 Task: Play online Dominion games in easy mode.
Action: Mouse moved to (300, 287)
Screenshot: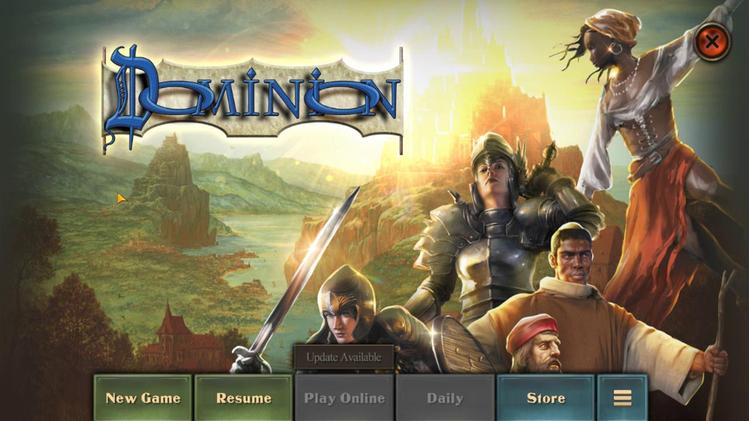 
Action: Mouse pressed left at (300, 287)
Screenshot: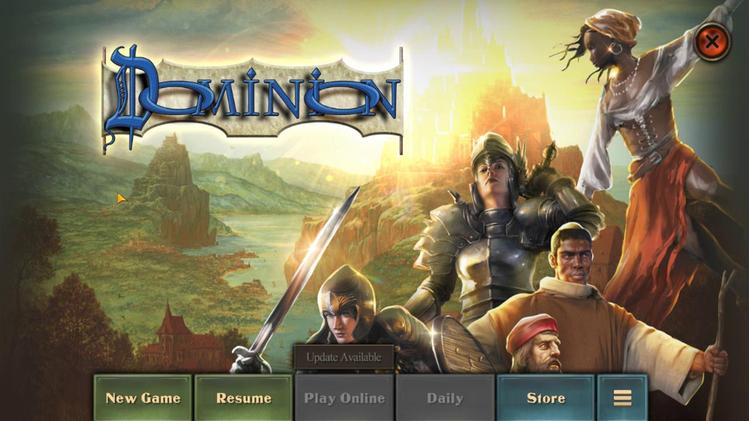
Action: Mouse moved to (305, 216)
Screenshot: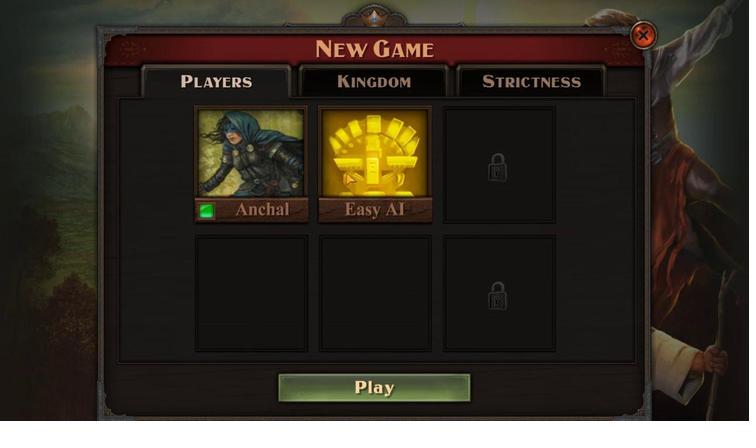 
Action: Mouse pressed left at (305, 216)
Screenshot: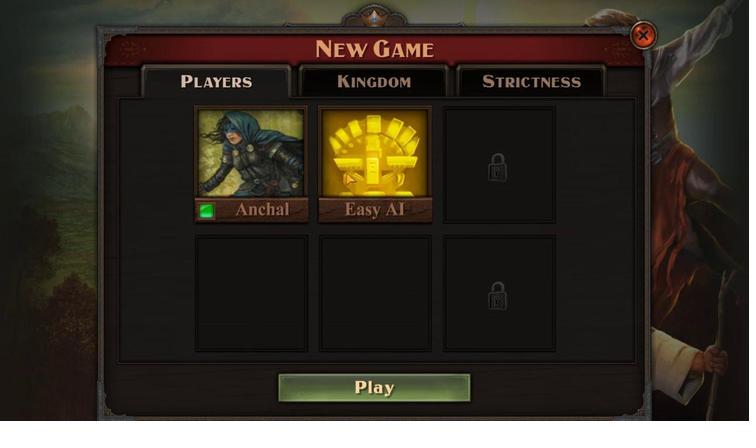 
Action: Mouse moved to (302, 238)
Screenshot: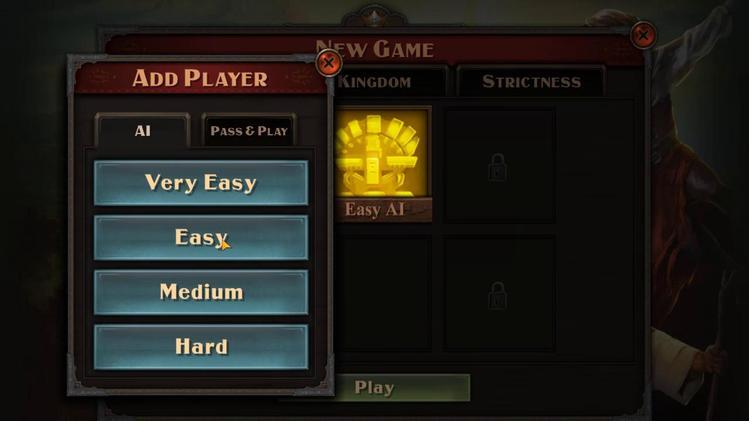 
Action: Mouse pressed left at (302, 238)
Screenshot: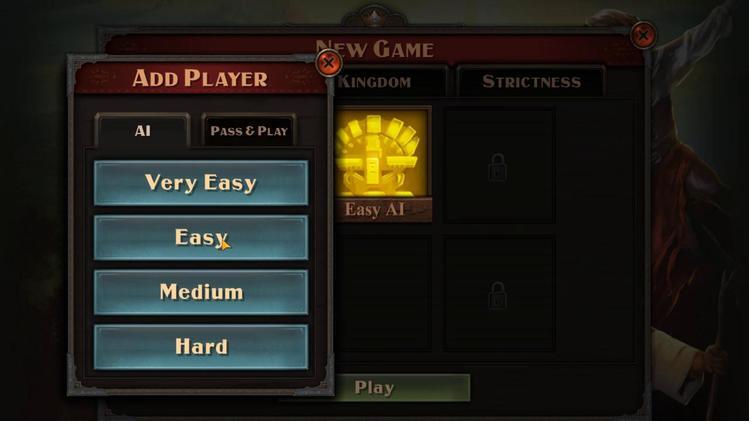 
Action: Mouse moved to (305, 286)
Screenshot: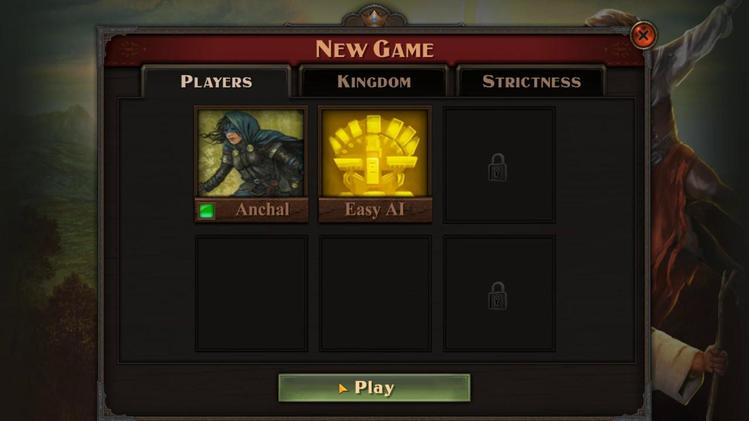 
Action: Mouse pressed left at (305, 286)
Screenshot: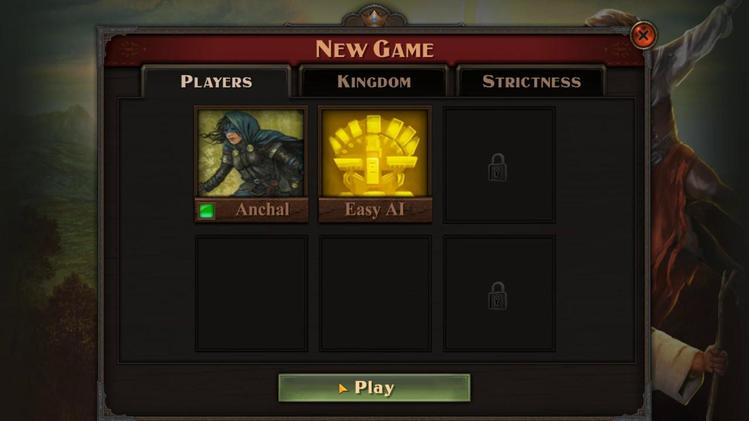 
Action: Mouse moved to (306, 290)
Screenshot: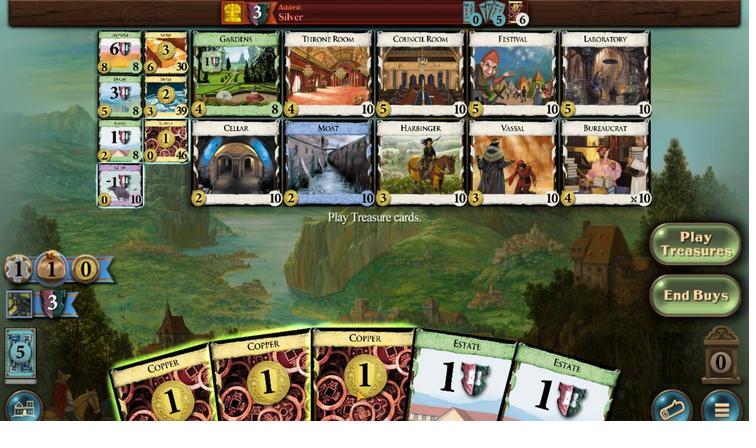 
Action: Mouse pressed left at (306, 290)
Screenshot: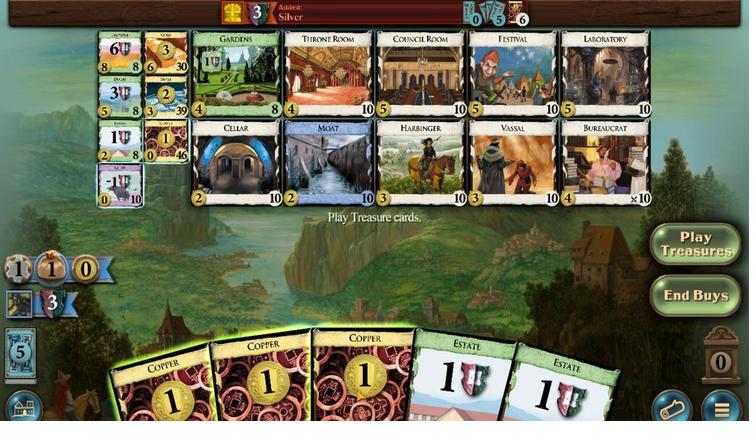 
Action: Mouse moved to (305, 287)
Screenshot: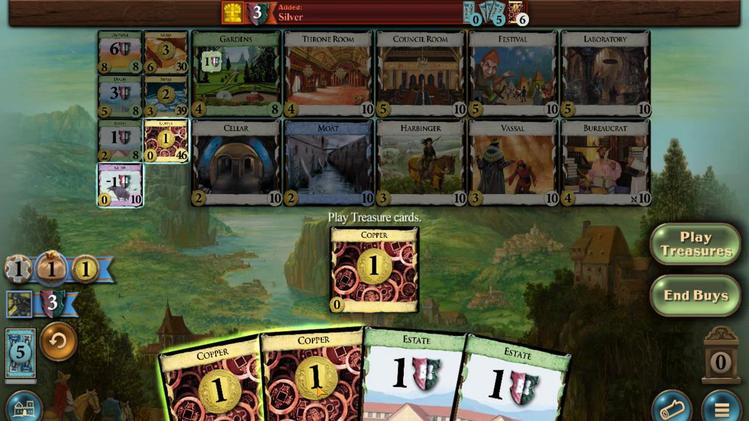 
Action: Mouse pressed left at (305, 287)
Screenshot: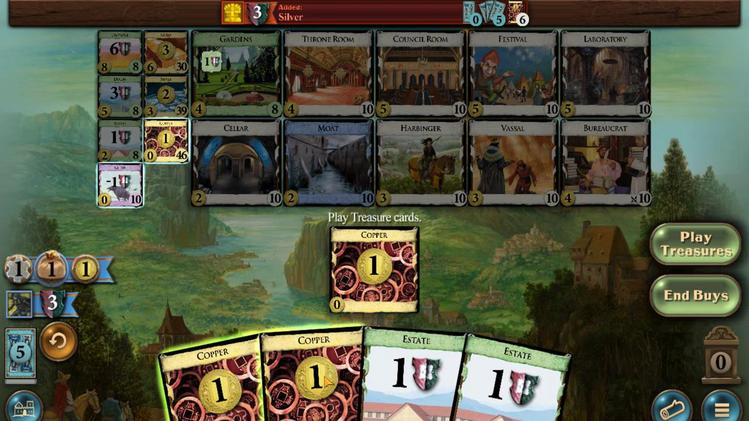 
Action: Mouse moved to (302, 288)
Screenshot: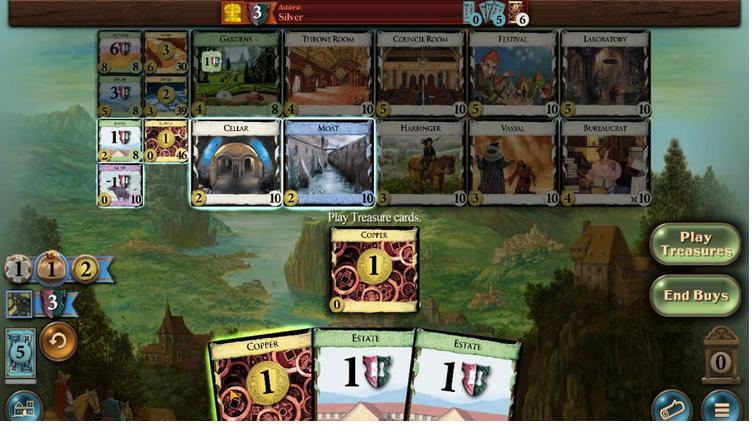 
Action: Mouse pressed left at (302, 288)
Screenshot: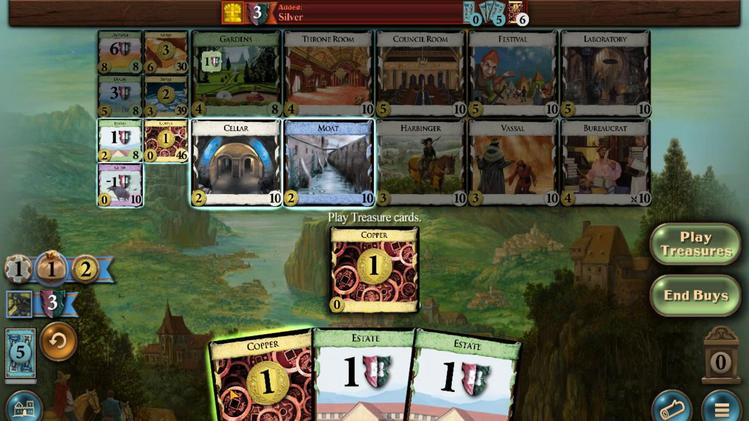 
Action: Mouse moved to (301, 190)
Screenshot: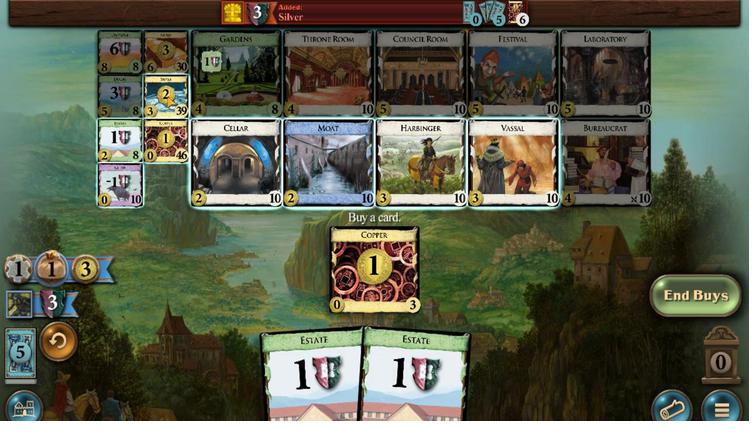 
Action: Mouse pressed left at (301, 190)
Screenshot: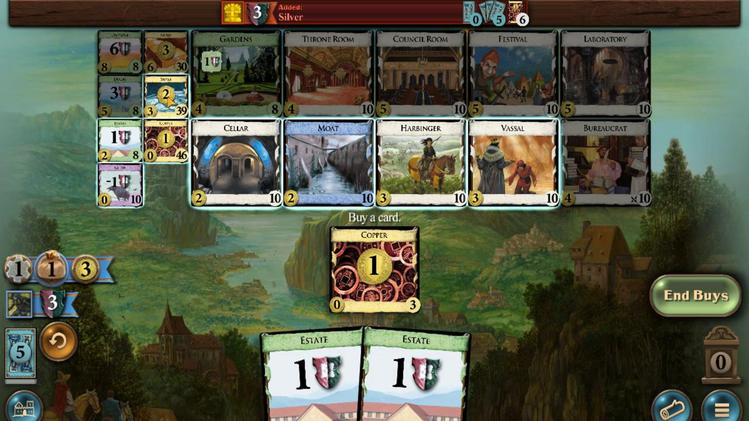 
Action: Mouse moved to (307, 283)
Screenshot: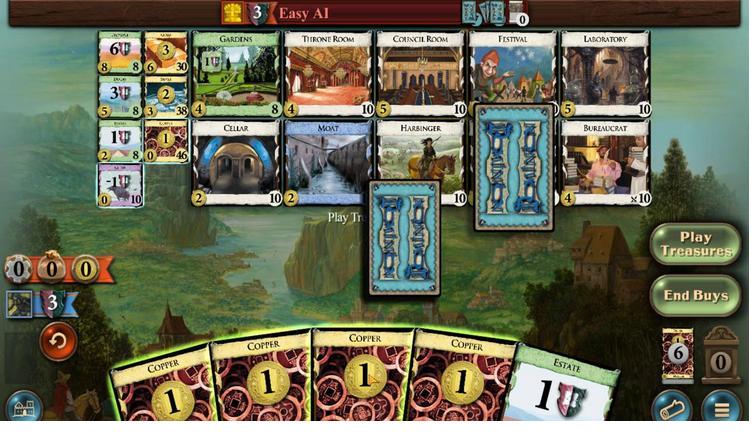 
Action: Mouse pressed left at (307, 283)
Screenshot: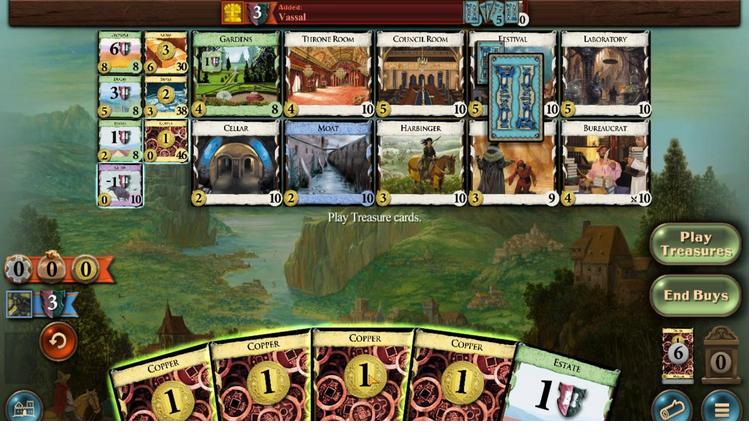 
Action: Mouse moved to (307, 289)
Screenshot: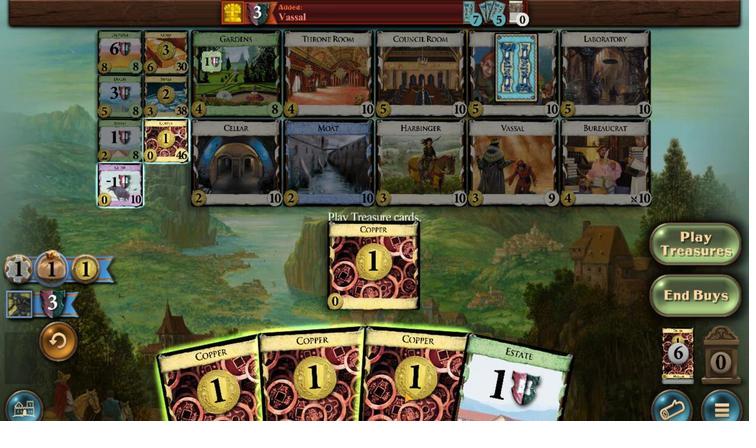 
Action: Mouse pressed left at (307, 289)
Screenshot: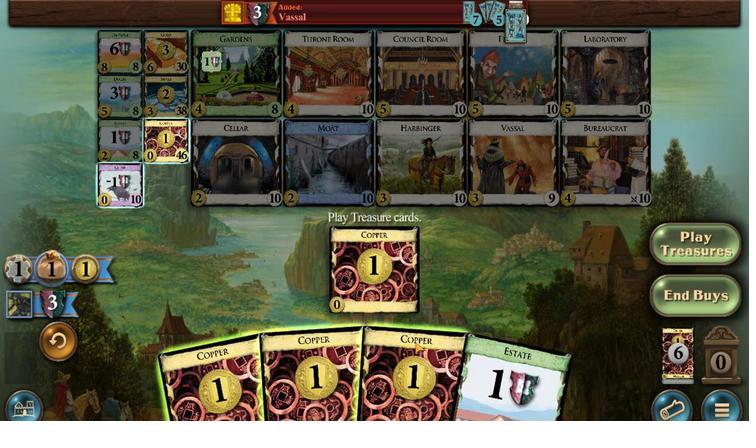 
Action: Mouse moved to (305, 289)
Screenshot: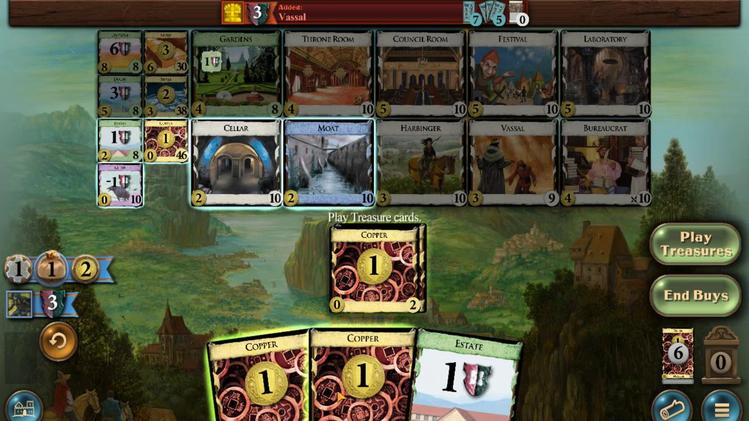 
Action: Mouse pressed left at (305, 289)
Screenshot: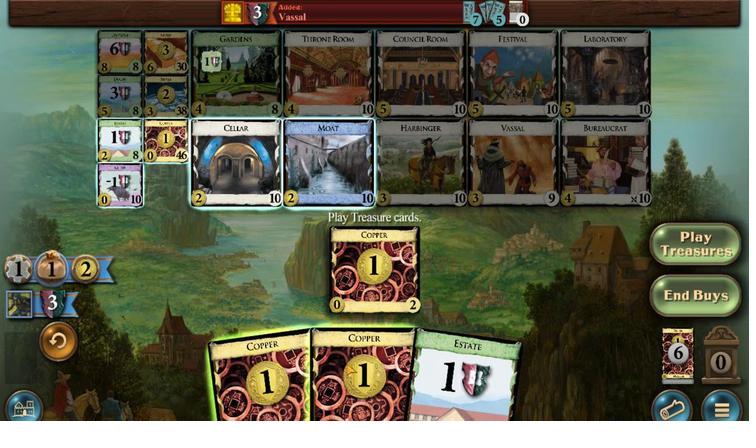 
Action: Mouse moved to (308, 207)
Screenshot: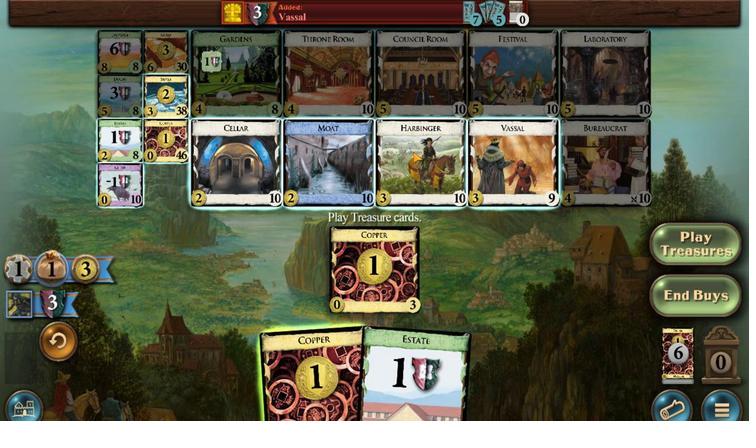 
Action: Mouse pressed left at (308, 207)
Screenshot: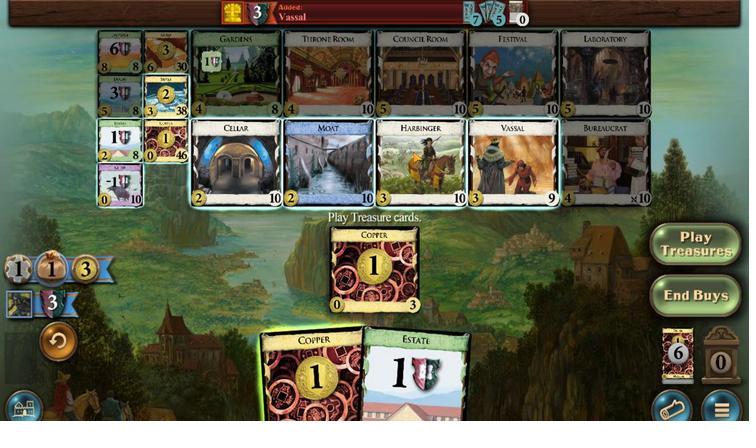 
Action: Mouse moved to (301, 290)
Screenshot: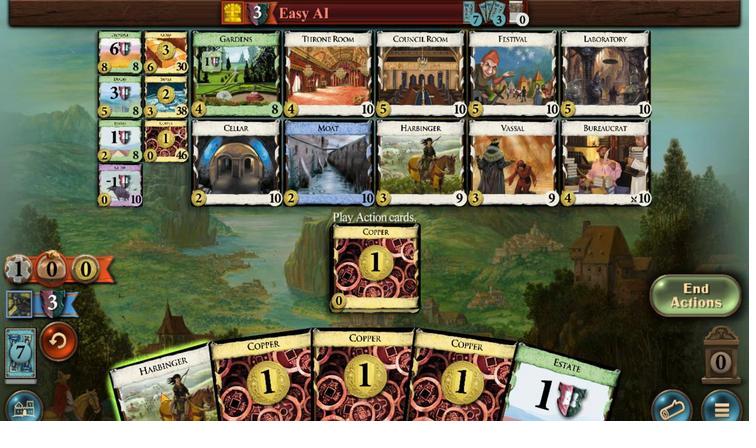 
Action: Mouse pressed left at (301, 290)
Screenshot: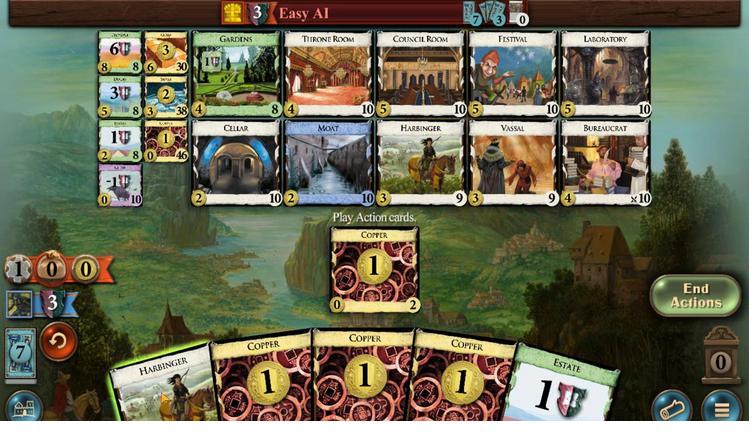 
Action: Mouse moved to (308, 294)
Screenshot: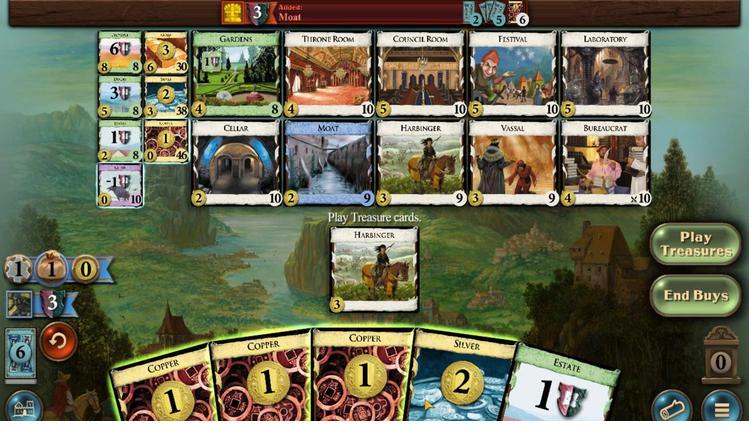 
Action: Mouse pressed left at (308, 294)
Screenshot: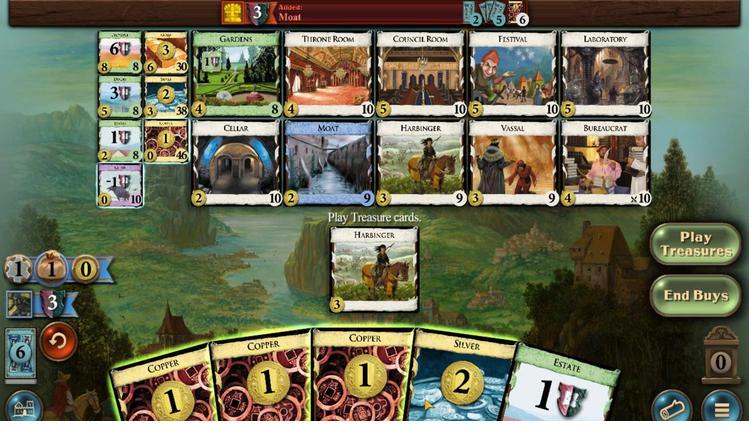 
Action: Mouse moved to (307, 292)
Screenshot: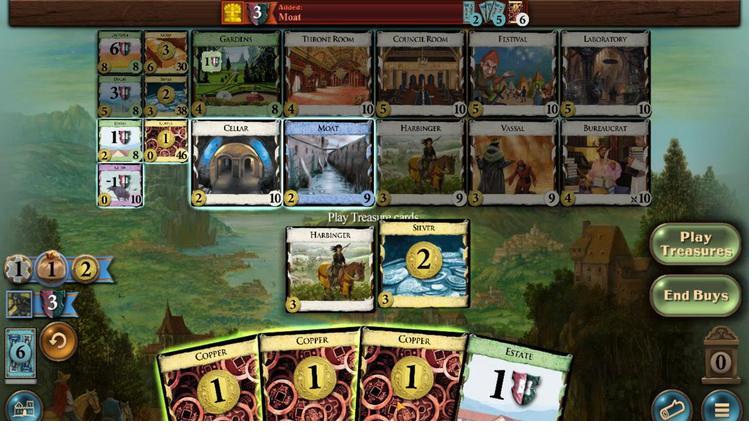 
Action: Mouse pressed left at (307, 292)
Screenshot: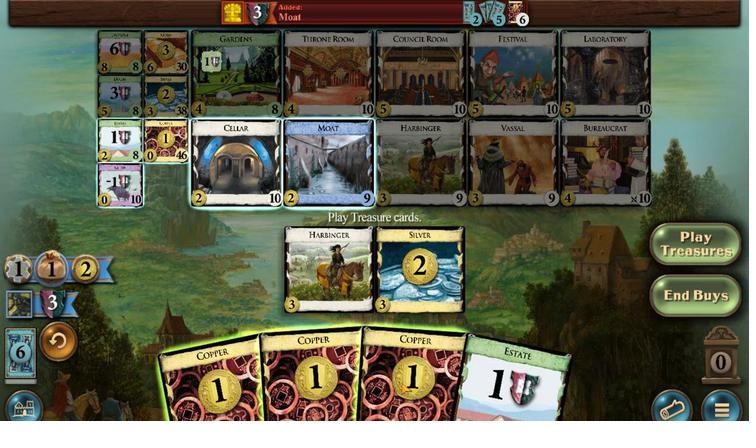 
Action: Mouse moved to (306, 289)
Screenshot: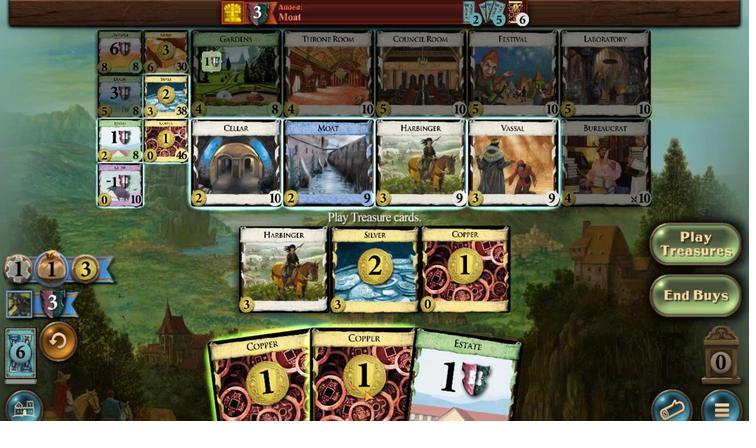 
Action: Mouse pressed left at (306, 289)
Screenshot: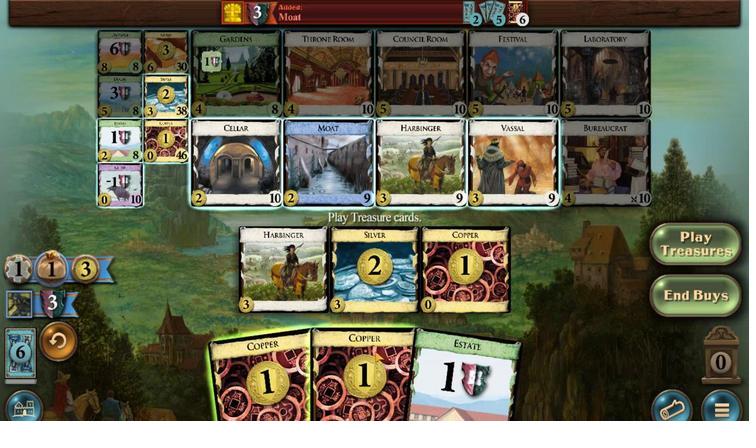 
Action: Mouse moved to (304, 290)
Screenshot: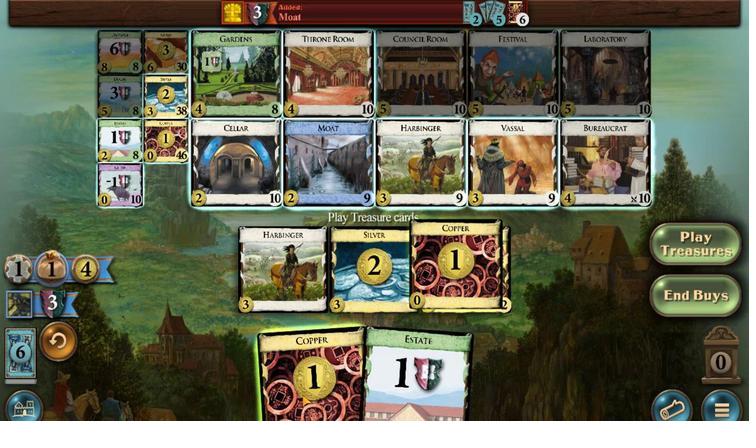 
Action: Mouse pressed left at (304, 290)
Screenshot: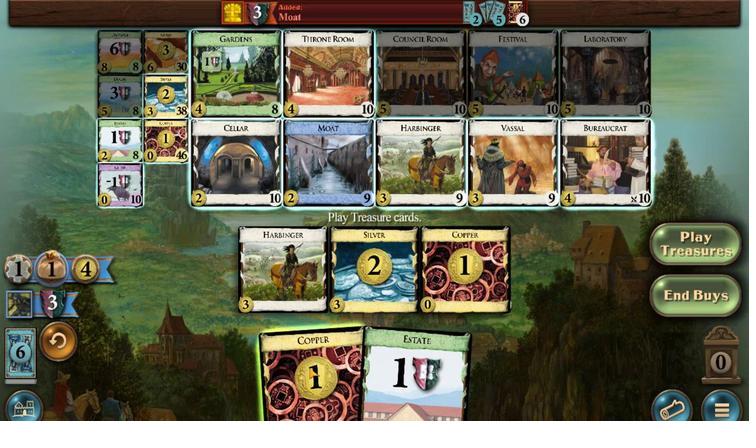 
Action: Mouse moved to (308, 179)
Screenshot: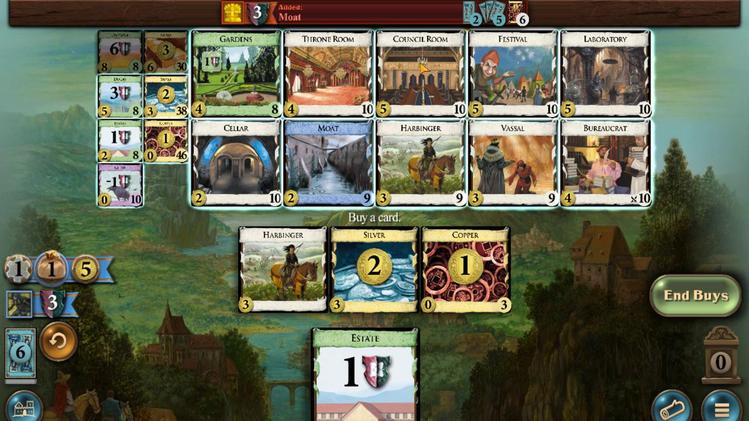 
Action: Mouse pressed left at (308, 179)
Screenshot: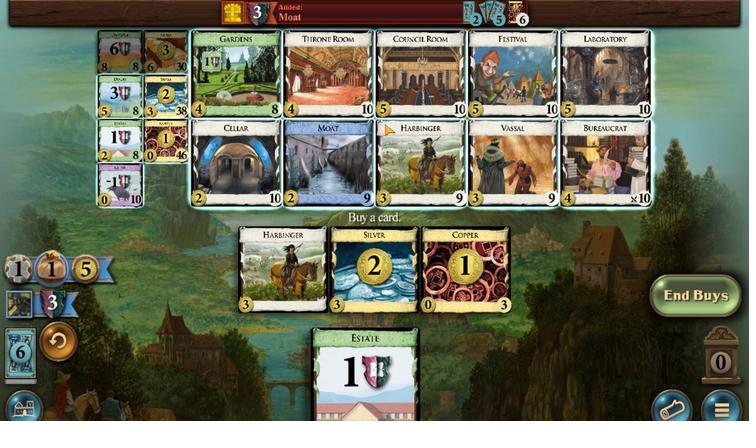 
Action: Mouse moved to (308, 286)
Screenshot: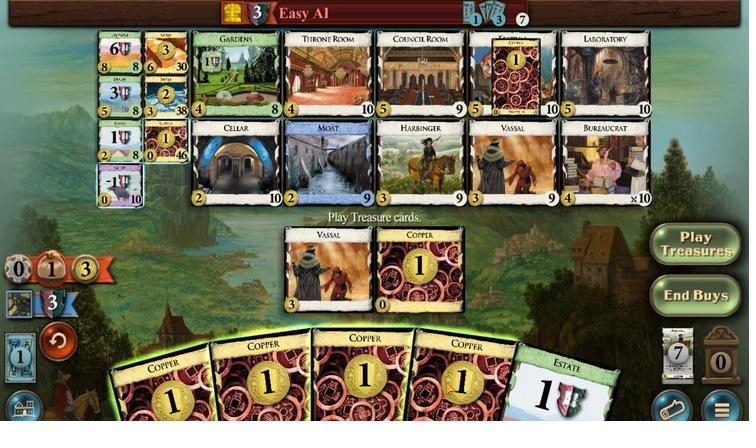 
Action: Mouse pressed left at (308, 286)
Screenshot: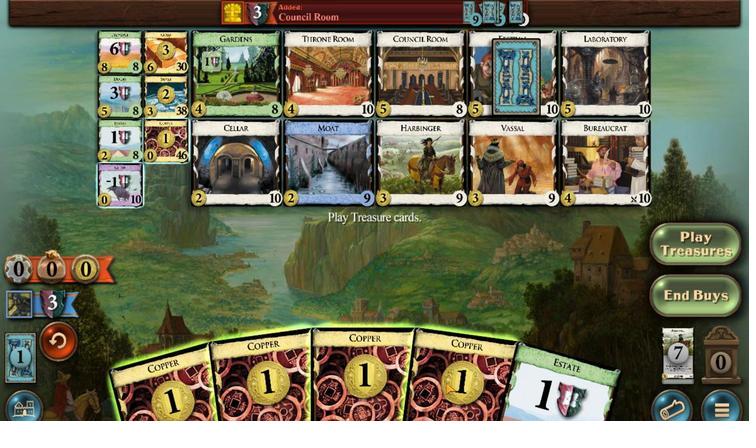 
Action: Mouse moved to (307, 298)
Screenshot: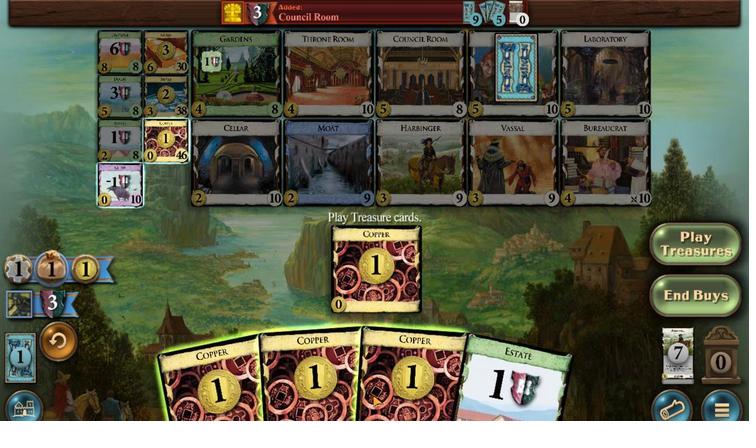 
Action: Mouse pressed left at (307, 298)
Screenshot: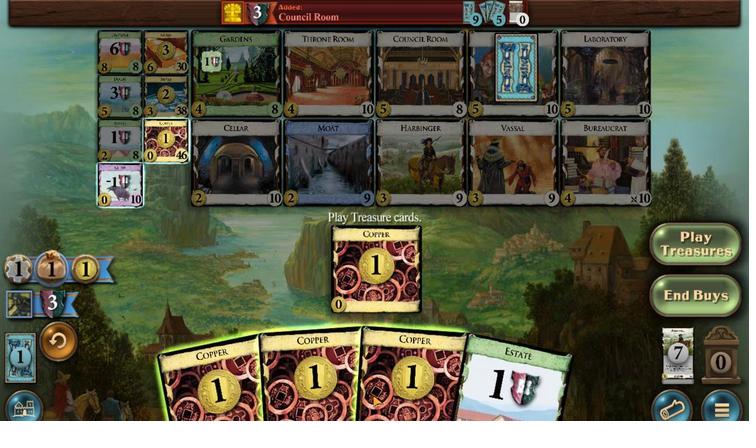 
Action: Mouse moved to (305, 289)
Screenshot: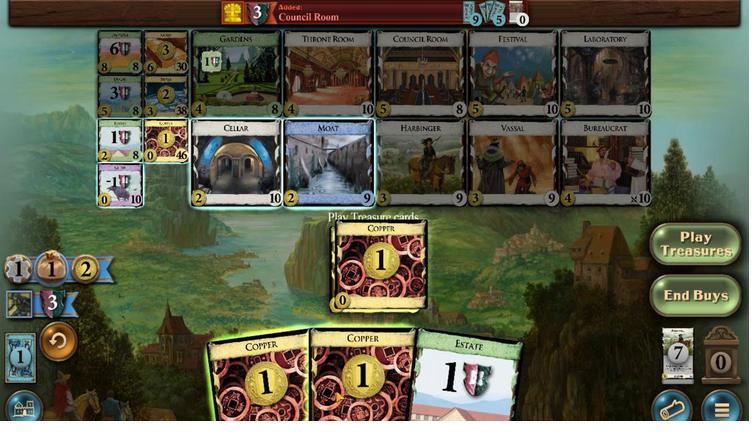 
Action: Mouse pressed left at (305, 289)
Screenshot: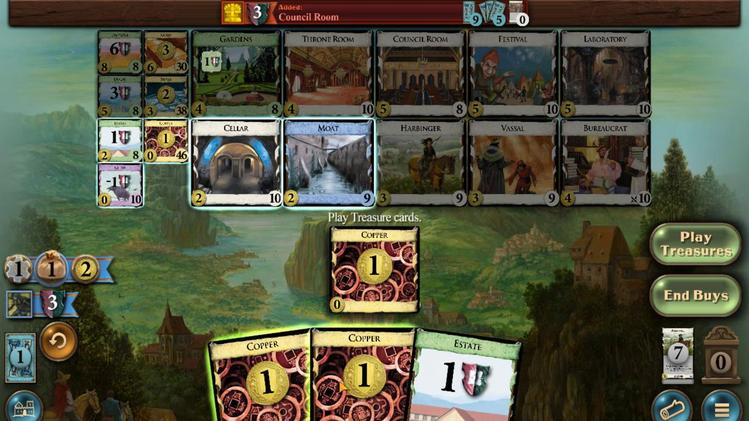 
Action: Mouse moved to (301, 191)
Screenshot: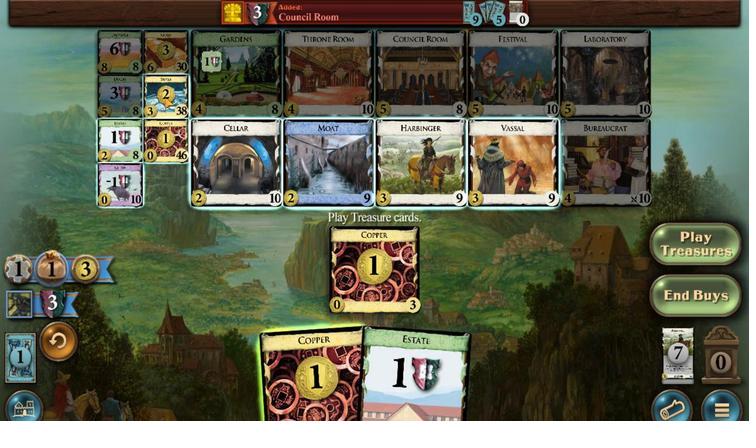 
Action: Mouse pressed left at (301, 191)
Screenshot: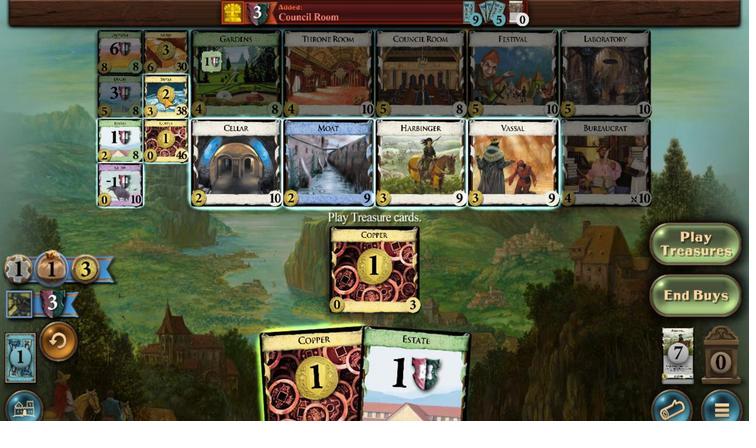 
Action: Mouse moved to (308, 289)
Screenshot: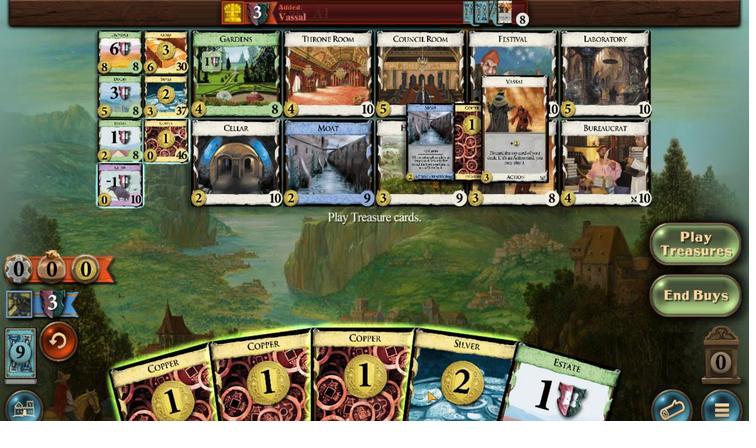
Action: Mouse pressed left at (308, 289)
Screenshot: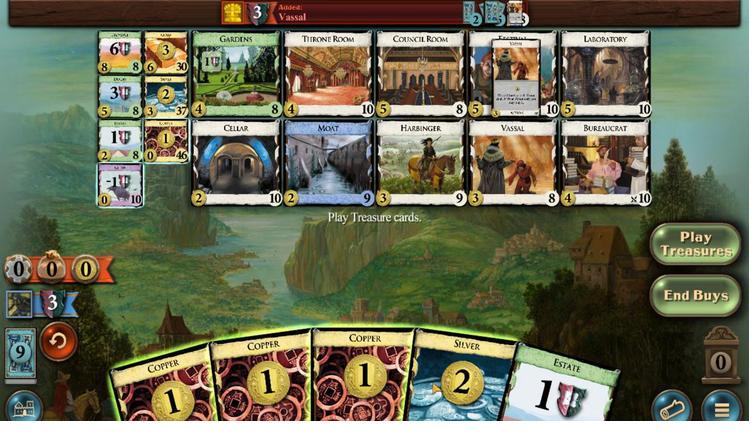 
Action: Mouse moved to (307, 295)
Screenshot: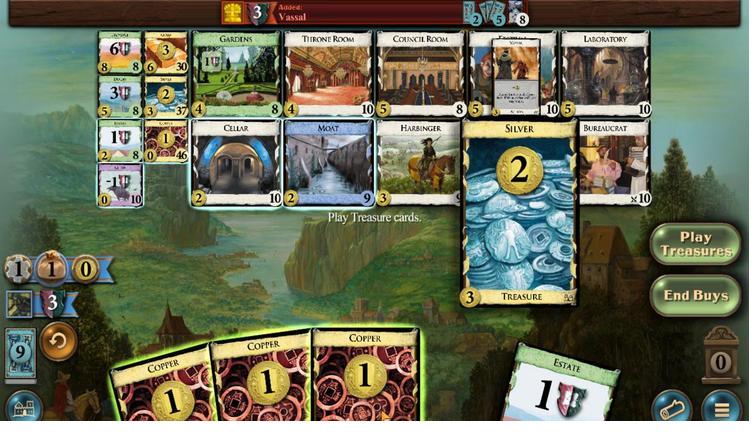 
Action: Mouse pressed left at (307, 295)
Screenshot: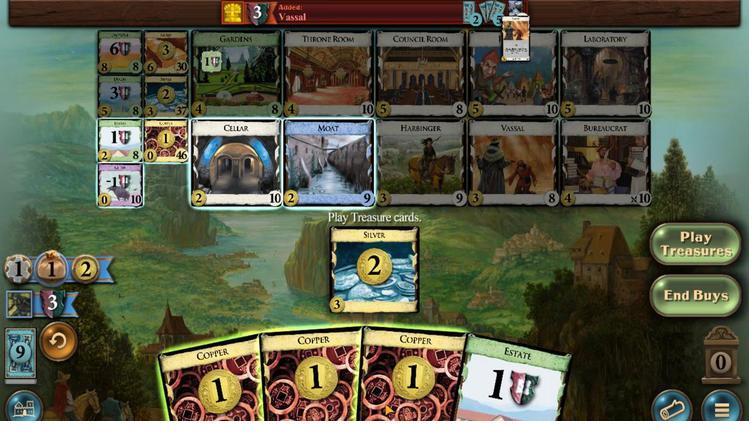 
Action: Mouse moved to (307, 209)
Screenshot: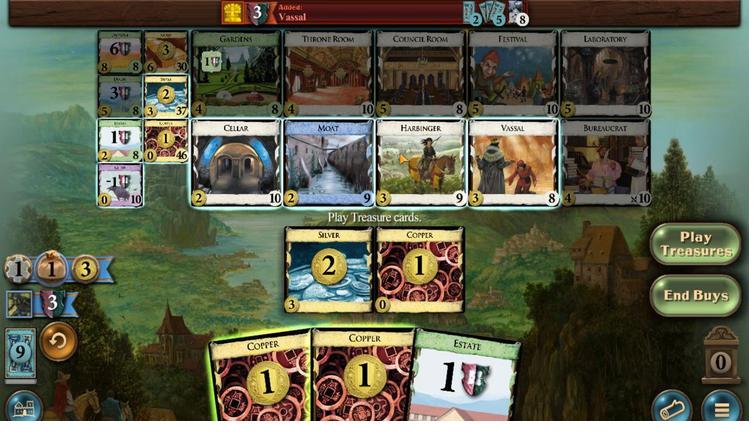 
Action: Mouse pressed left at (307, 209)
Screenshot: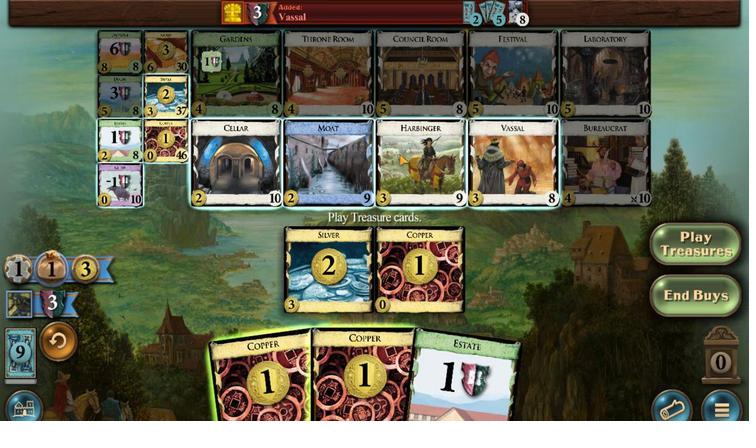 
Action: Mouse moved to (302, 291)
Screenshot: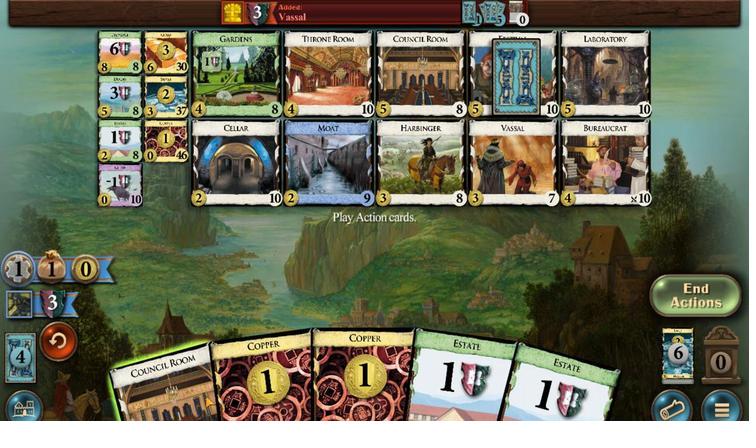 
Action: Mouse pressed left at (302, 291)
Screenshot: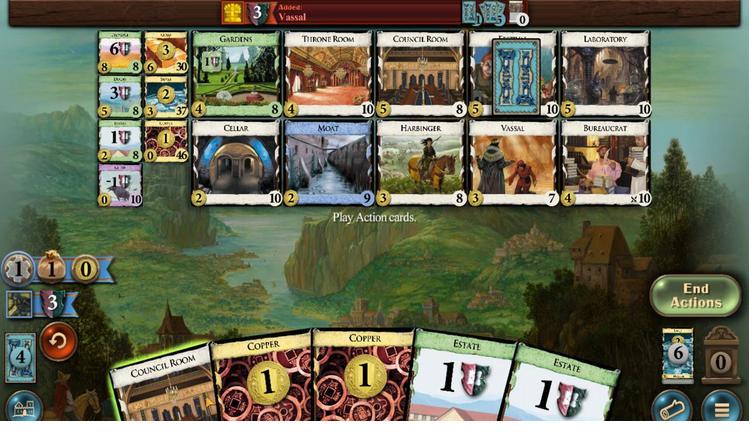 
Action: Mouse moved to (305, 287)
Screenshot: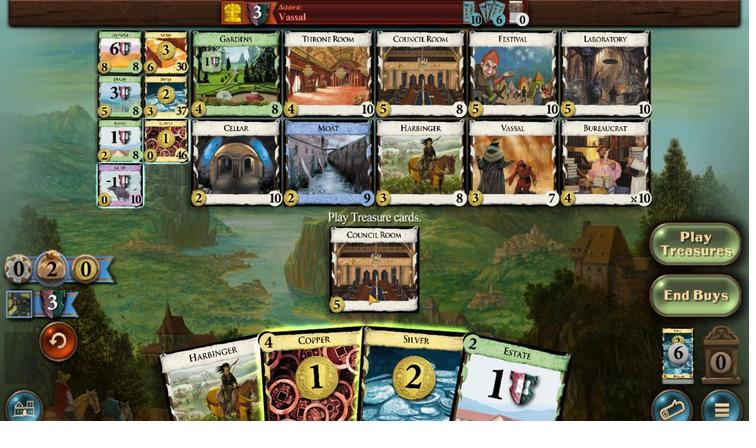 
Action: Mouse pressed left at (305, 287)
Screenshot: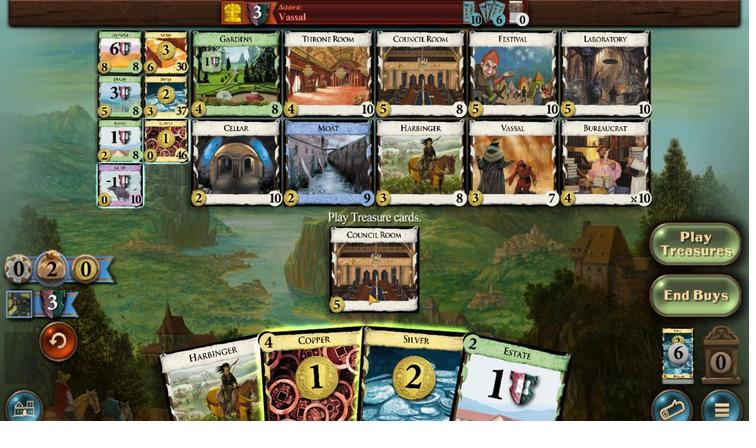 
Action: Mouse moved to (307, 289)
Screenshot: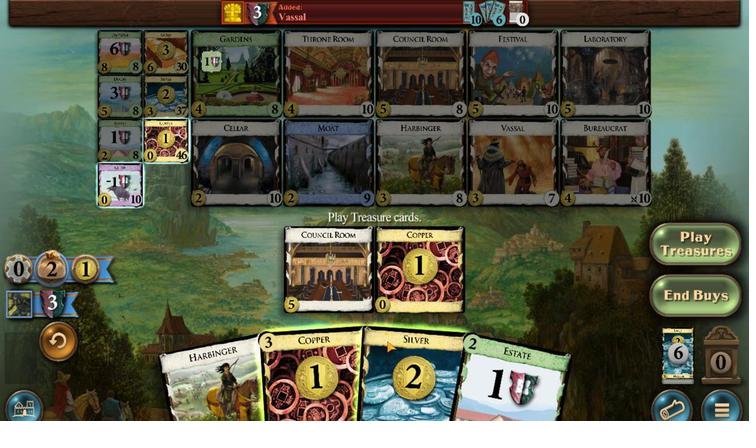 
Action: Mouse pressed left at (307, 289)
Screenshot: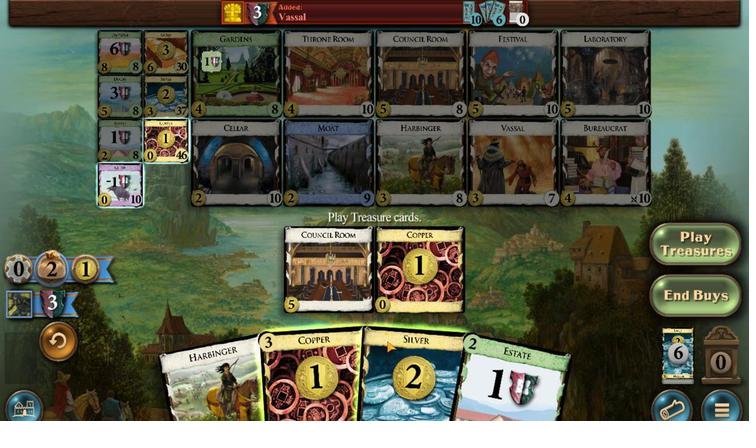 
Action: Mouse moved to (306, 288)
Screenshot: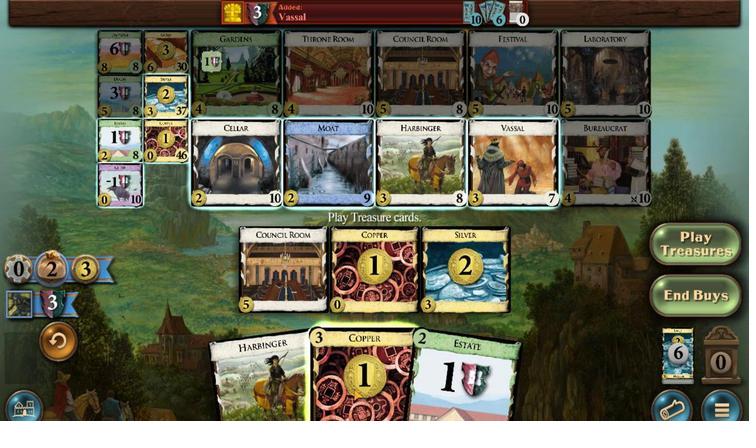 
Action: Mouse pressed left at (306, 288)
Screenshot: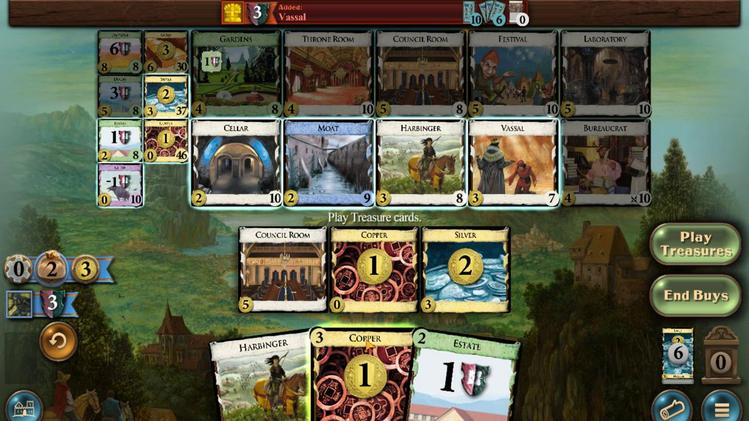 
Action: Mouse moved to (306, 288)
Screenshot: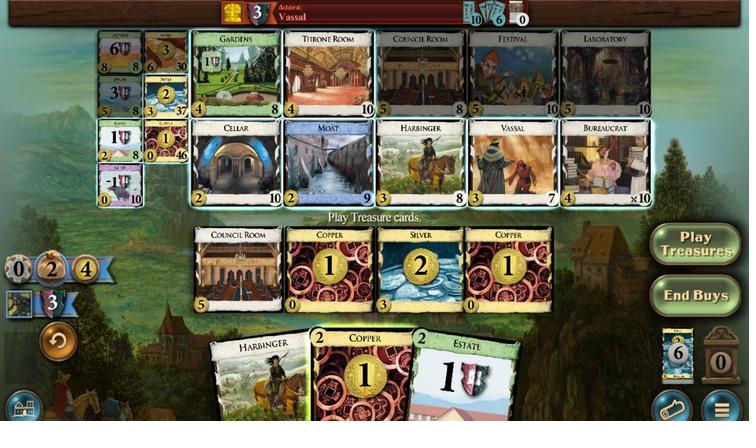 
Action: Mouse pressed left at (306, 288)
Screenshot: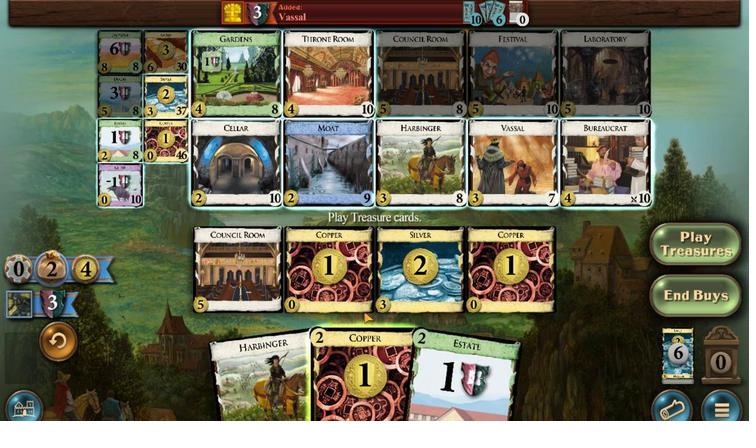 
Action: Mouse moved to (305, 287)
Screenshot: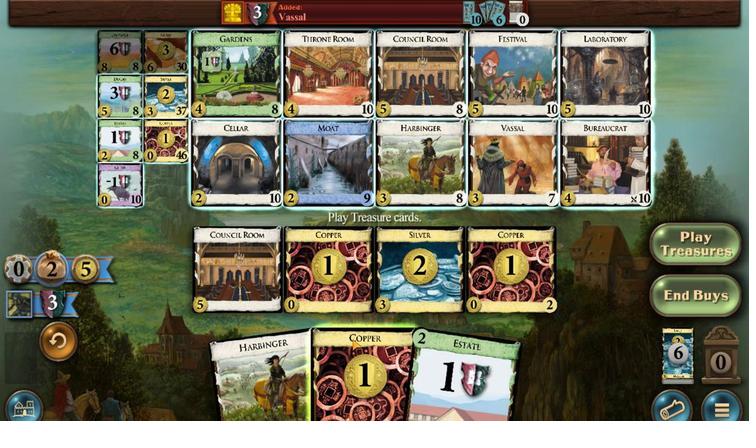 
Action: Mouse pressed left at (305, 287)
Screenshot: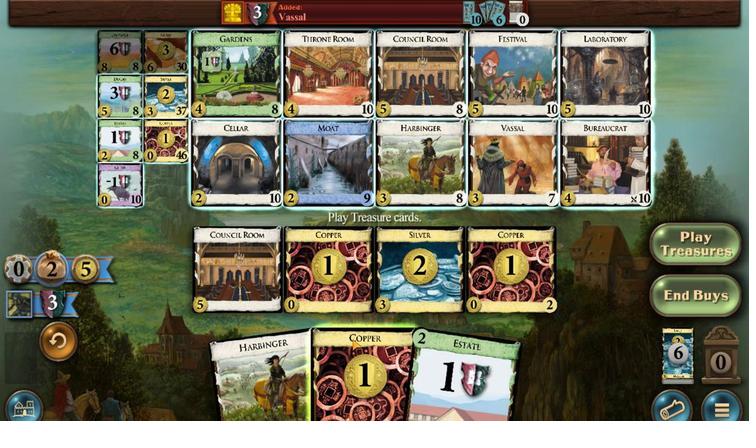
Action: Mouse moved to (301, 174)
Screenshot: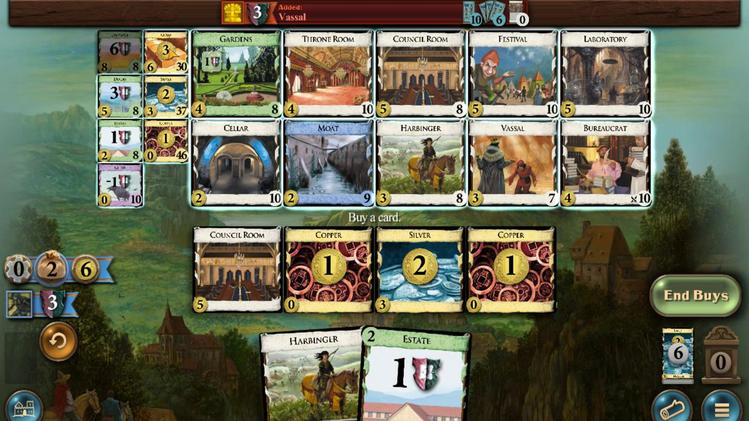 
Action: Mouse pressed left at (301, 174)
Screenshot: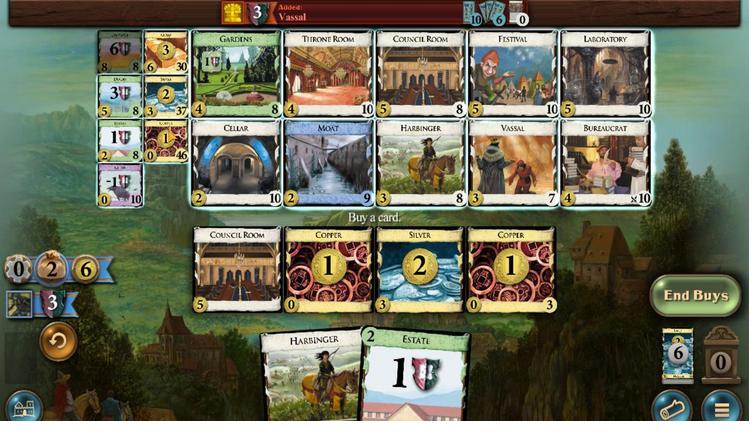
Action: Mouse moved to (301, 206)
Screenshot: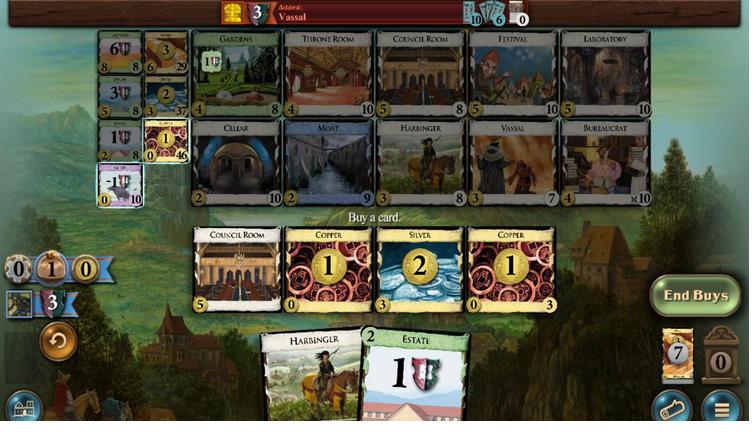 
Action: Mouse pressed left at (301, 206)
Screenshot: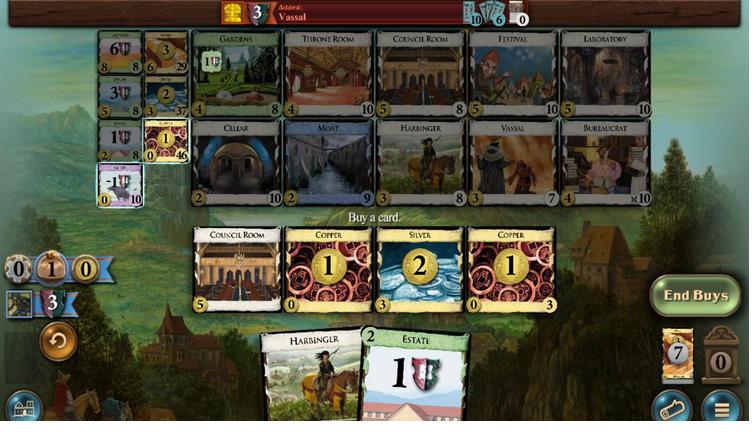 
Action: Mouse moved to (299, 293)
Screenshot: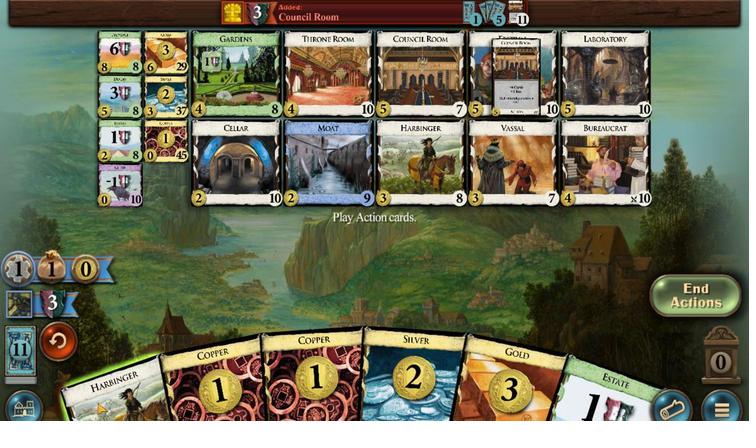 
Action: Mouse pressed left at (299, 293)
Screenshot: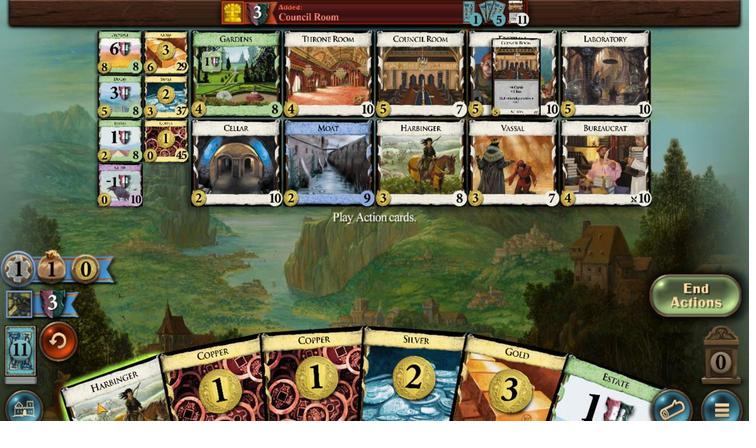 
Action: Mouse moved to (309, 295)
Screenshot: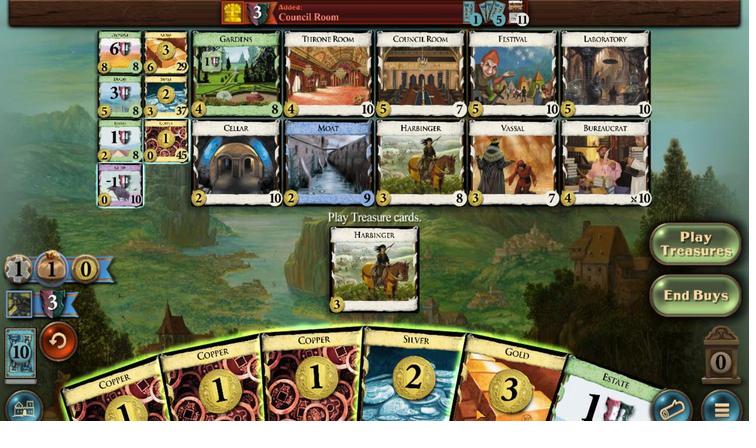 
Action: Mouse pressed left at (309, 295)
Screenshot: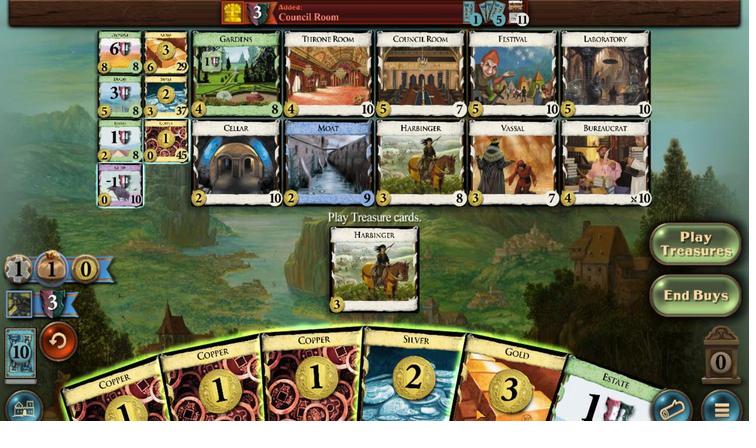 
Action: Mouse moved to (308, 291)
Screenshot: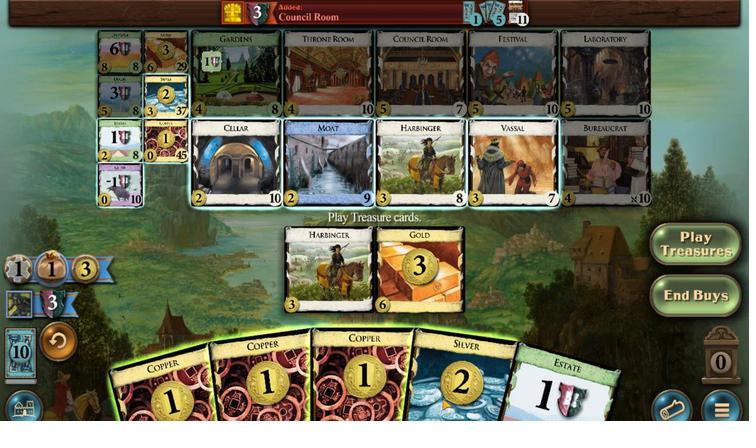 
Action: Mouse pressed left at (308, 291)
Screenshot: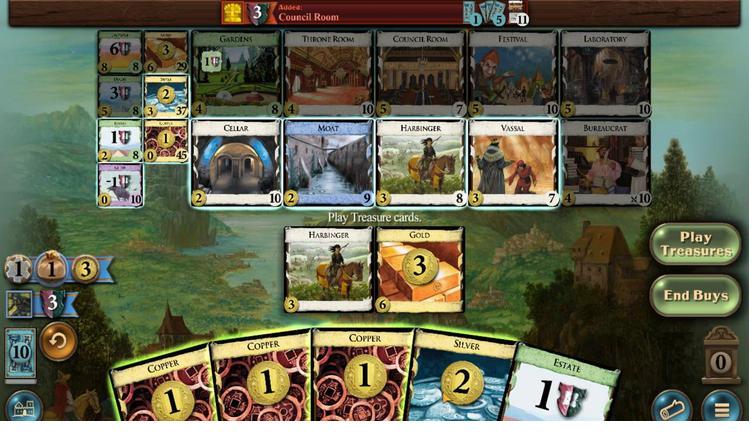 
Action: Mouse moved to (310, 178)
Screenshot: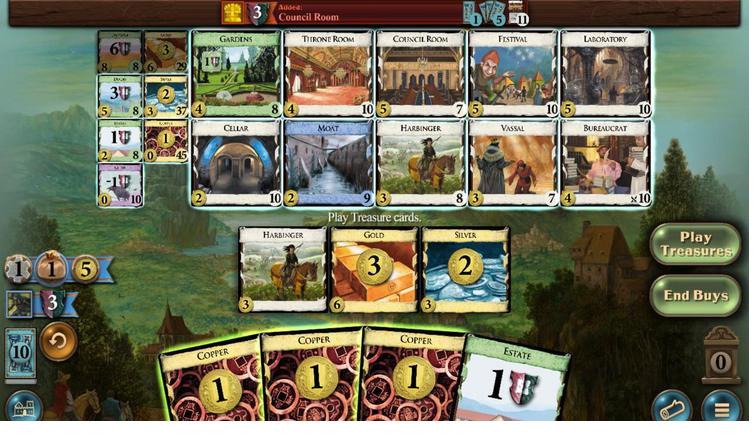 
Action: Mouse pressed left at (310, 178)
Screenshot: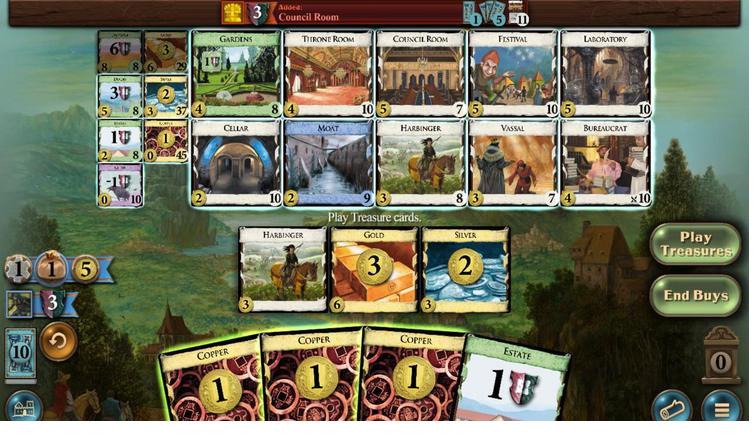 
Action: Mouse moved to (301, 285)
Screenshot: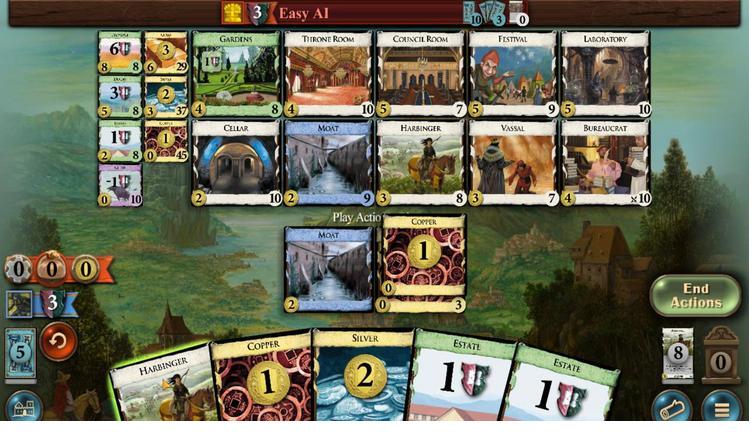 
Action: Mouse pressed left at (301, 285)
Screenshot: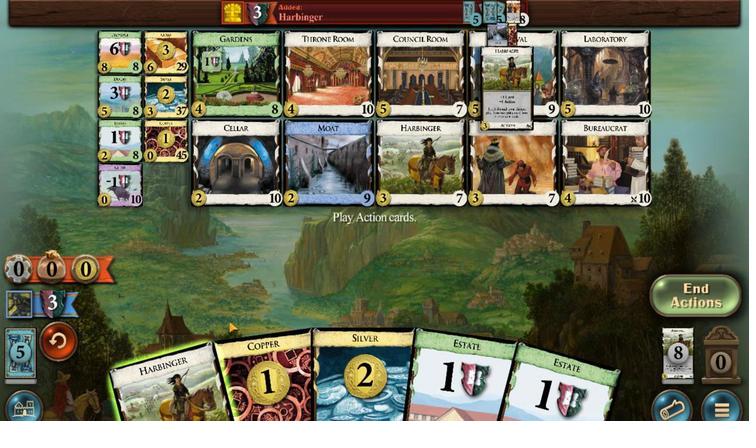 
Action: Mouse moved to (313, 188)
Screenshot: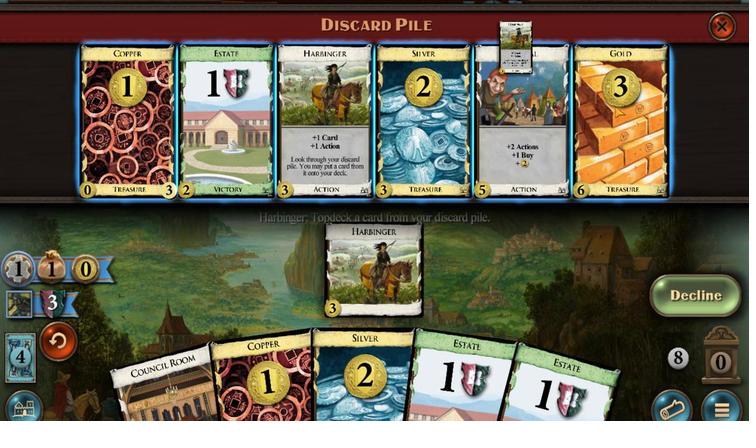 
Action: Mouse pressed left at (313, 188)
Screenshot: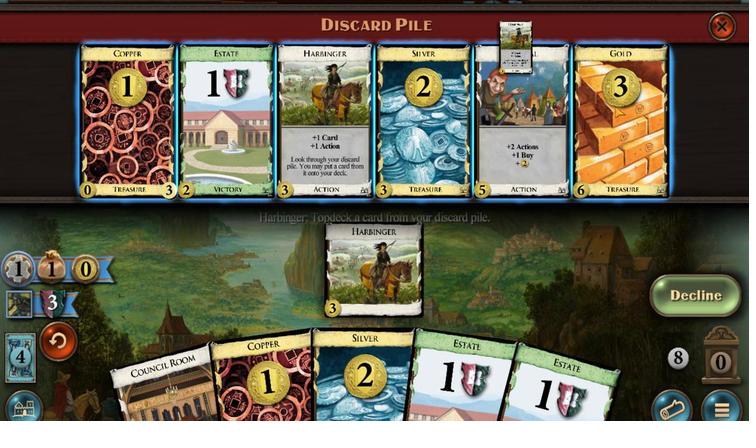 
Action: Mouse moved to (301, 295)
Screenshot: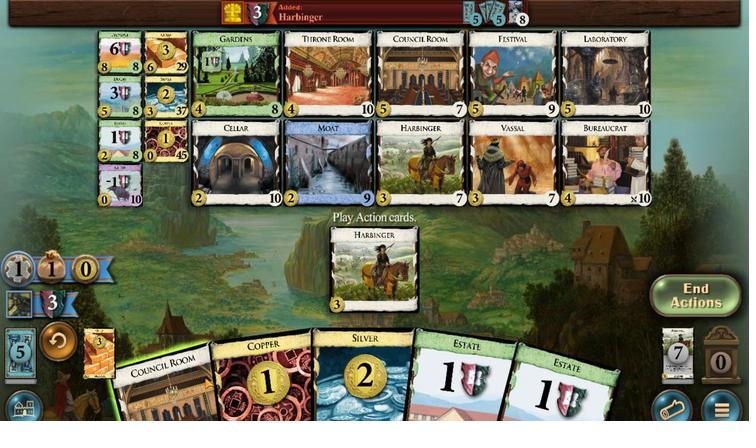 
Action: Mouse pressed left at (301, 295)
Screenshot: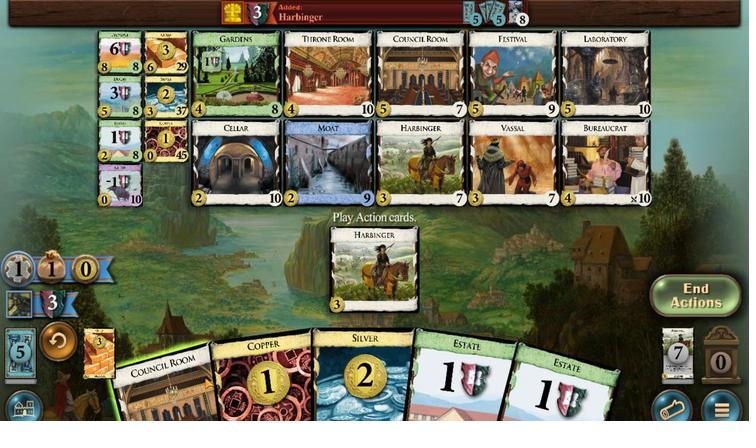 
Action: Mouse moved to (307, 291)
Screenshot: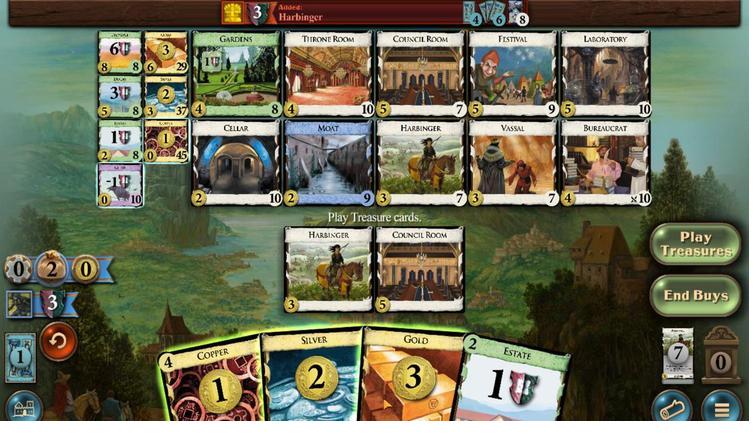 
Action: Mouse pressed left at (307, 291)
Screenshot: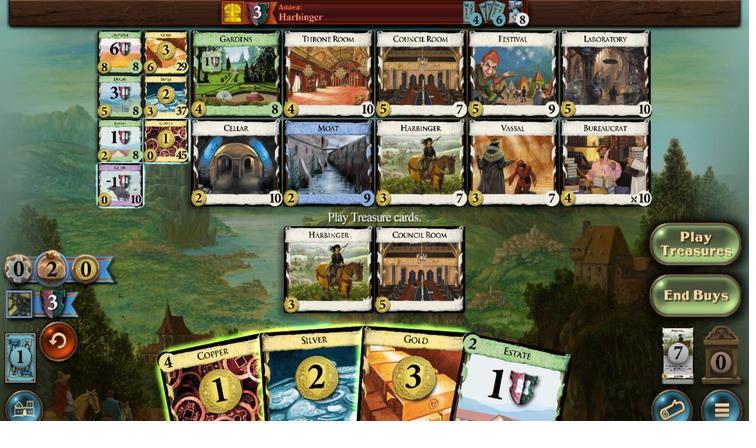 
Action: Mouse moved to (307, 285)
Screenshot: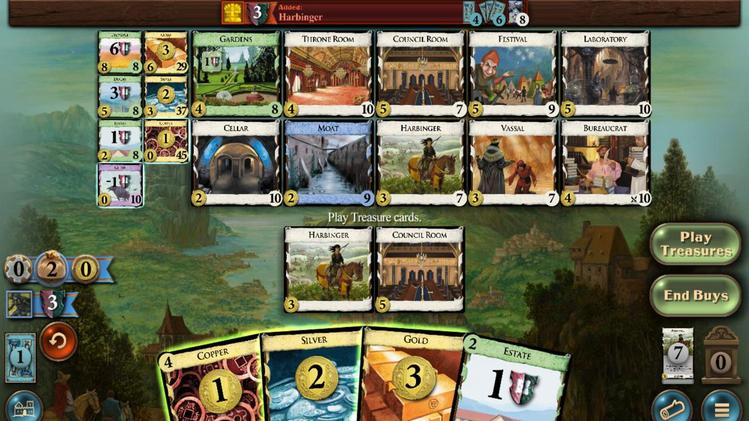 
Action: Mouse pressed left at (307, 285)
Screenshot: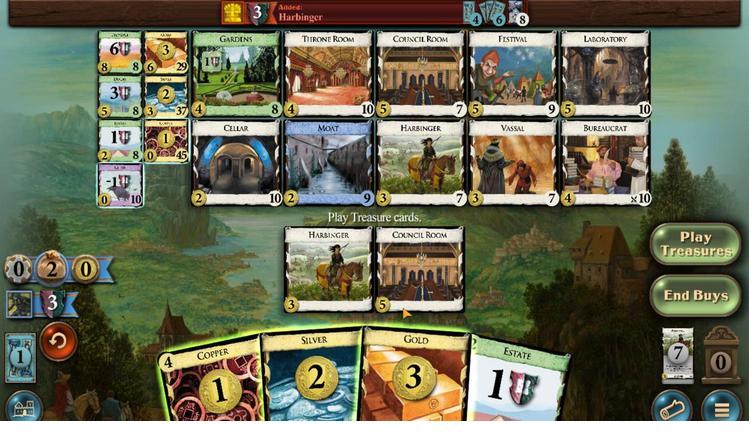 
Action: Mouse moved to (310, 210)
Screenshot: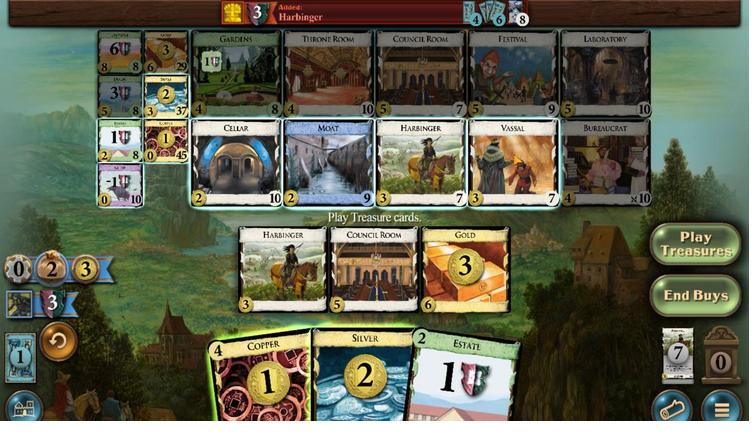 
Action: Mouse pressed left at (310, 210)
Screenshot: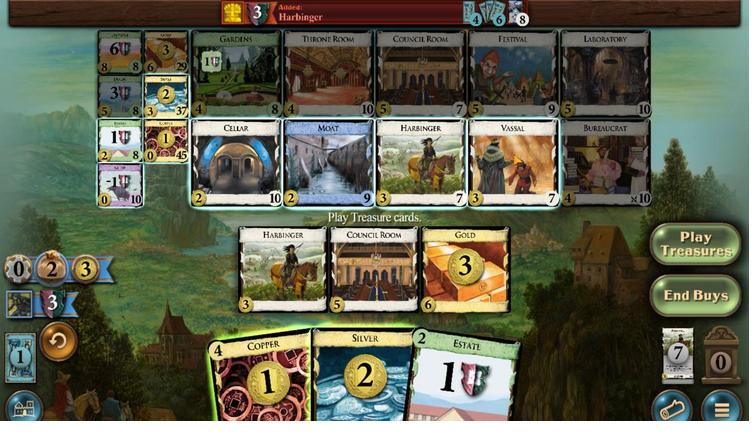 
Action: Mouse moved to (301, 203)
Screenshot: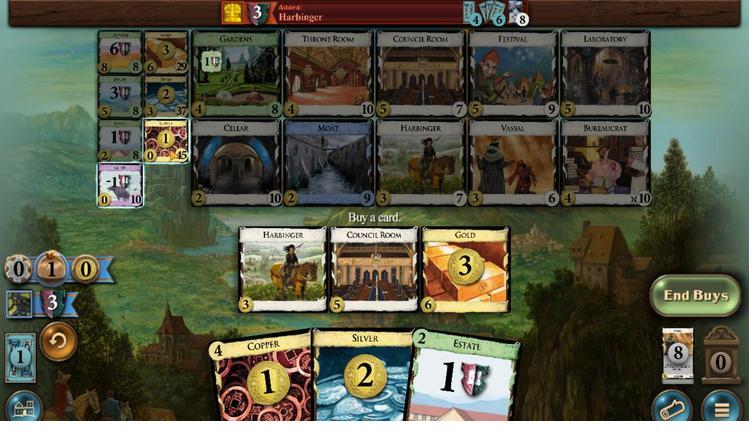 
Action: Mouse pressed left at (301, 203)
Screenshot: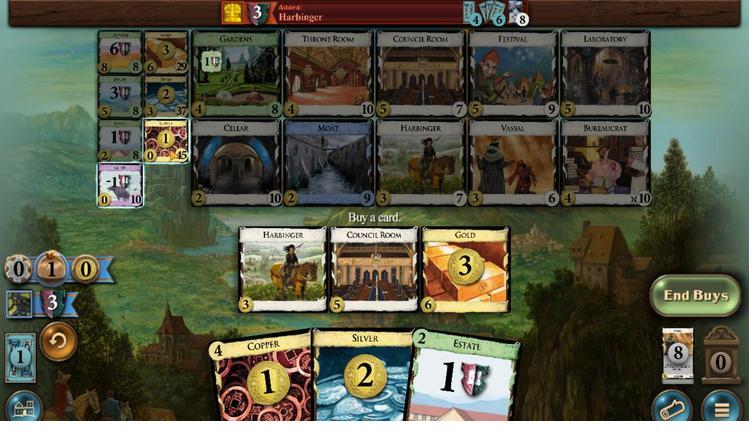 
Action: Mouse moved to (300, 289)
Screenshot: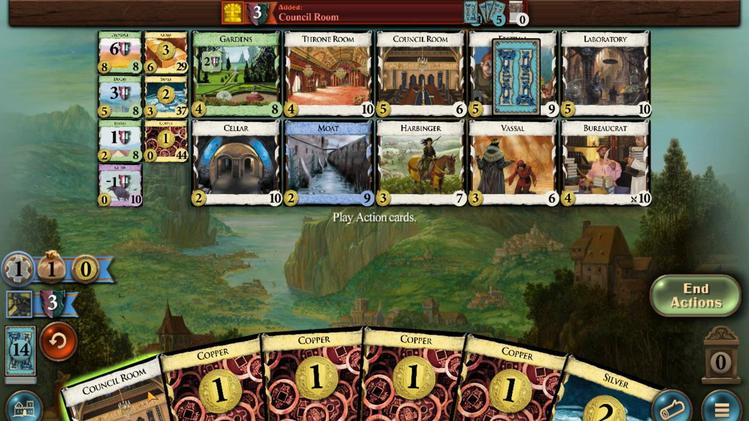 
Action: Mouse pressed left at (300, 289)
Screenshot: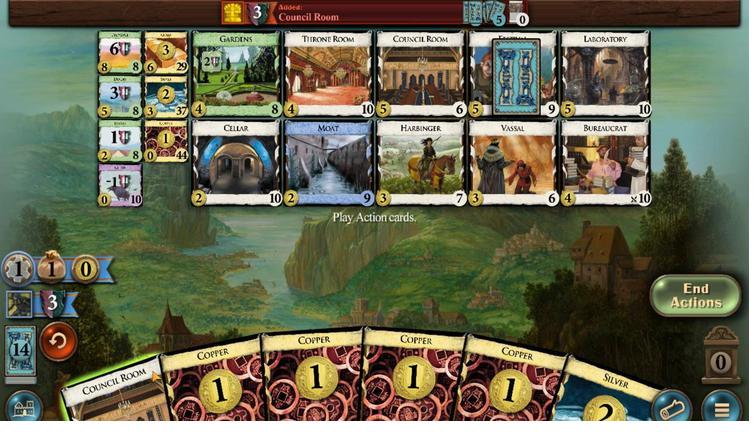 
Action: Mouse moved to (307, 285)
Screenshot: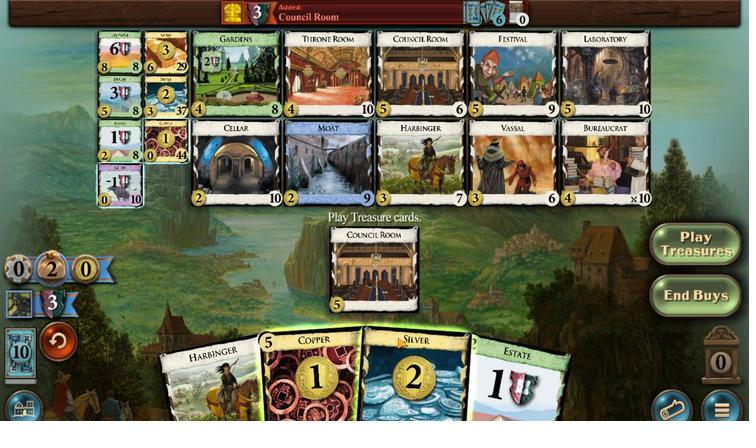 
Action: Mouse pressed left at (307, 285)
Screenshot: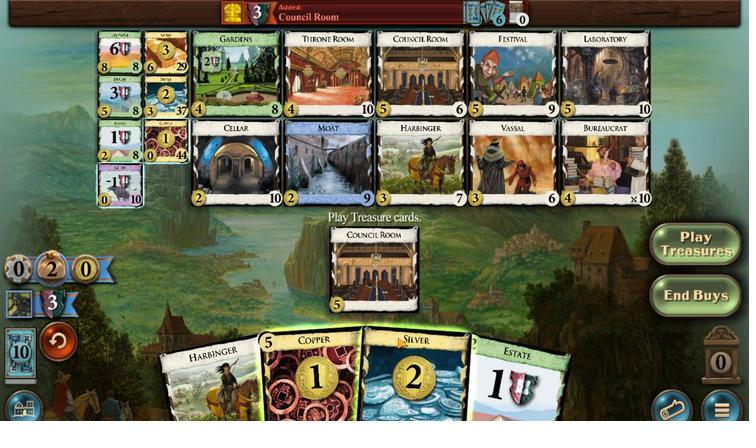 
Action: Mouse moved to (306, 288)
Screenshot: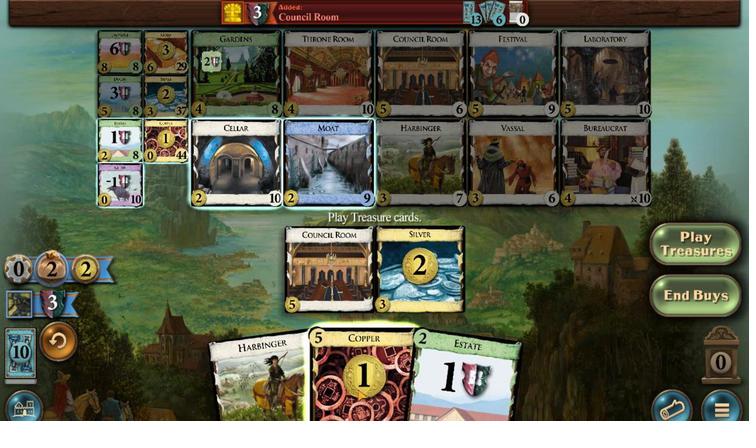 
Action: Mouse pressed left at (306, 288)
Screenshot: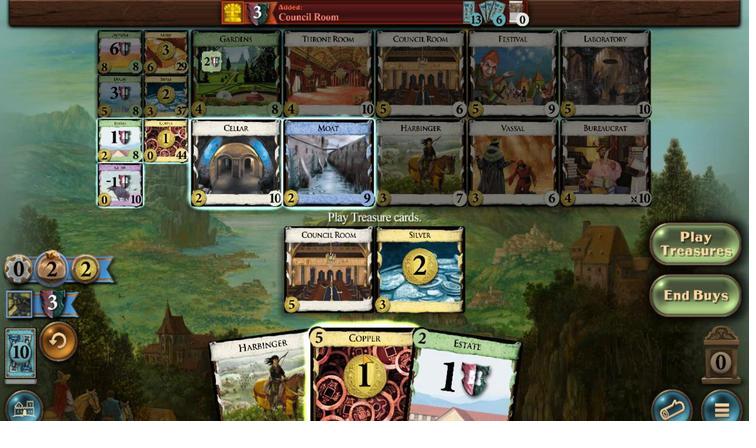 
Action: Mouse moved to (306, 285)
Screenshot: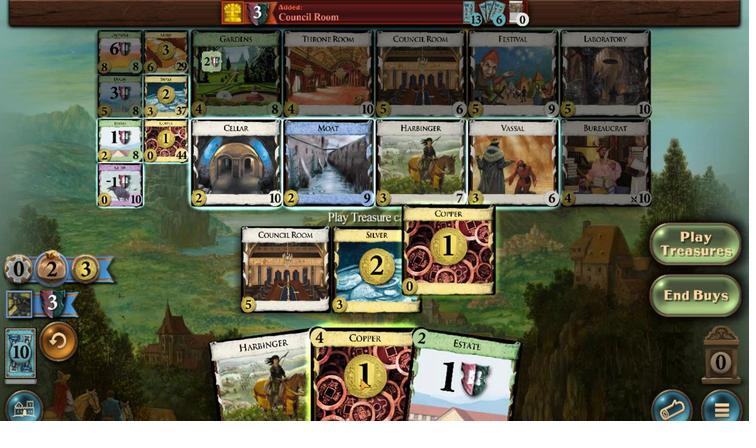 
Action: Mouse pressed left at (306, 285)
Screenshot: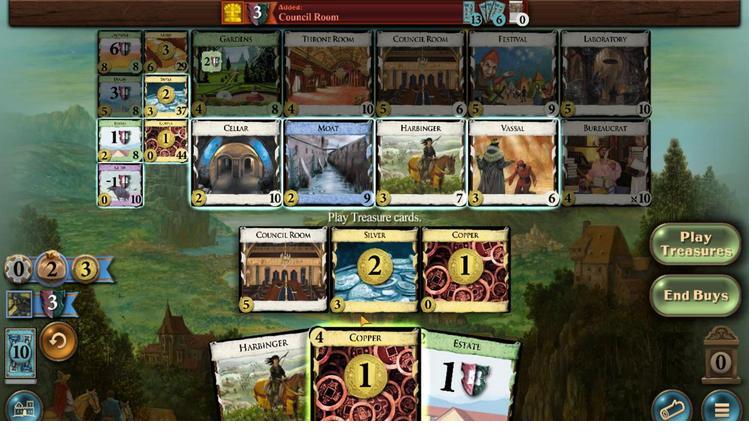 
Action: Mouse moved to (306, 278)
Screenshot: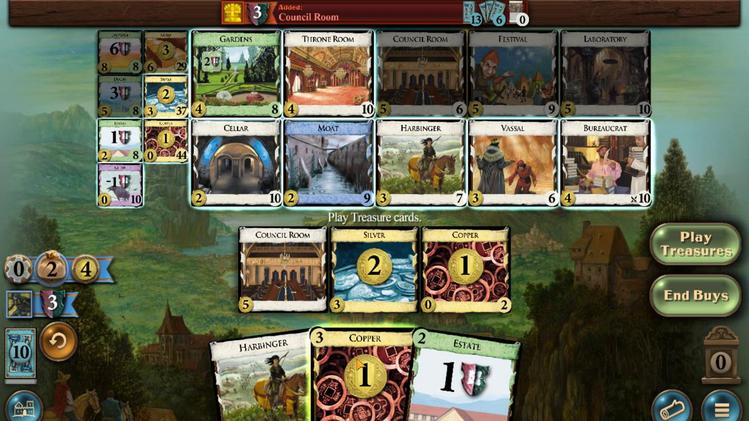 
Action: Mouse pressed left at (306, 278)
Screenshot: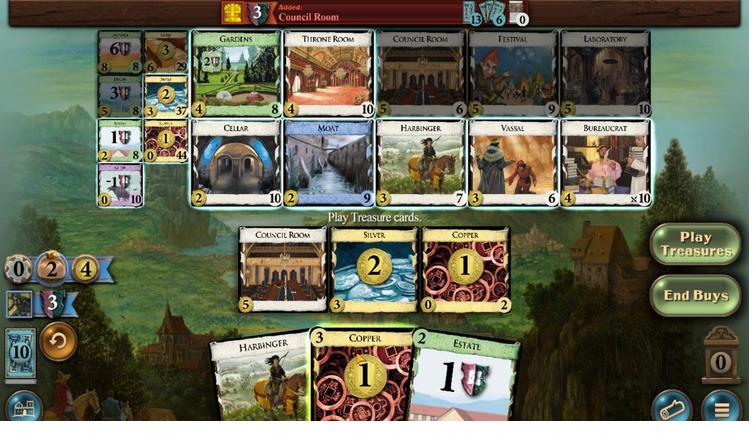 
Action: Mouse moved to (308, 180)
Screenshot: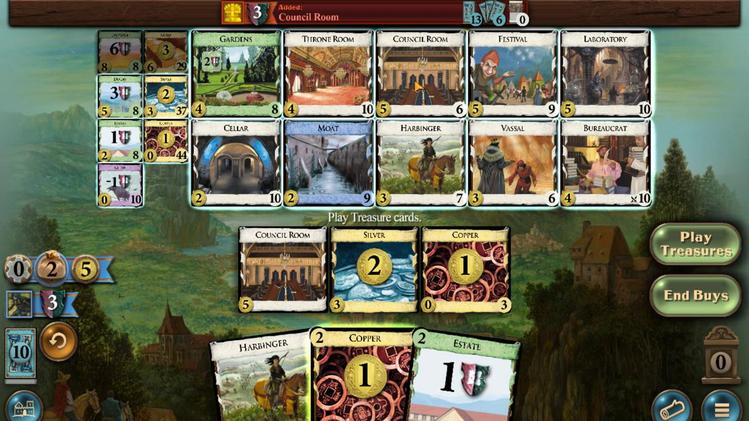 
Action: Mouse pressed left at (308, 180)
Screenshot: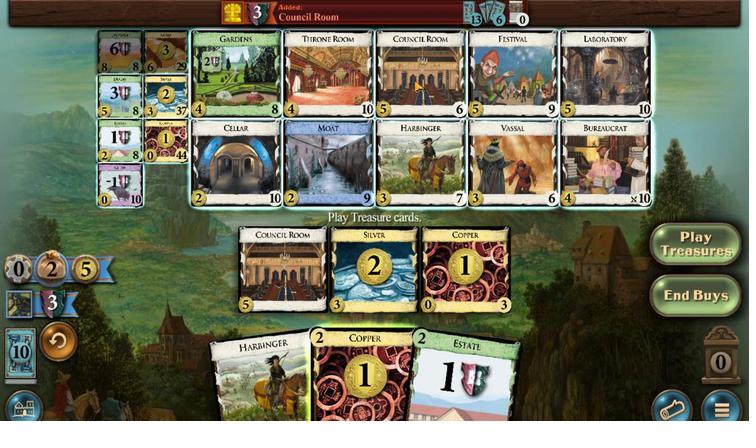 
Action: Mouse moved to (301, 206)
Screenshot: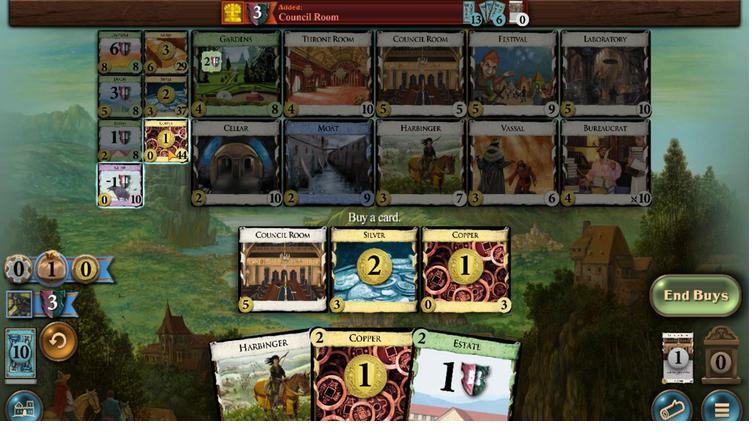 
Action: Mouse pressed left at (301, 206)
Screenshot: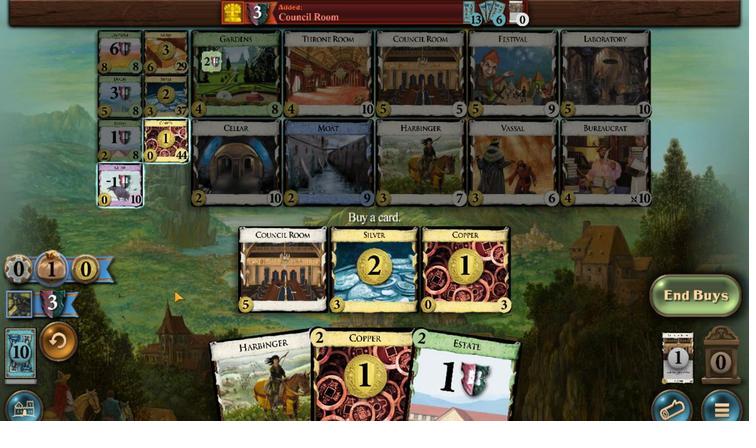 
Action: Mouse moved to (301, 206)
Screenshot: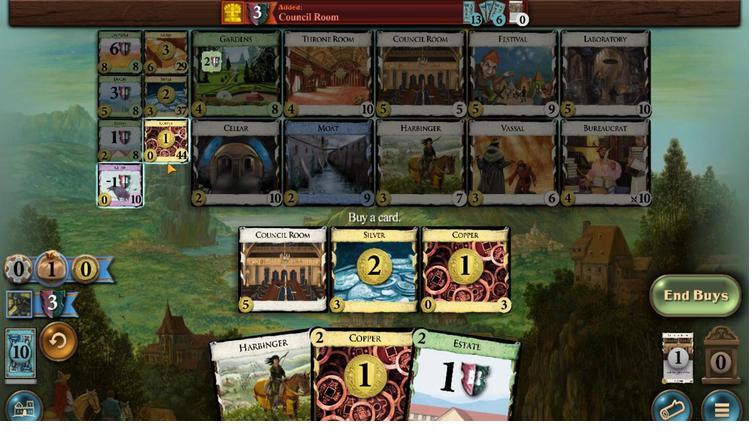 
Action: Mouse pressed left at (301, 206)
Screenshot: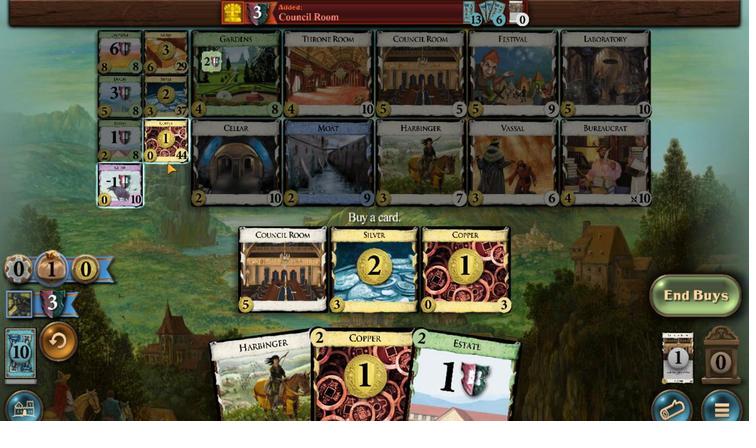 
Action: Mouse moved to (302, 291)
Screenshot: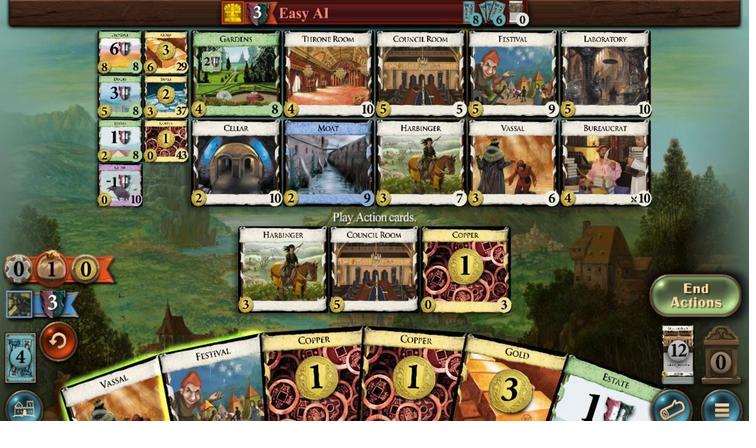 
Action: Mouse pressed left at (302, 291)
Screenshot: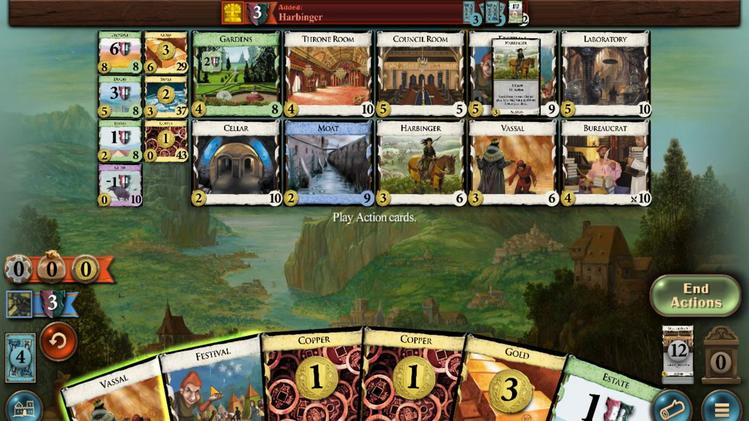 
Action: Mouse moved to (299, 294)
Screenshot: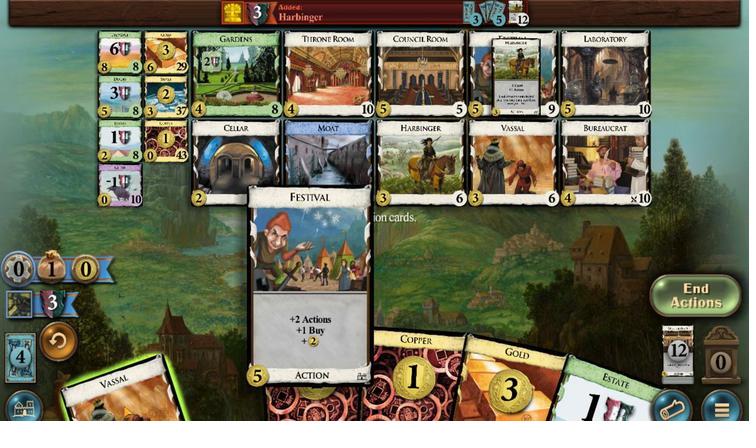 
Action: Mouse pressed left at (299, 294)
Screenshot: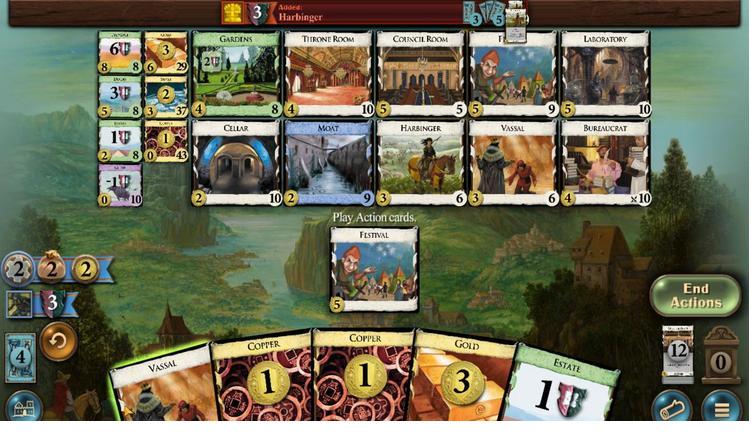
Action: Mouse moved to (307, 289)
Screenshot: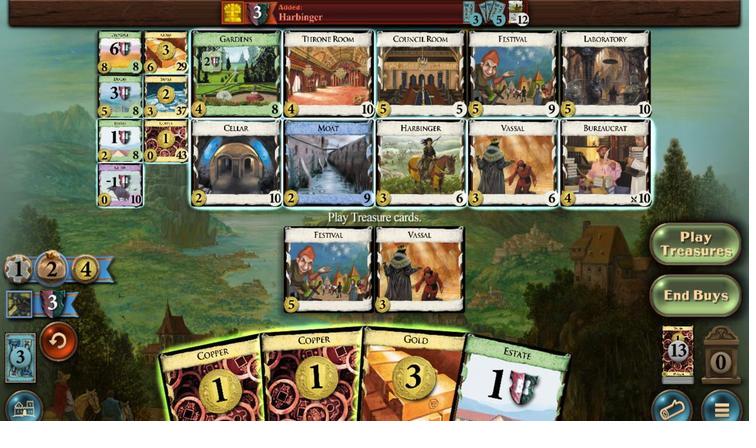 
Action: Mouse pressed left at (307, 289)
Screenshot: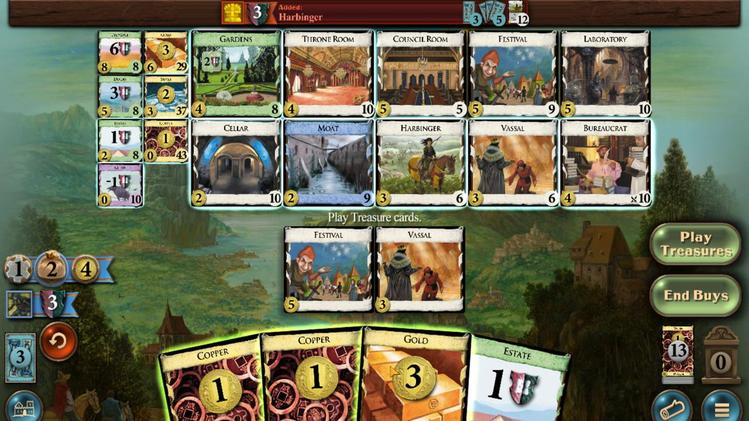 
Action: Mouse moved to (306, 293)
Screenshot: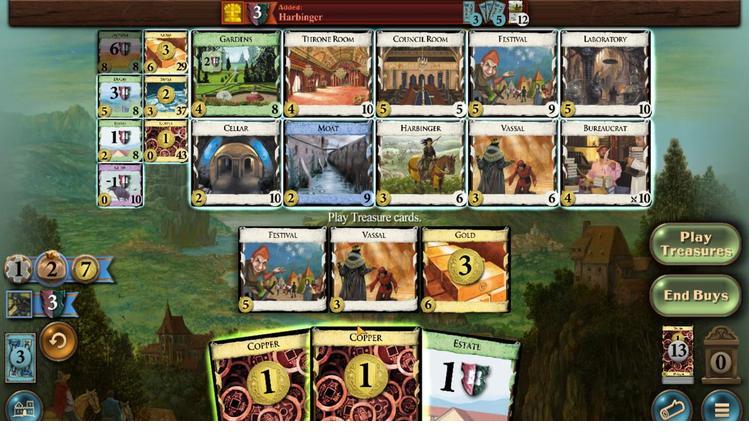 
Action: Mouse pressed left at (306, 293)
Screenshot: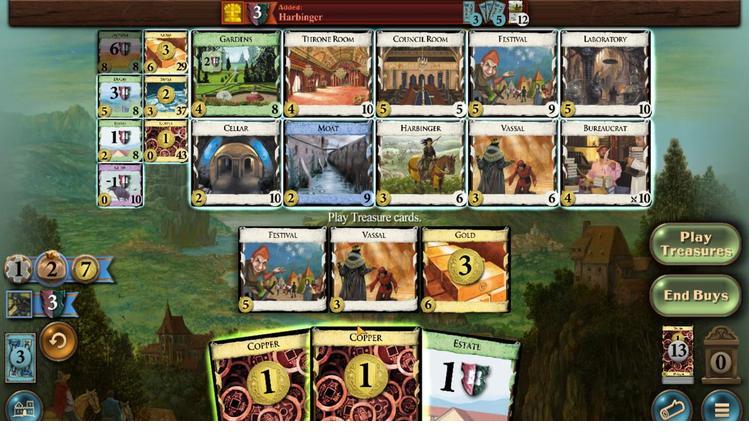
Action: Mouse moved to (299, 176)
Screenshot: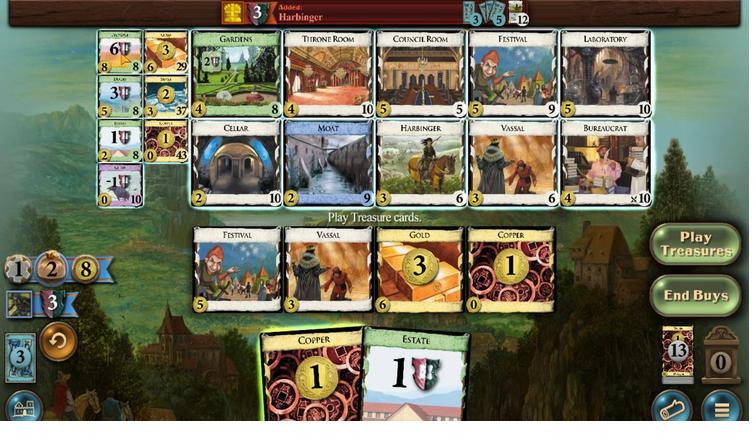 
Action: Mouse pressed left at (299, 176)
Screenshot: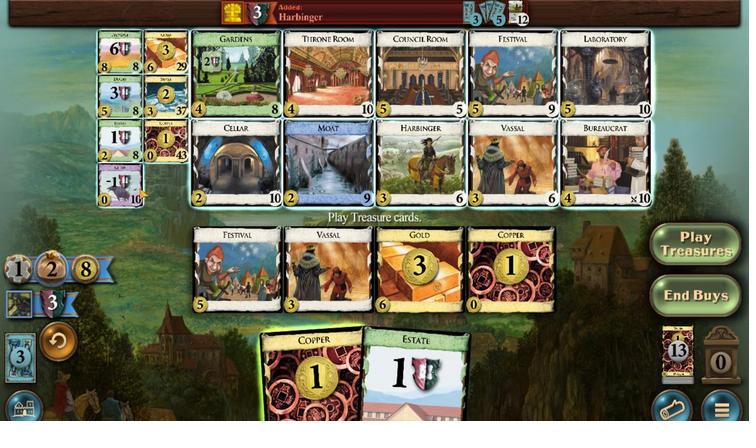 
Action: Mouse moved to (300, 207)
Screenshot: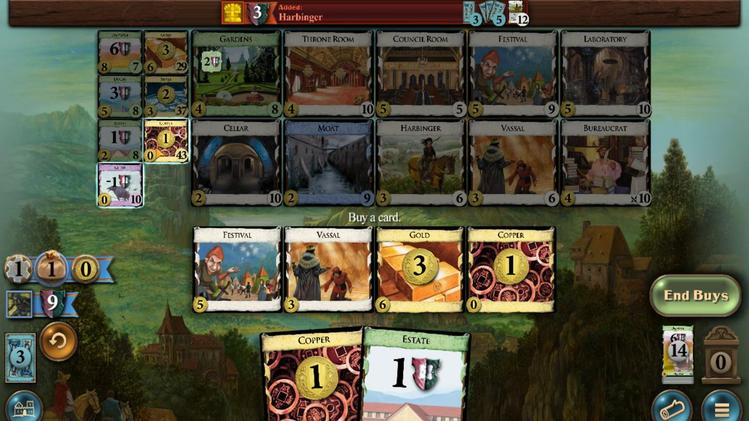 
Action: Mouse pressed left at (300, 207)
Screenshot: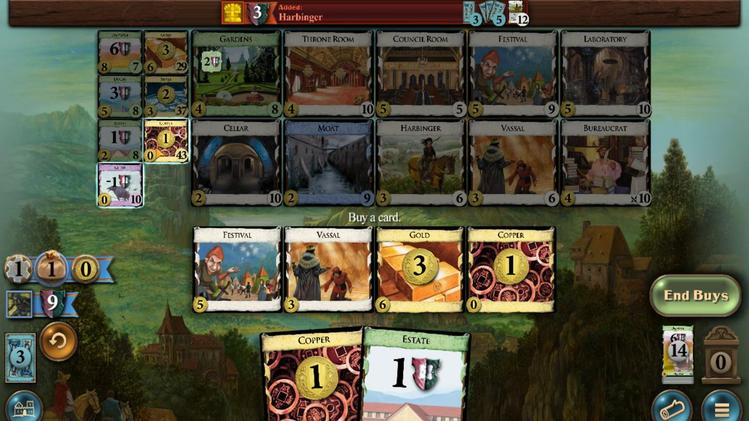 
Action: Mouse moved to (301, 285)
Screenshot: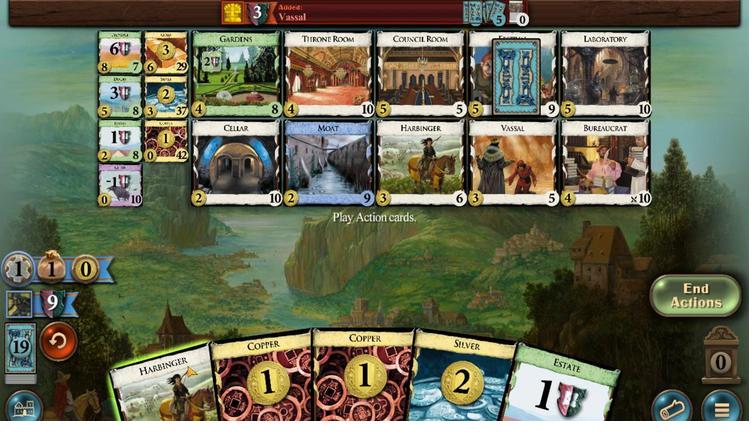 
Action: Mouse pressed left at (301, 285)
Screenshot: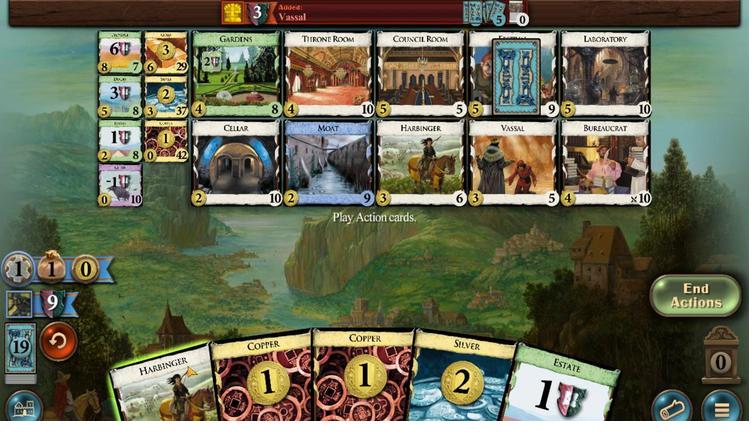 
Action: Mouse moved to (308, 289)
Screenshot: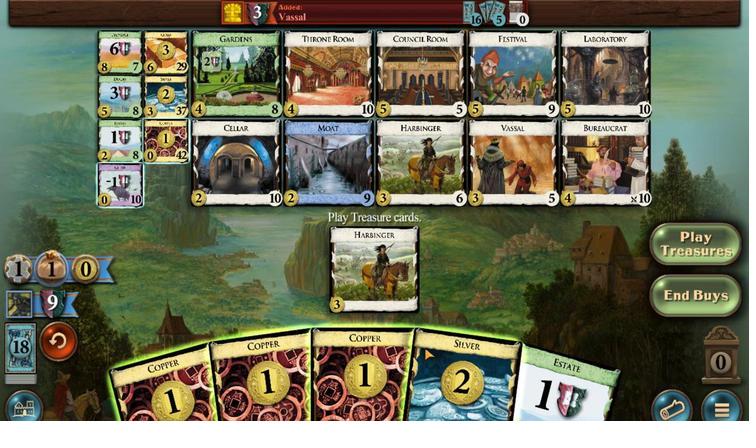 
Action: Mouse pressed left at (308, 289)
Screenshot: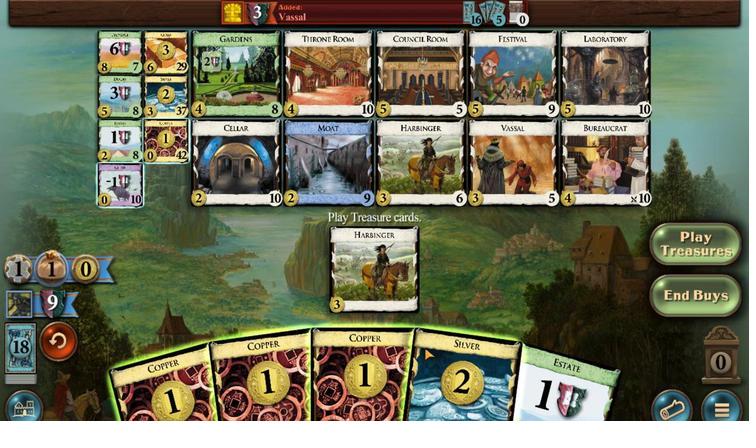 
Action: Mouse moved to (307, 294)
Screenshot: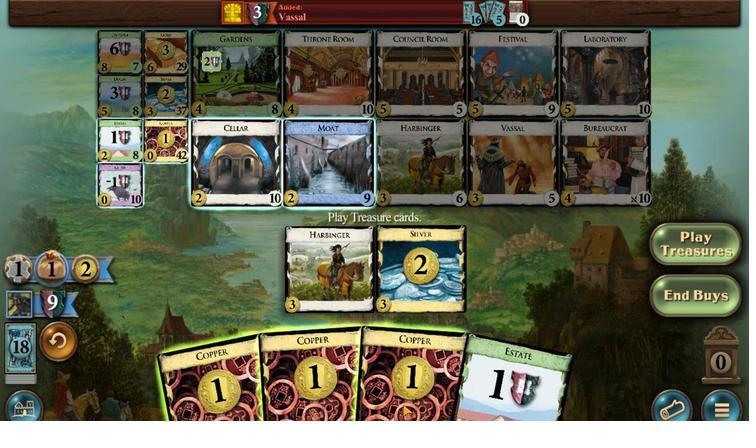 
Action: Mouse pressed left at (307, 294)
Screenshot: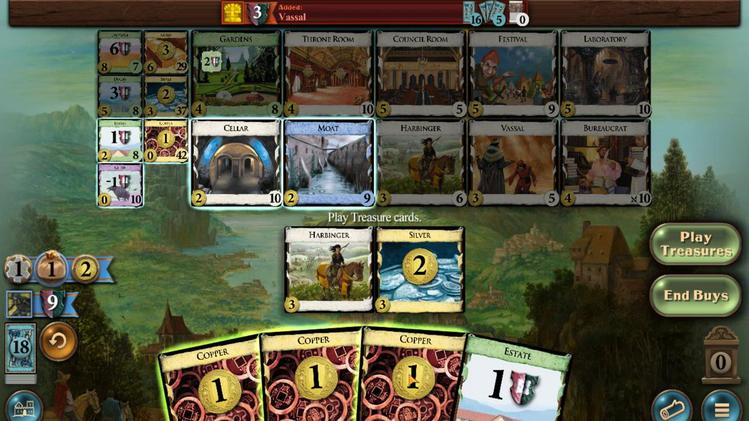 
Action: Mouse moved to (306, 289)
Screenshot: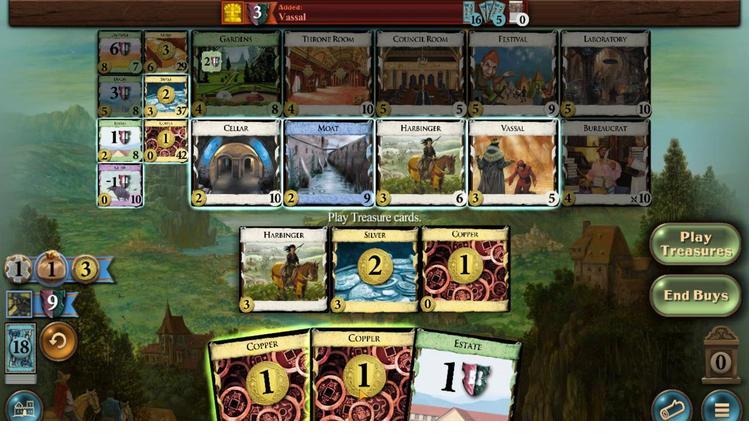 
Action: Mouse pressed left at (306, 289)
Screenshot: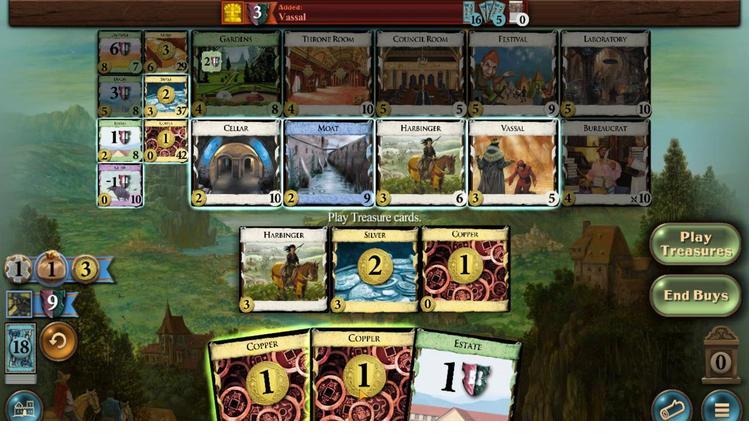 
Action: Mouse moved to (305, 280)
Screenshot: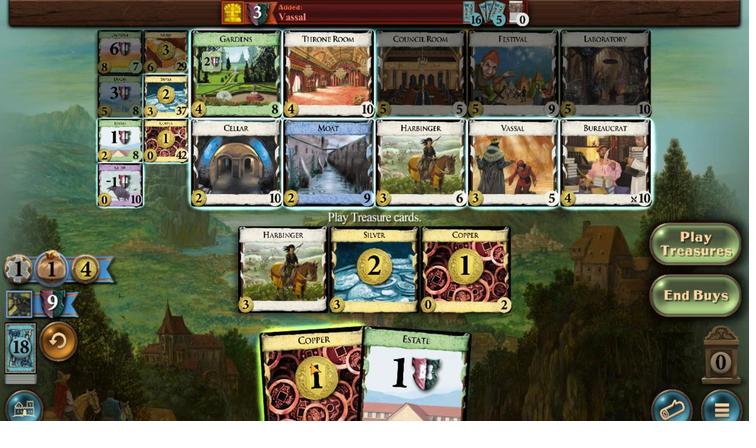 
Action: Mouse pressed left at (305, 280)
Screenshot: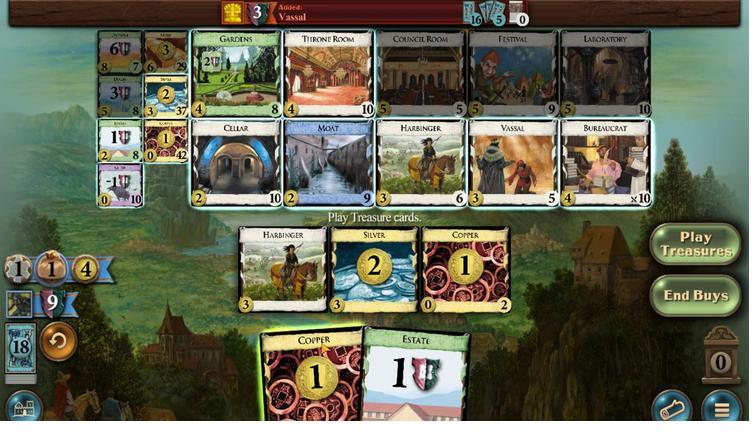 
Action: Mouse moved to (310, 177)
Screenshot: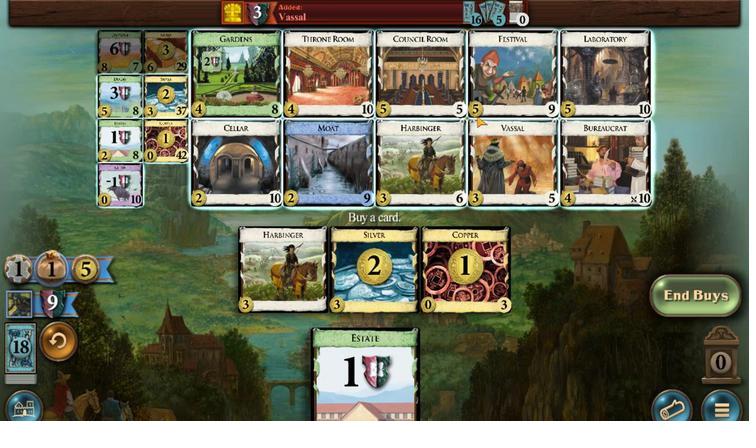 
Action: Mouse pressed left at (310, 177)
Screenshot: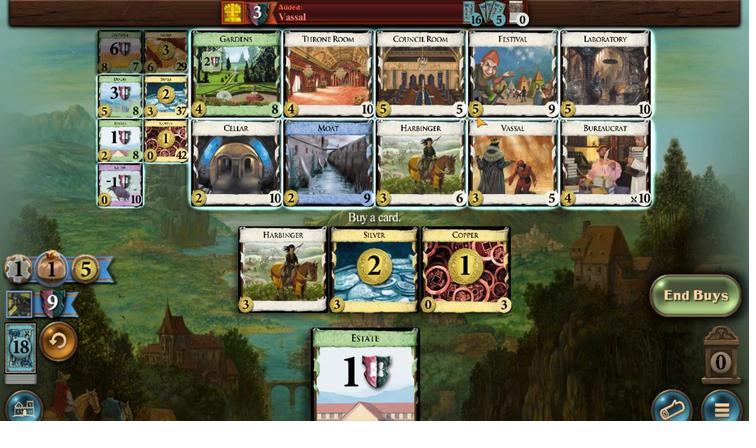
Action: Mouse moved to (299, 287)
Screenshot: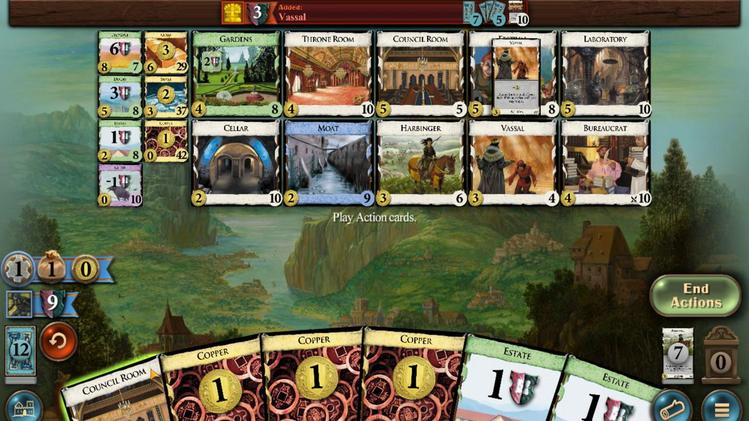 
Action: Mouse pressed left at (299, 287)
Screenshot: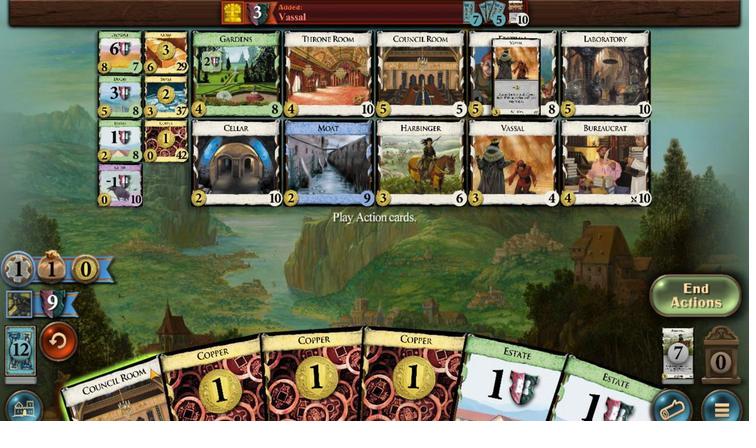 
Action: Mouse moved to (304, 285)
Screenshot: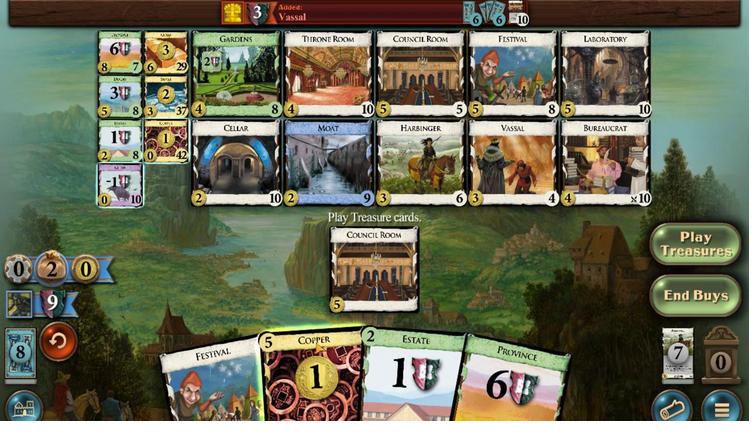 
Action: Mouse pressed left at (304, 285)
Screenshot: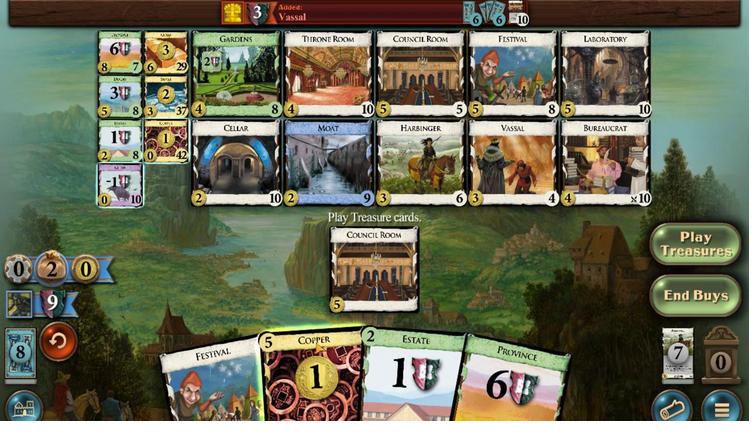 
Action: Mouse moved to (305, 285)
Screenshot: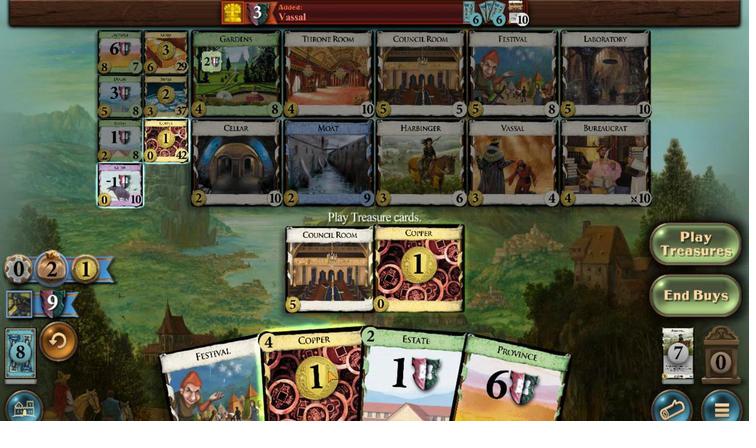 
Action: Mouse pressed left at (305, 285)
Screenshot: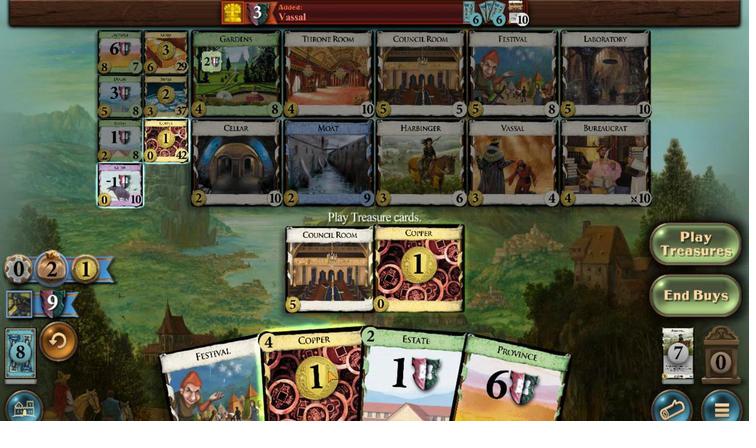
Action: Mouse moved to (305, 294)
Screenshot: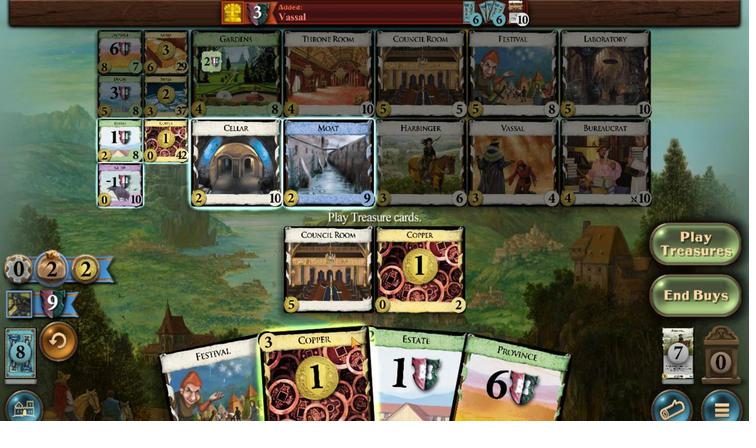 
Action: Mouse pressed left at (305, 294)
Screenshot: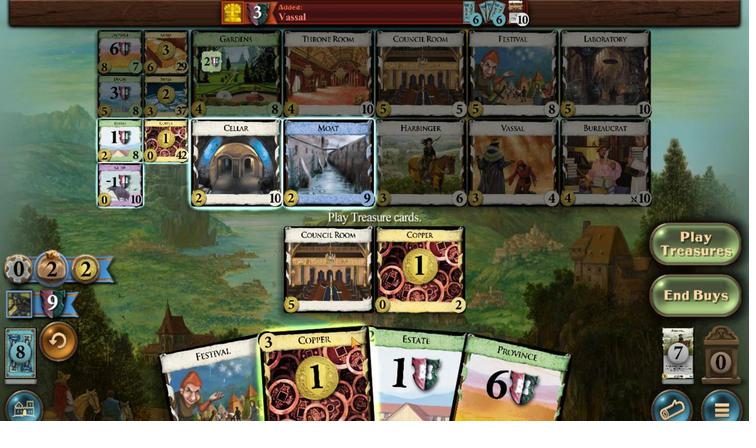 
Action: Mouse moved to (308, 210)
Screenshot: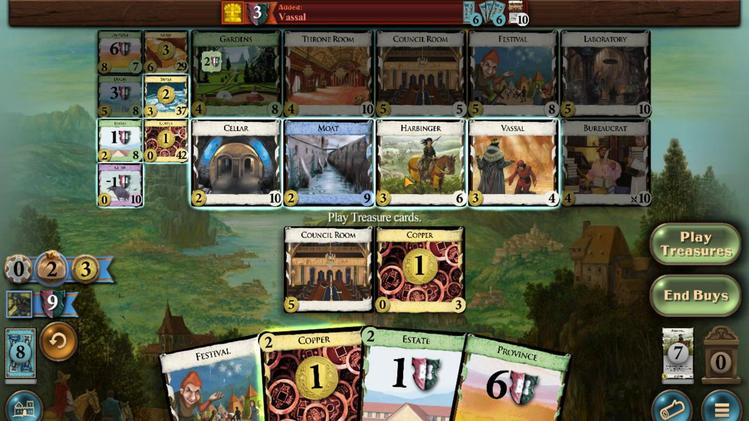 
Action: Mouse pressed left at (308, 210)
Screenshot: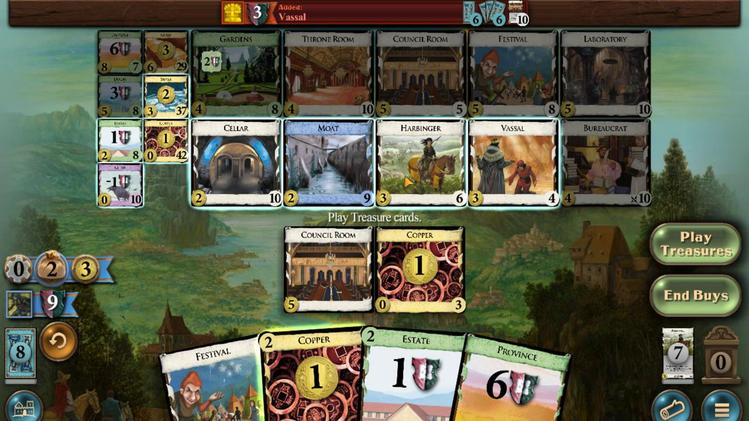 
Action: Mouse moved to (301, 204)
Screenshot: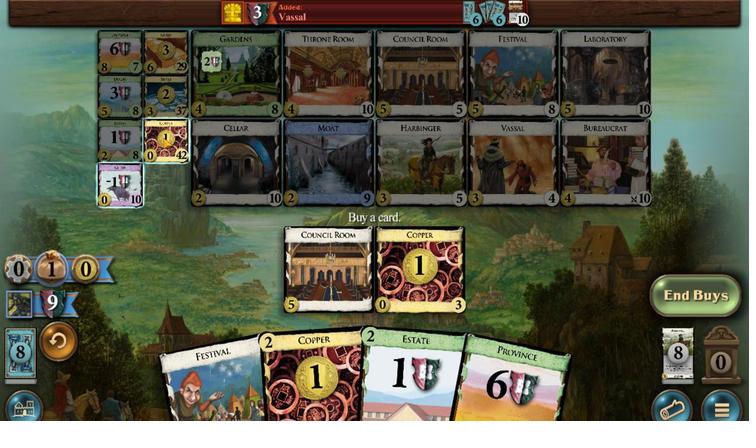 
Action: Mouse pressed left at (301, 204)
Screenshot: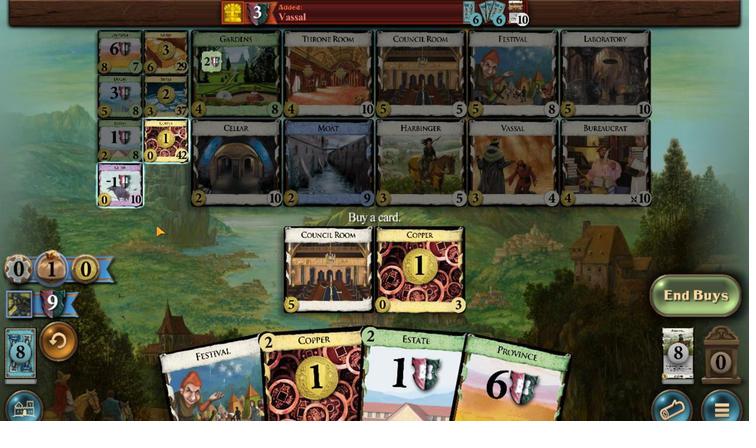 
Action: Mouse moved to (300, 206)
Screenshot: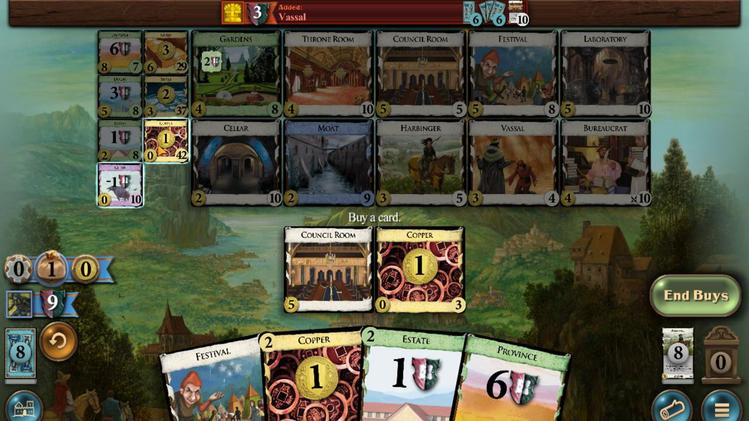 
Action: Mouse pressed left at (300, 206)
Screenshot: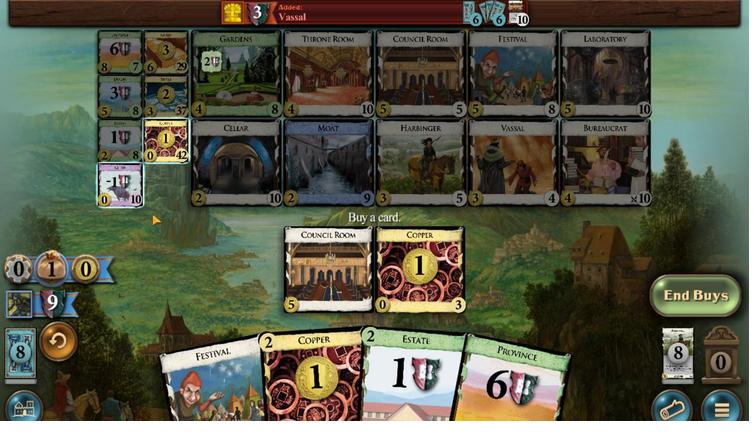 
Action: Mouse moved to (300, 204)
Screenshot: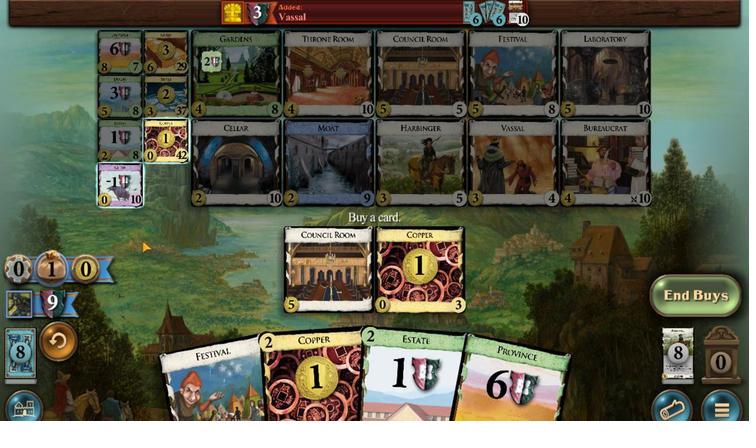 
Action: Mouse pressed left at (300, 204)
Screenshot: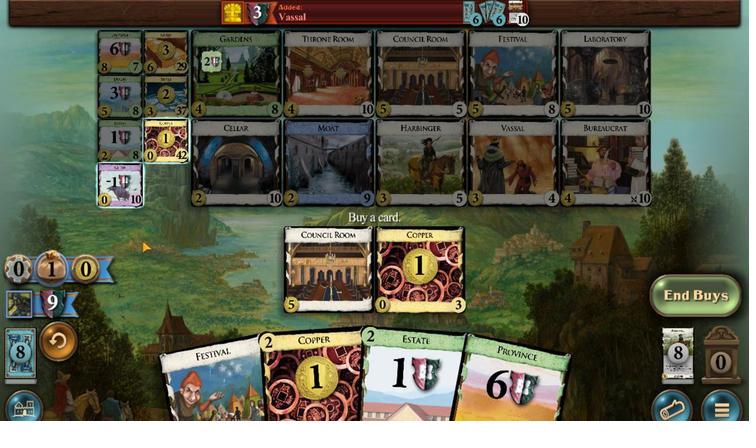 
Action: Mouse moved to (299, 289)
Screenshot: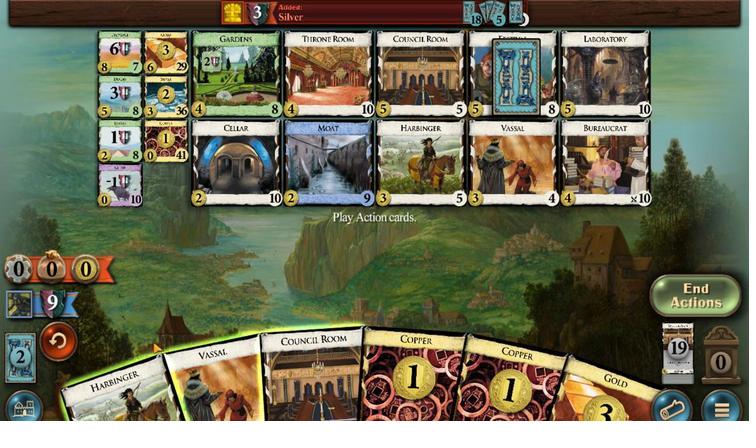 
Action: Mouse pressed left at (299, 289)
Screenshot: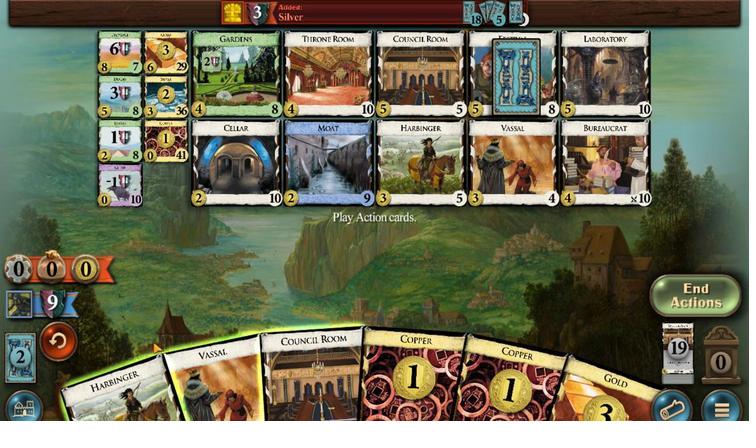 
Action: Mouse moved to (312, 188)
Screenshot: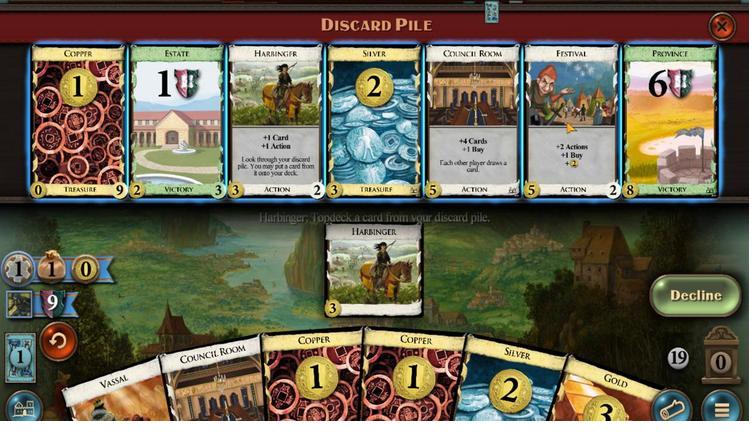 
Action: Mouse pressed left at (312, 188)
Screenshot: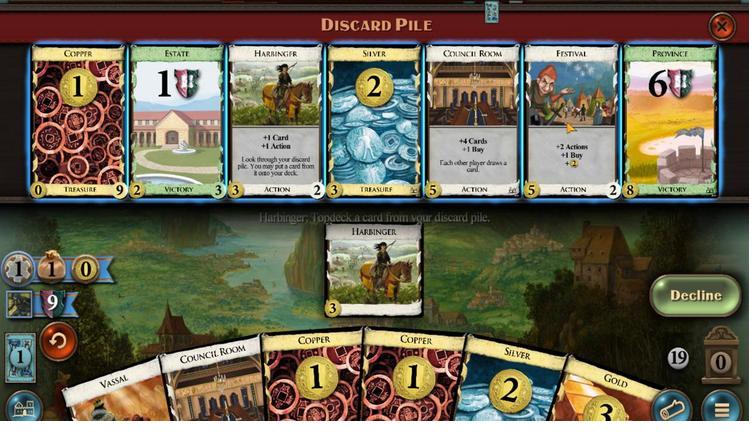 
Action: Mouse moved to (299, 292)
Screenshot: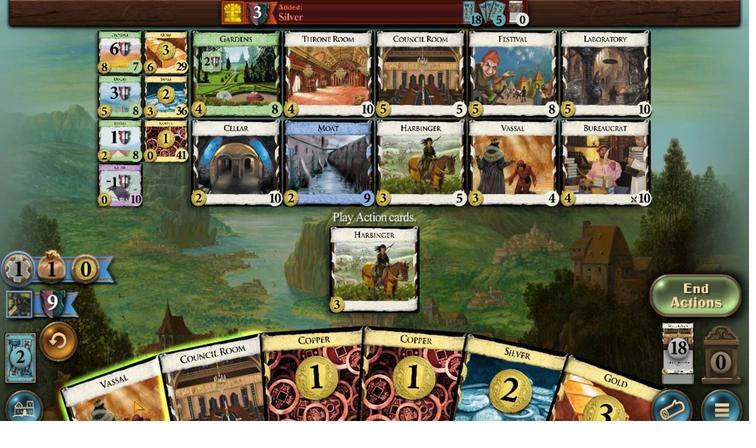 
Action: Mouse pressed left at (299, 292)
Screenshot: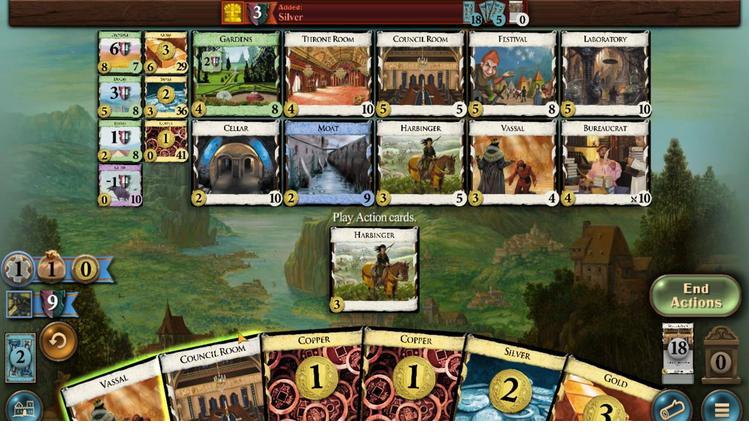 
Action: Mouse moved to (307, 192)
Screenshot: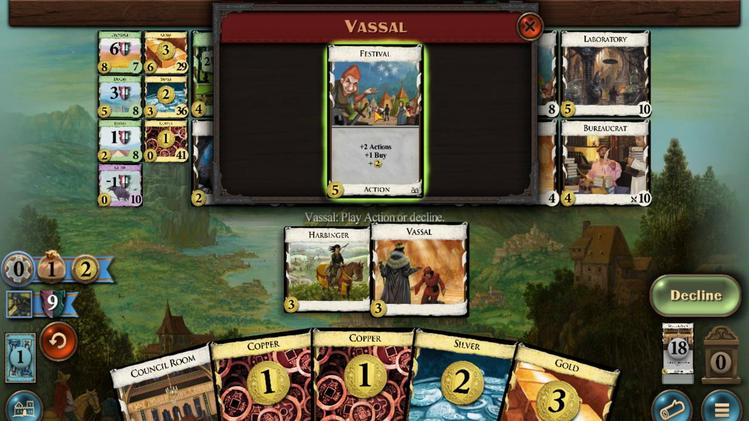 
Action: Mouse pressed left at (307, 192)
Screenshot: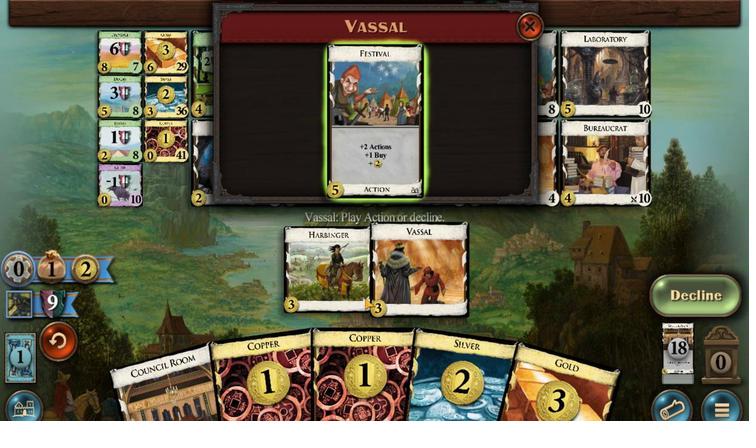 
Action: Mouse moved to (301, 288)
Screenshot: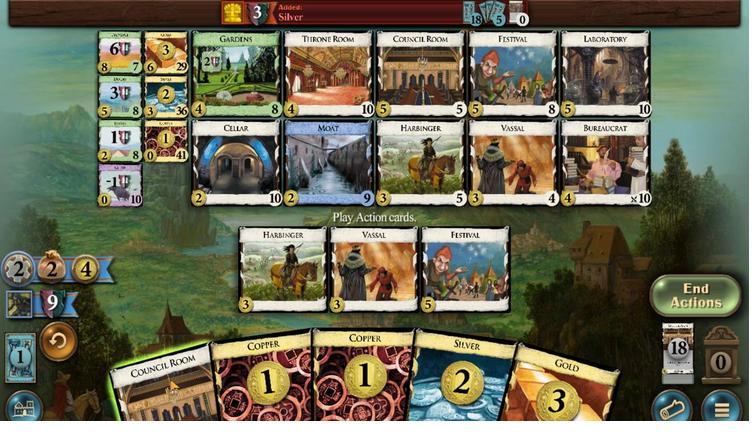 
Action: Mouse pressed left at (301, 288)
Screenshot: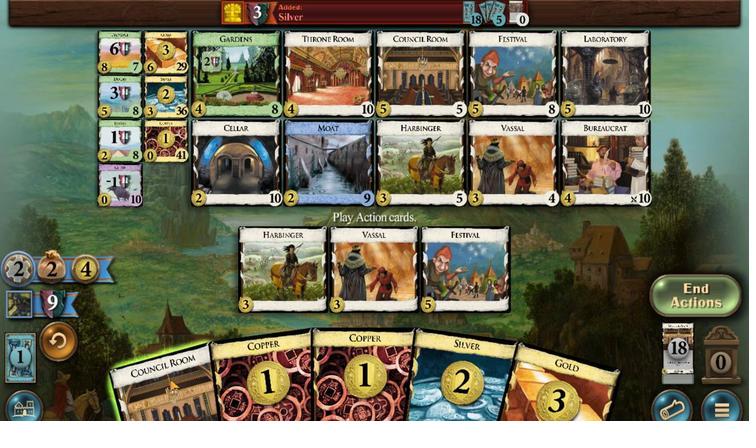 
Action: Mouse moved to (306, 300)
Screenshot: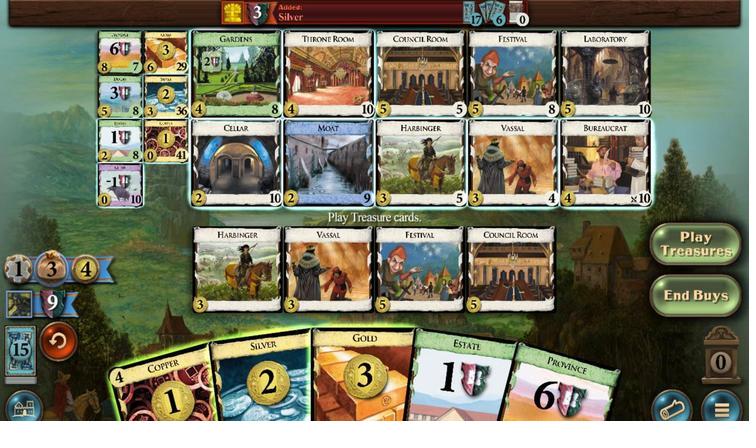 
Action: Mouse pressed left at (306, 300)
Screenshot: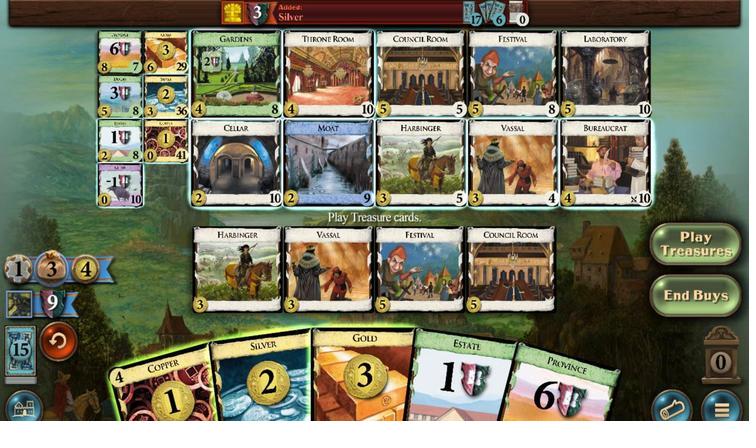 
Action: Mouse moved to (305, 304)
Screenshot: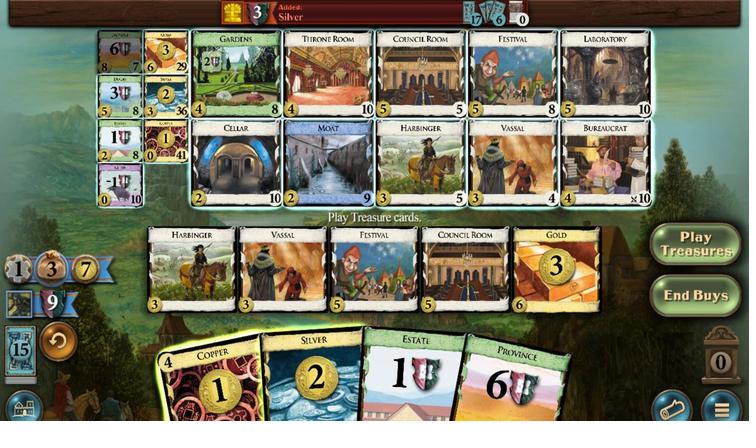 
Action: Mouse pressed left at (305, 304)
Screenshot: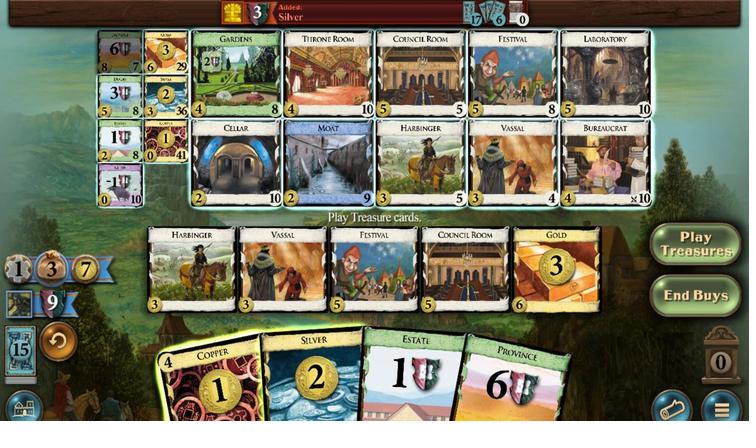
Action: Mouse moved to (299, 174)
Screenshot: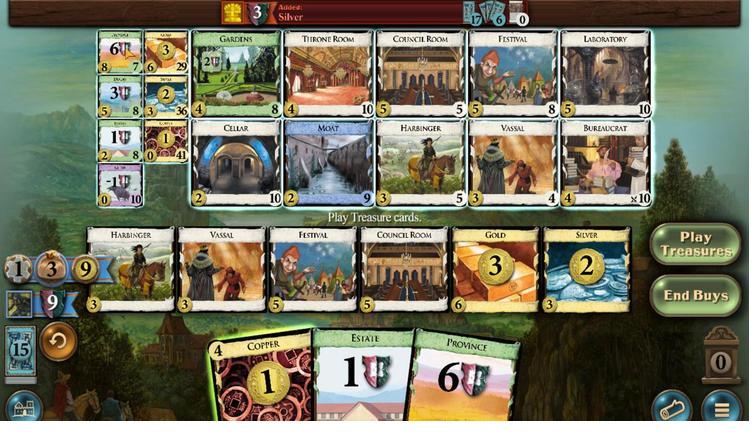 
Action: Mouse pressed left at (299, 174)
Screenshot: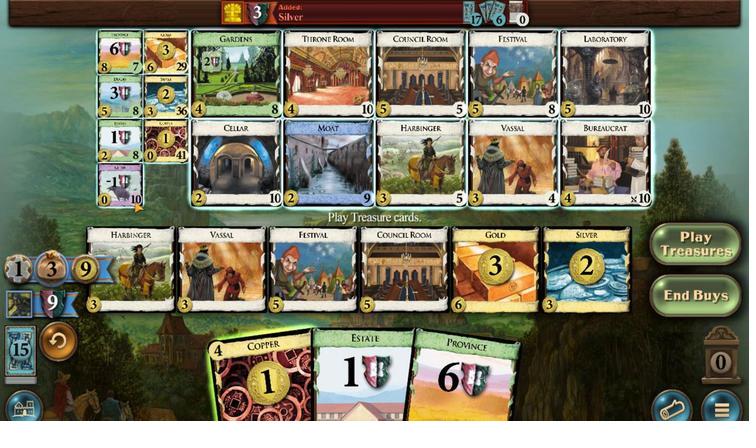 
Action: Mouse moved to (300, 203)
Screenshot: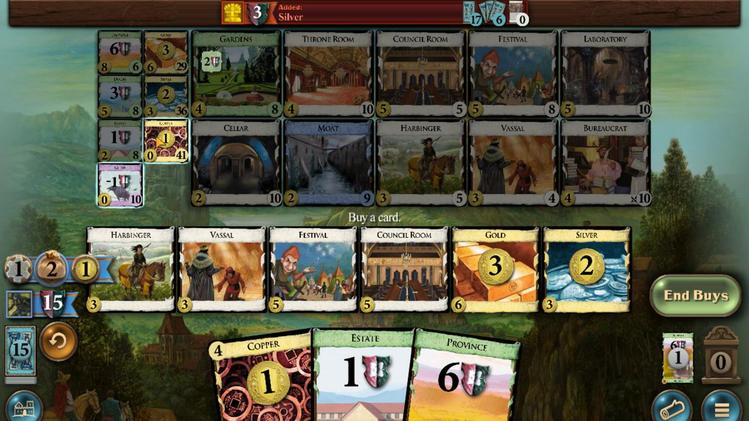 
Action: Mouse pressed left at (300, 203)
Screenshot: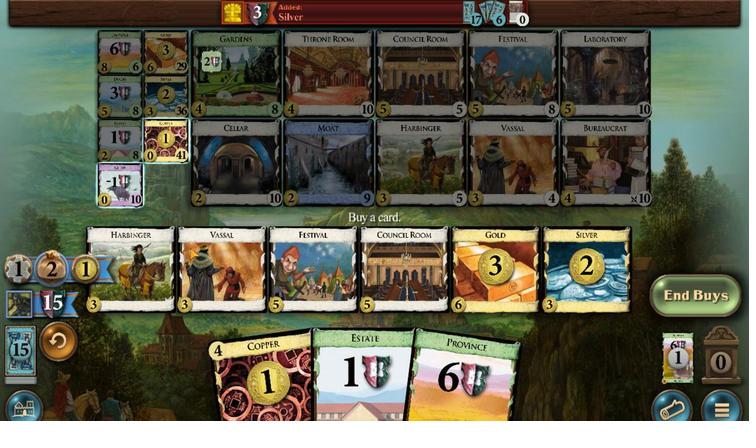 
Action: Mouse moved to (300, 201)
Screenshot: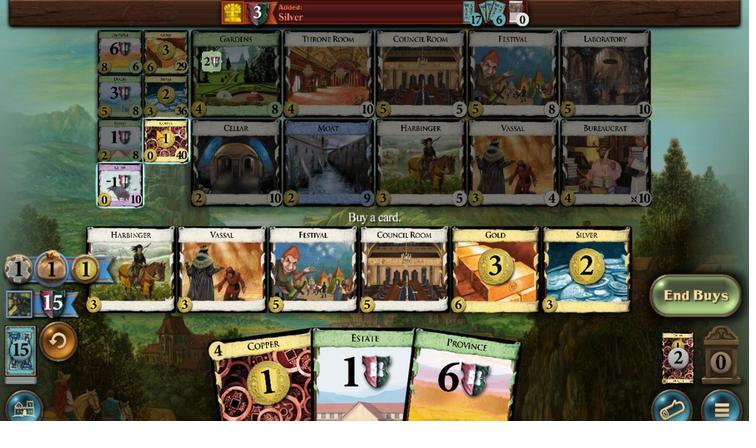 
Action: Mouse pressed left at (300, 201)
Screenshot: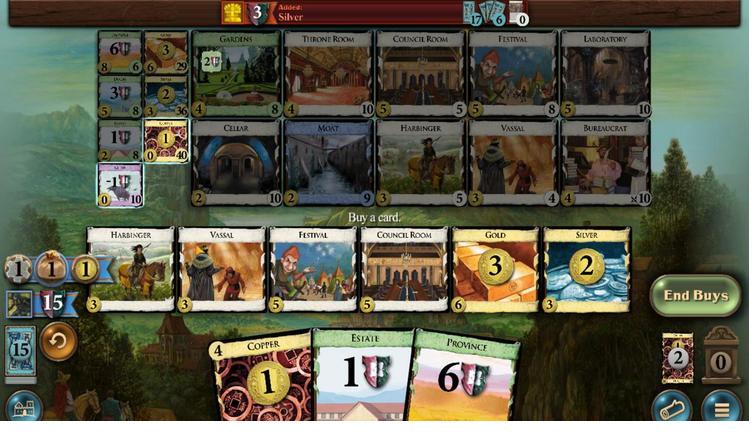 
Action: Mouse moved to (299, 292)
Screenshot: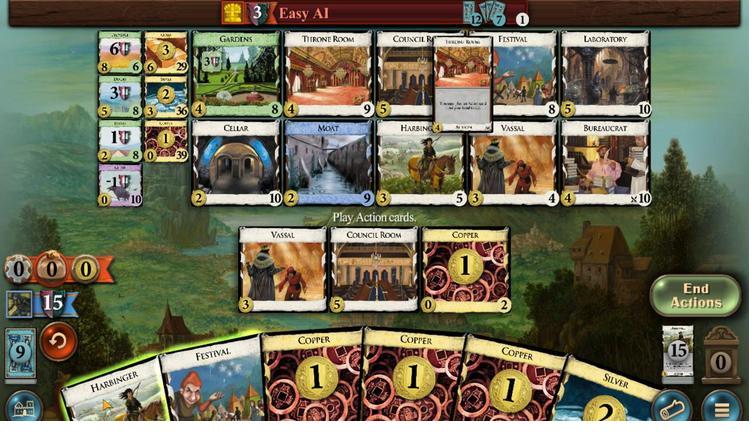 
Action: Mouse pressed left at (299, 292)
Screenshot: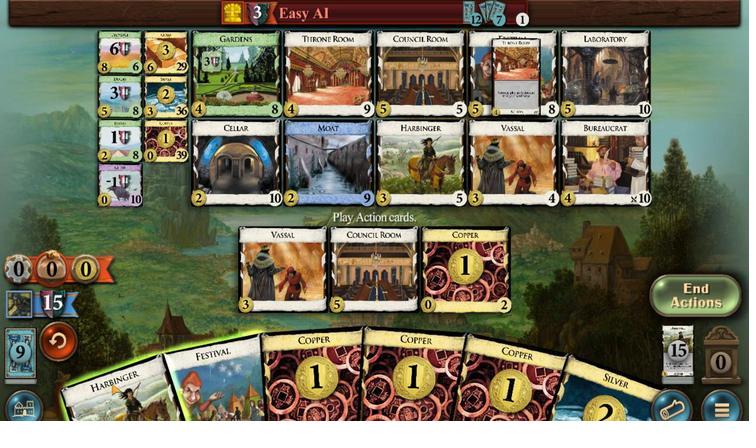 
Action: Mouse moved to (314, 185)
Screenshot: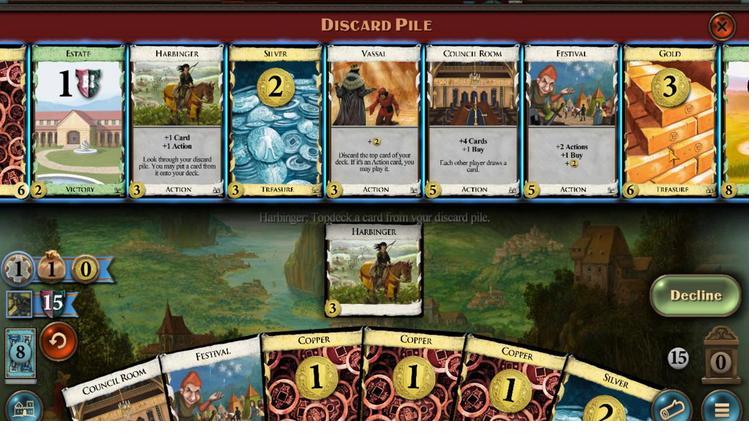 
Action: Mouse pressed left at (314, 185)
Screenshot: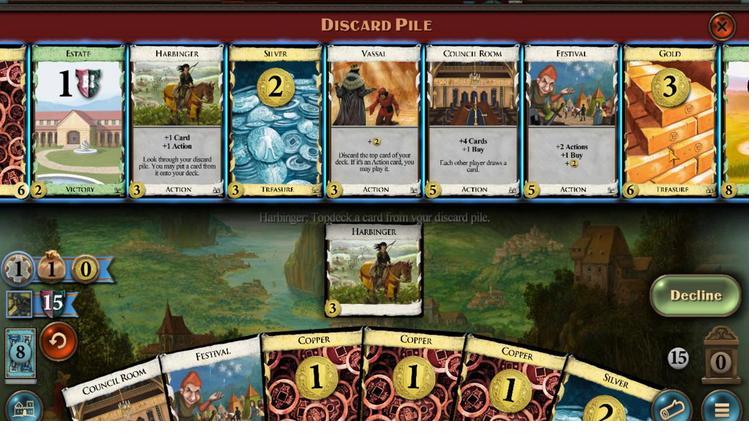 
Action: Mouse moved to (301, 291)
Screenshot: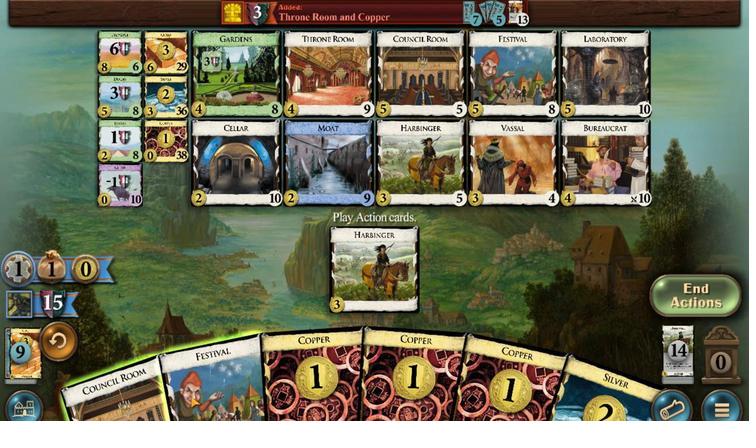 
Action: Mouse pressed left at (301, 291)
Screenshot: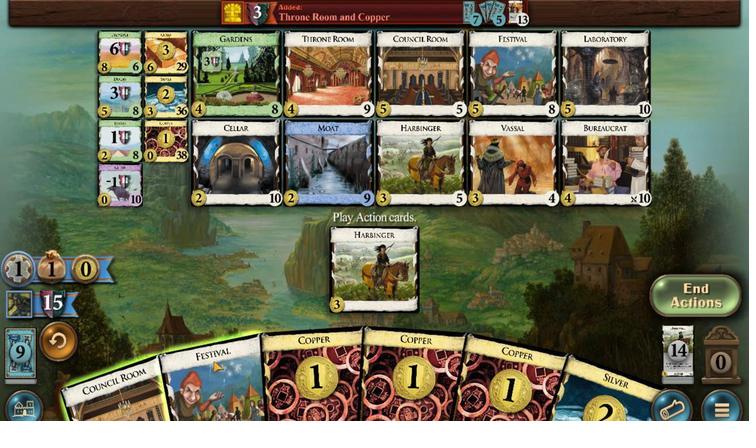 
Action: Mouse moved to (300, 287)
Screenshot: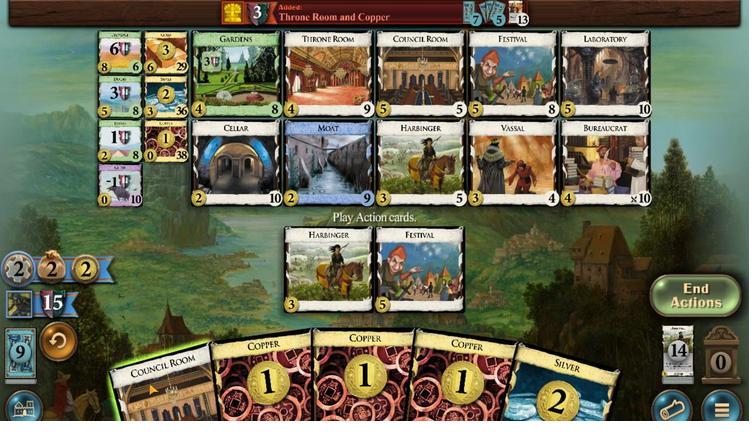 
Action: Mouse pressed left at (300, 287)
Screenshot: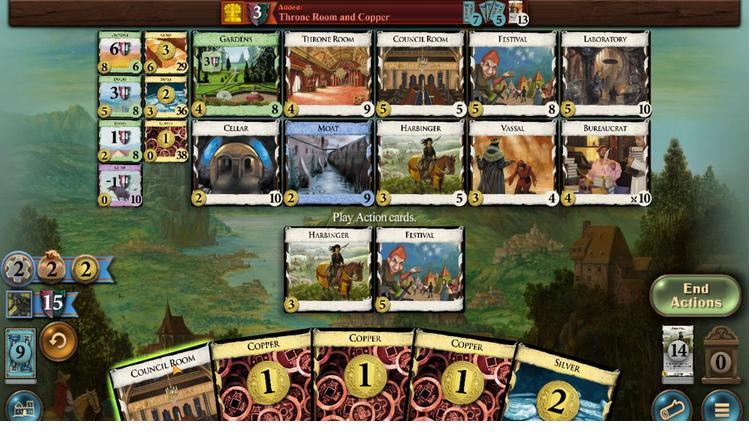 
Action: Mouse moved to (301, 293)
Screenshot: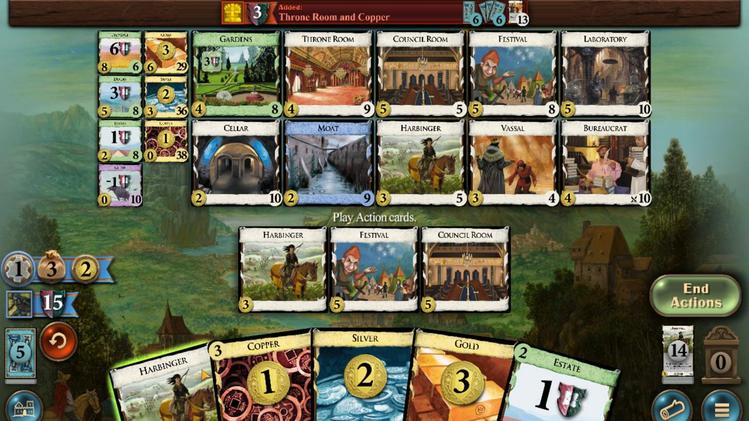 
Action: Mouse pressed left at (301, 293)
Screenshot: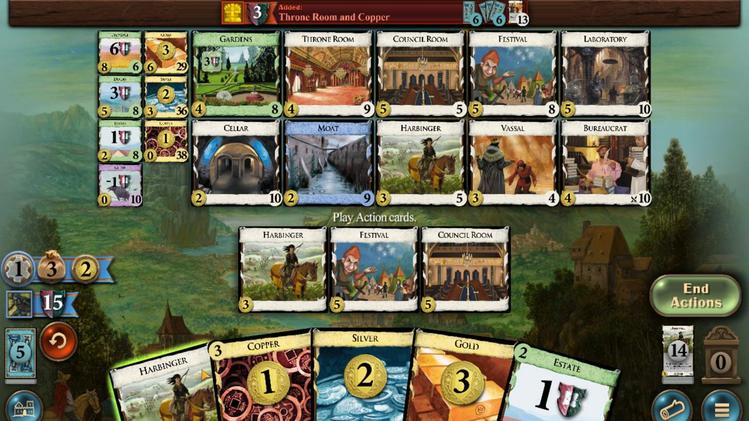 
Action: Mouse moved to (313, 185)
Screenshot: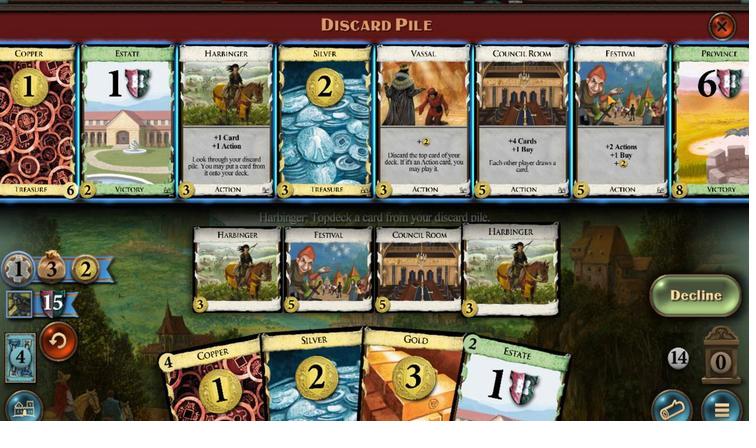 
Action: Mouse pressed left at (313, 185)
Screenshot: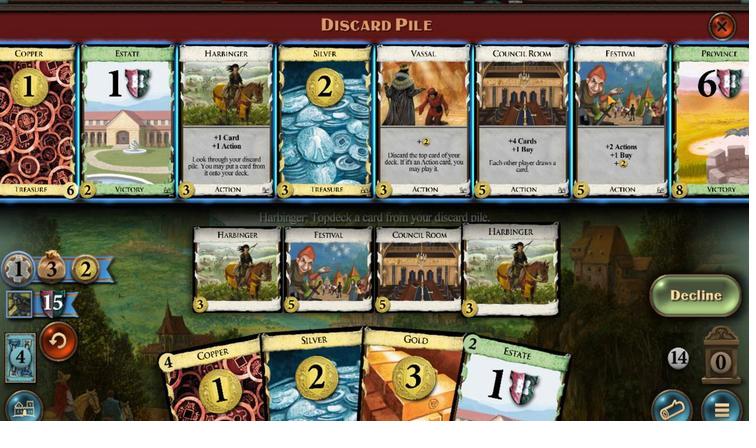 
Action: Mouse moved to (307, 295)
Screenshot: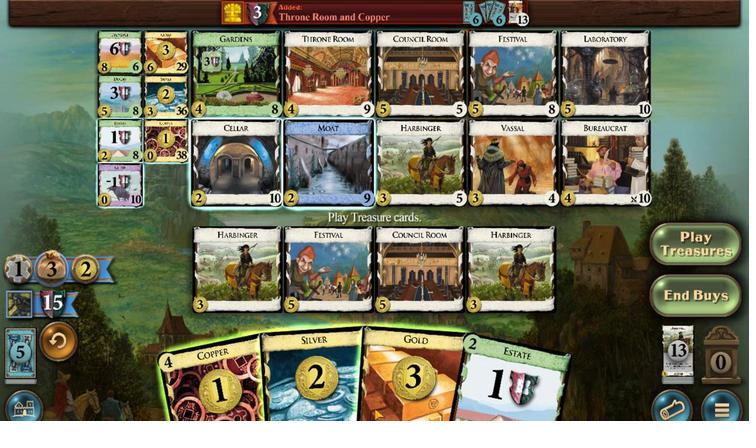 
Action: Mouse pressed left at (307, 295)
Screenshot: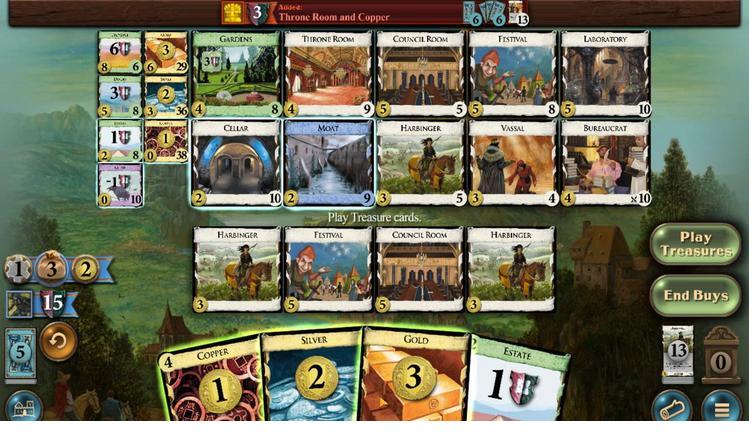 
Action: Mouse moved to (305, 296)
Screenshot: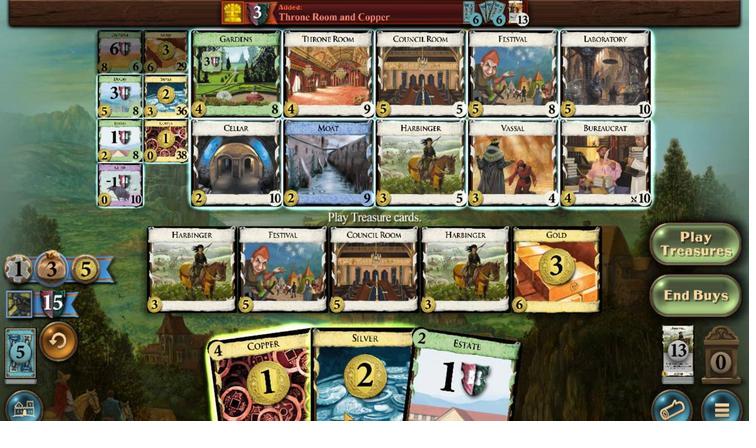 
Action: Mouse pressed left at (305, 296)
Screenshot: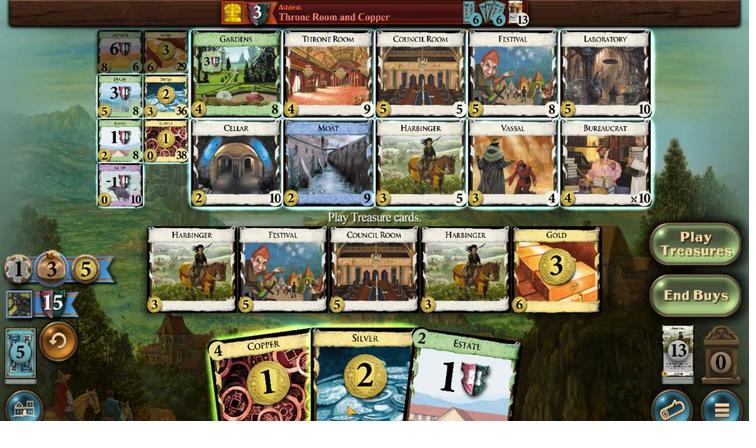 
Action: Mouse moved to (304, 286)
Screenshot: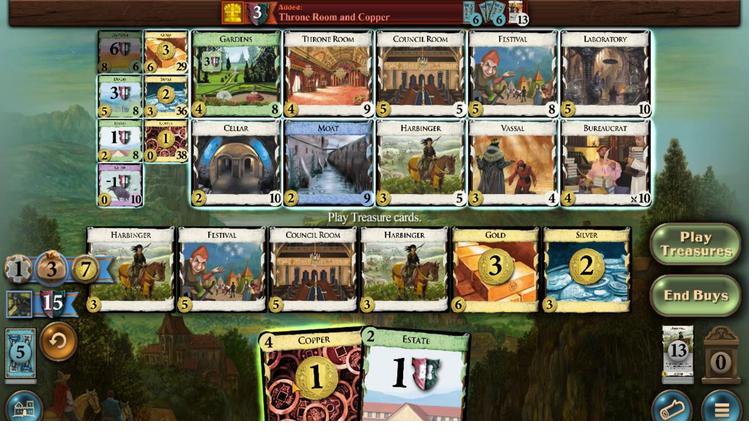 
Action: Mouse pressed left at (304, 286)
Screenshot: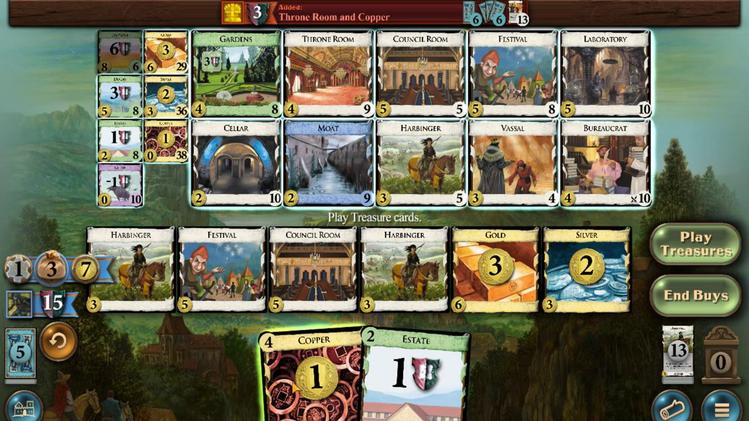 
Action: Mouse moved to (299, 176)
Screenshot: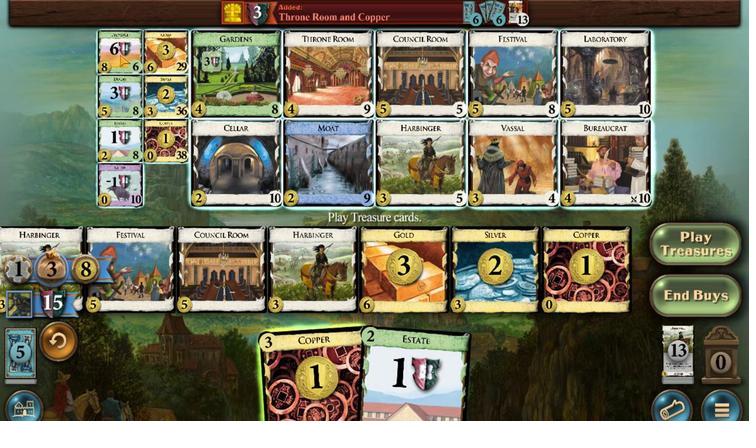 
Action: Mouse pressed left at (299, 176)
Screenshot: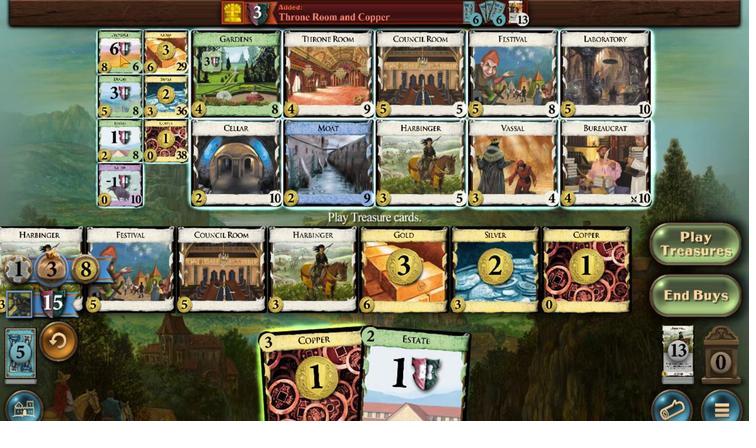 
Action: Mouse moved to (301, 201)
Screenshot: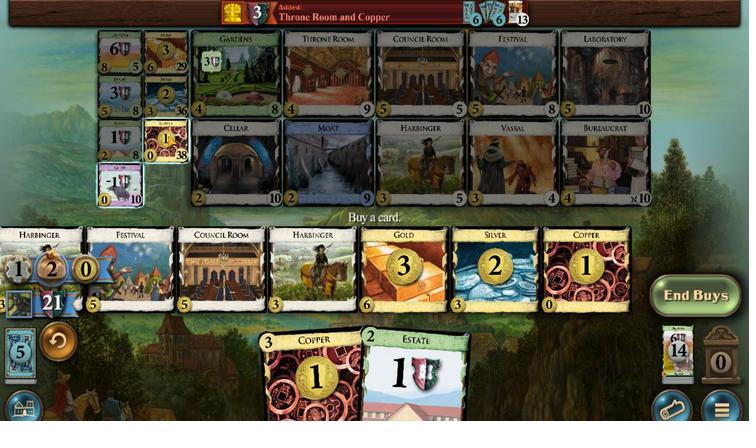 
Action: Mouse pressed left at (301, 201)
Screenshot: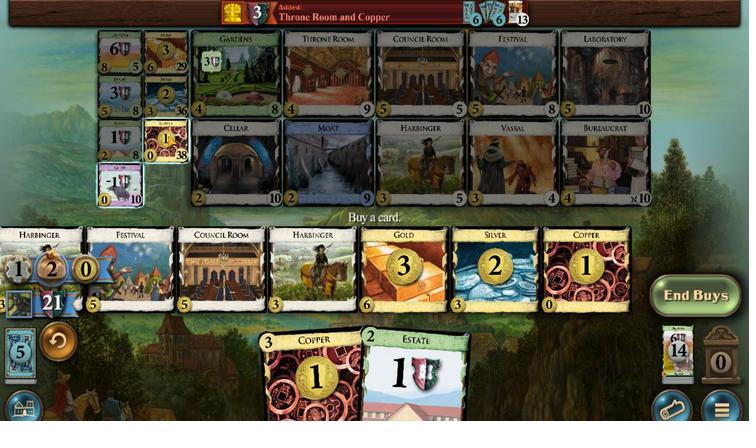 
Action: Mouse moved to (301, 206)
Screenshot: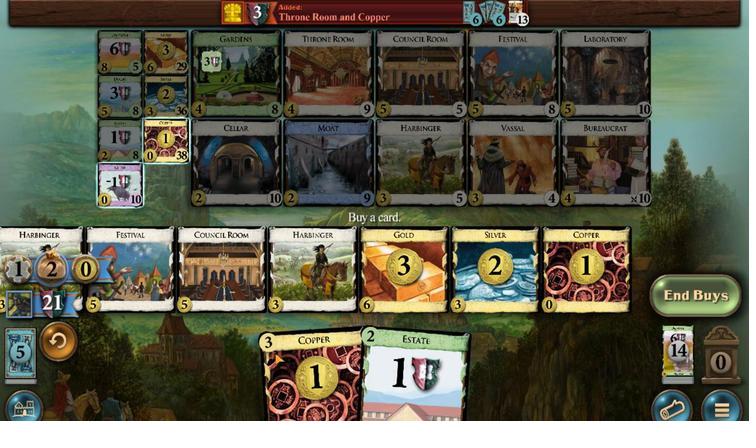 
Action: Mouse pressed left at (301, 205)
Screenshot: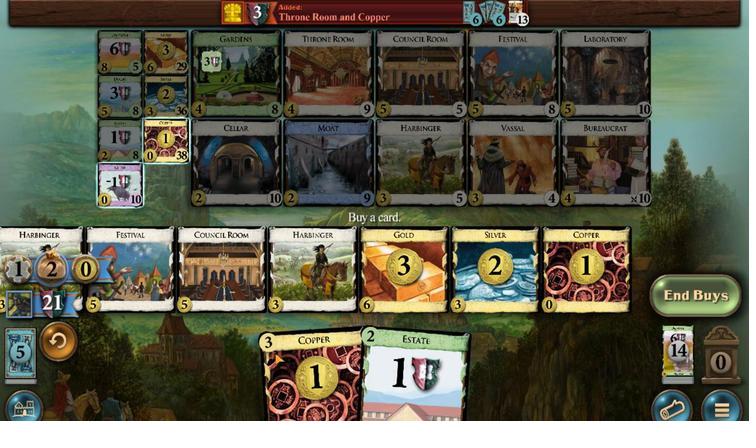 
Action: Mouse moved to (301, 206)
Screenshot: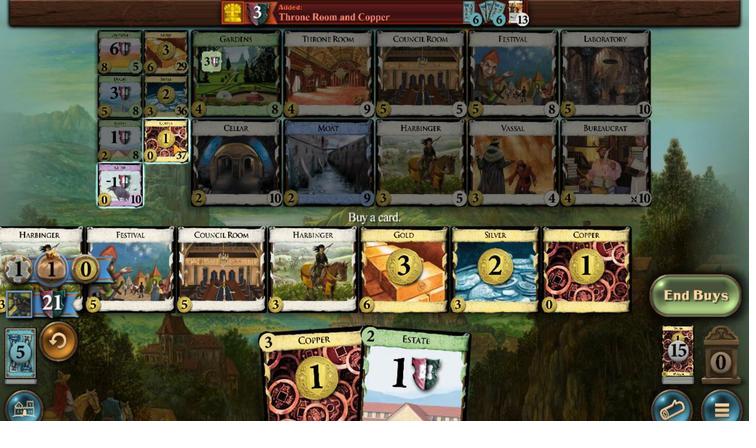 
Action: Mouse pressed left at (301, 206)
Screenshot: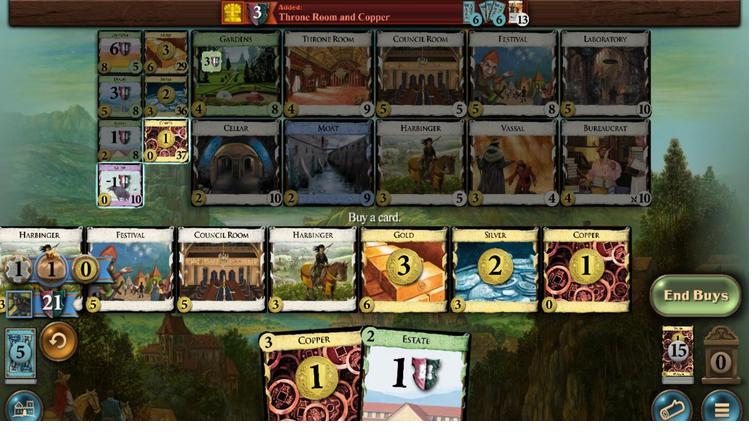 
Action: Mouse moved to (299, 292)
Screenshot: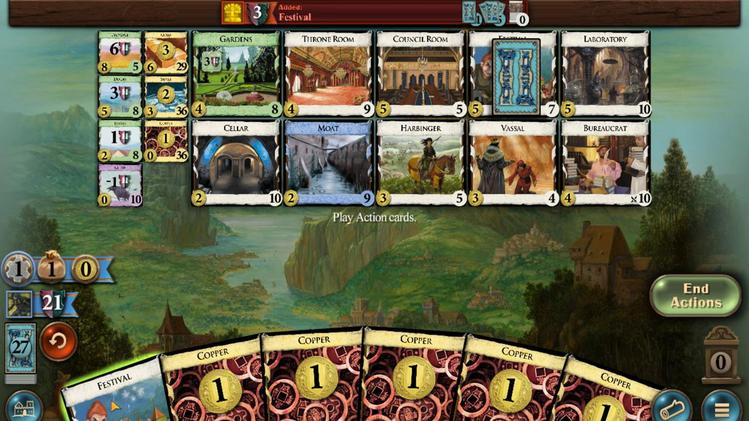 
Action: Mouse pressed left at (299, 292)
Screenshot: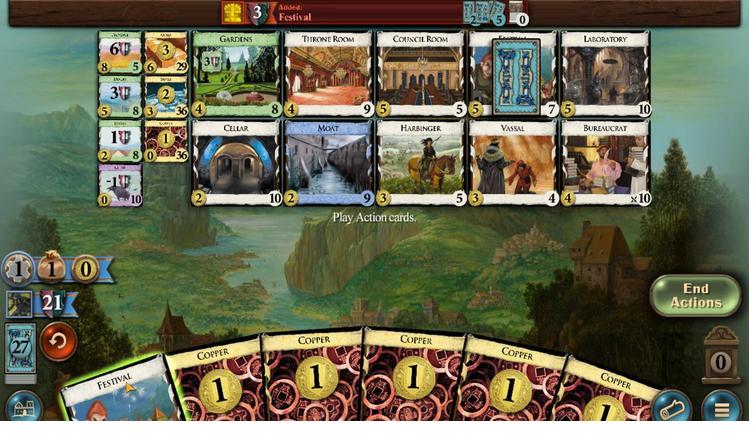 
Action: Mouse moved to (305, 298)
Screenshot: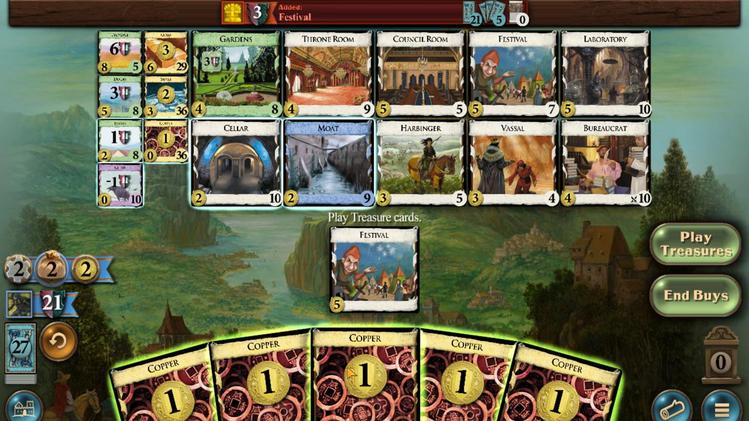 
Action: Mouse pressed left at (305, 298)
Screenshot: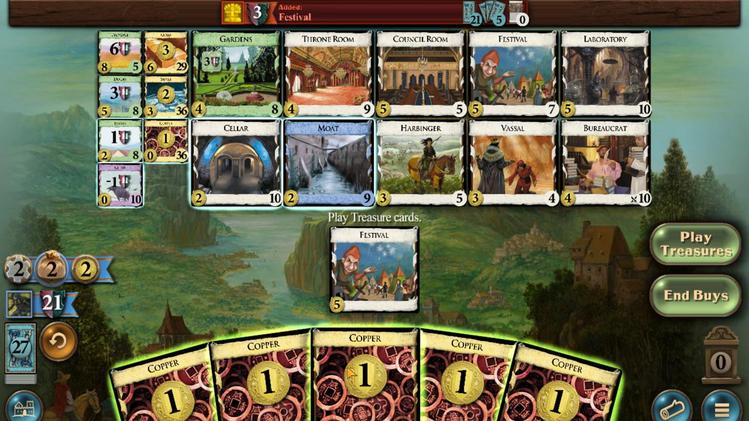 
Action: Mouse moved to (307, 299)
Screenshot: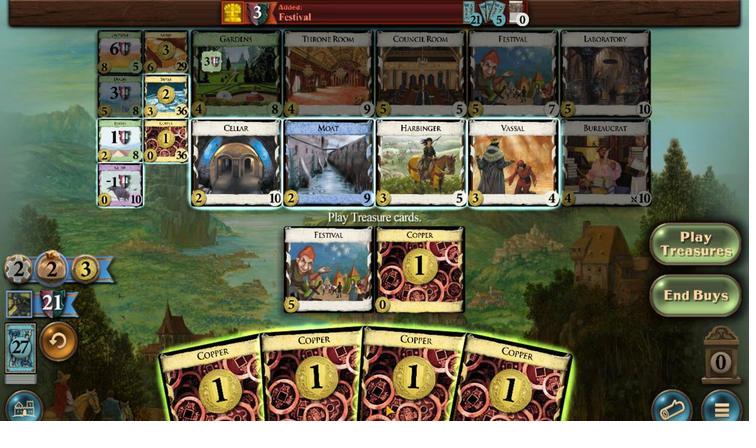 
Action: Mouse pressed left at (307, 299)
Screenshot: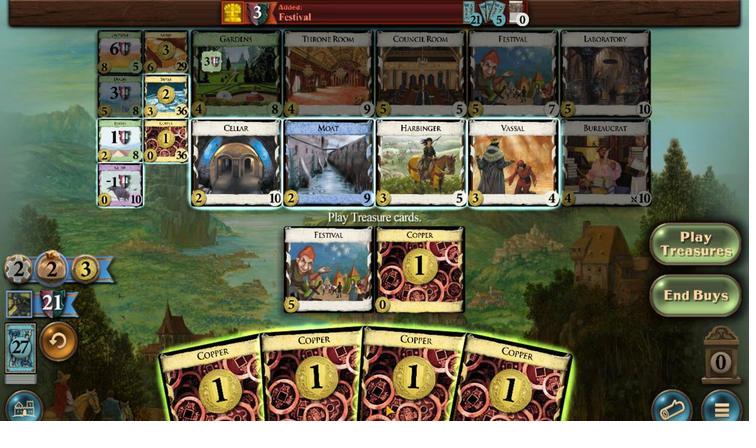 
Action: Mouse moved to (305, 286)
Screenshot: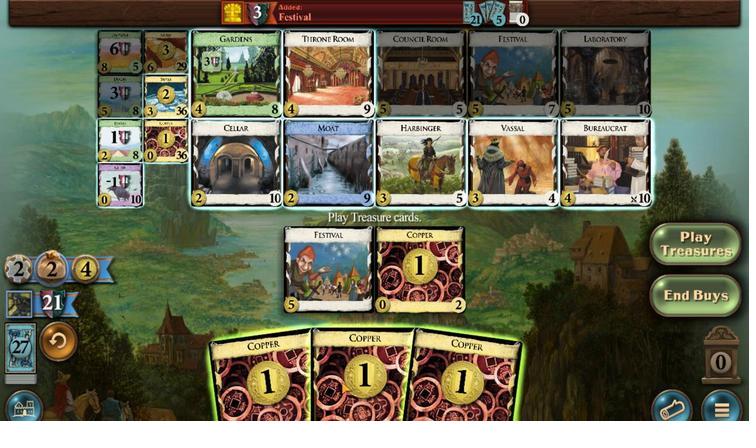 
Action: Mouse pressed left at (305, 286)
Screenshot: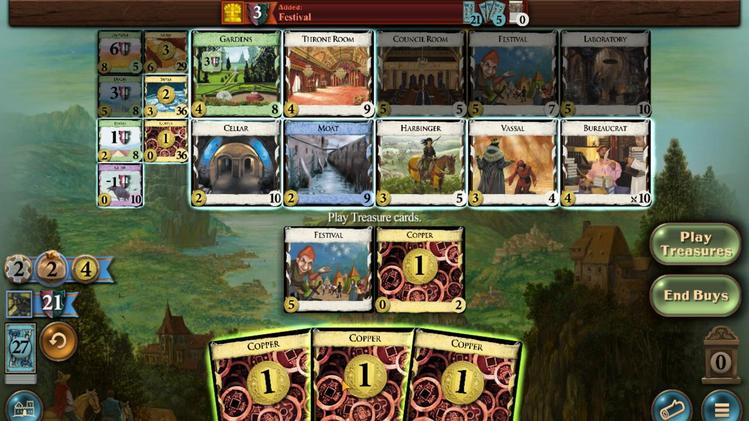 
Action: Mouse moved to (307, 294)
Screenshot: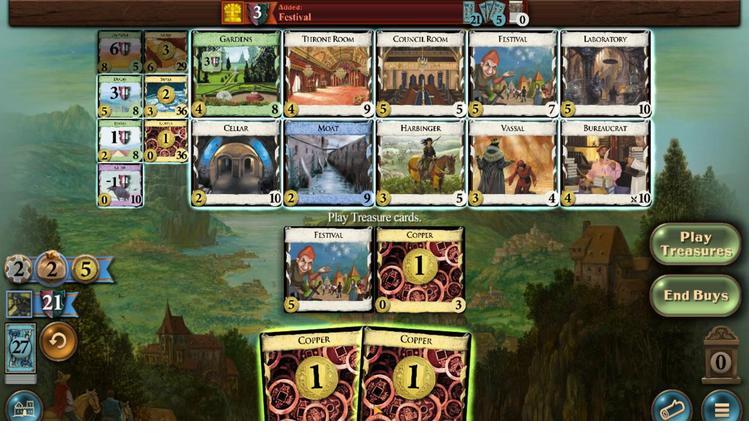 
Action: Mouse pressed left at (307, 294)
Screenshot: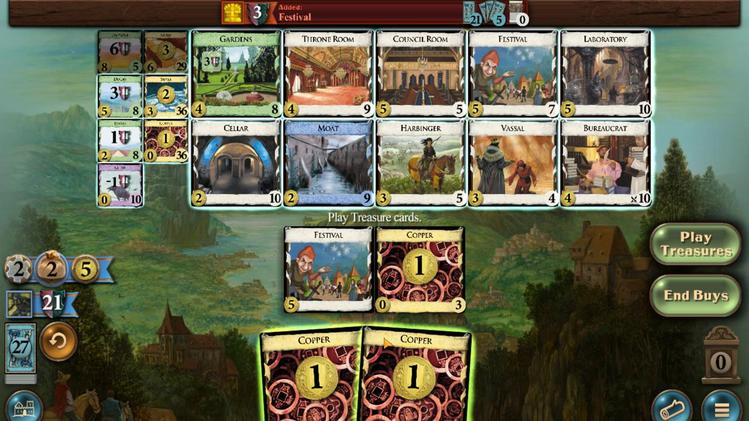 
Action: Mouse moved to (306, 289)
Screenshot: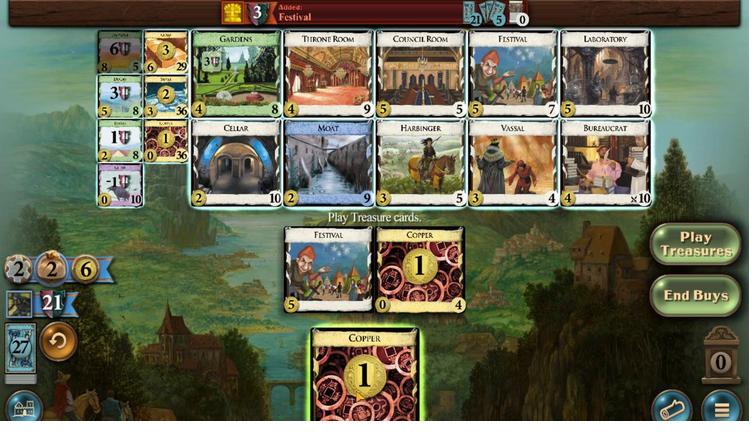
Action: Mouse pressed left at (306, 289)
Screenshot: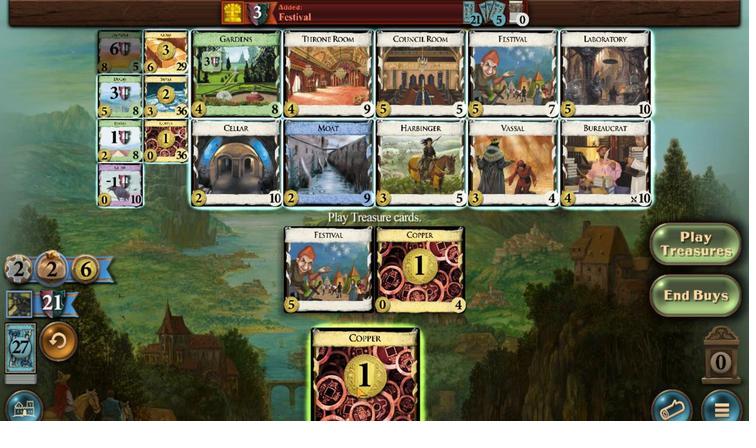 
Action: Mouse moved to (308, 172)
Screenshot: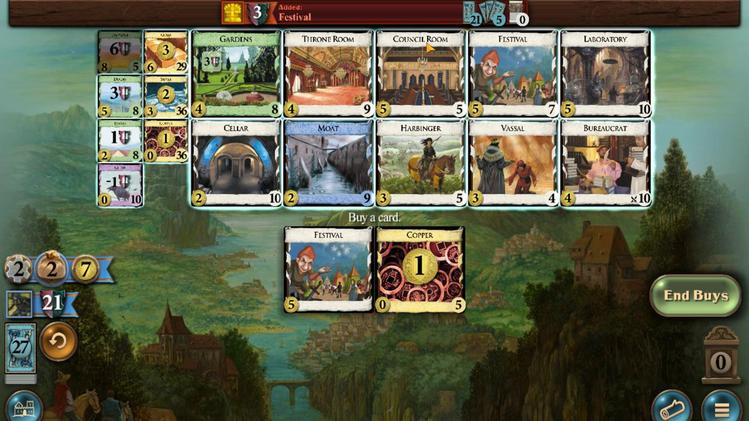
Action: Mouse pressed left at (308, 172)
Screenshot: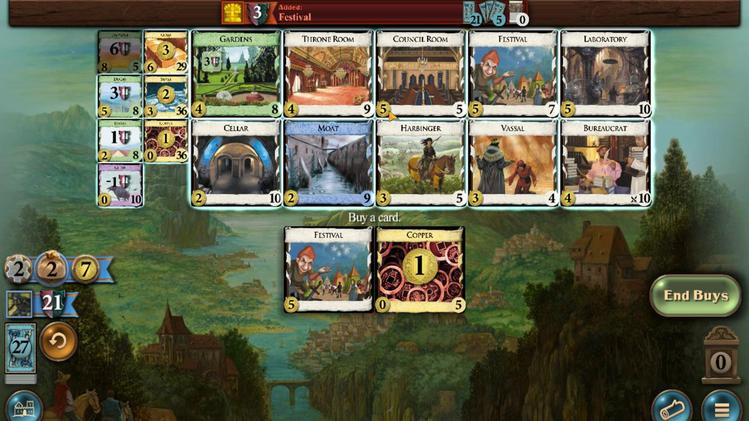 
Action: Mouse moved to (299, 206)
Screenshot: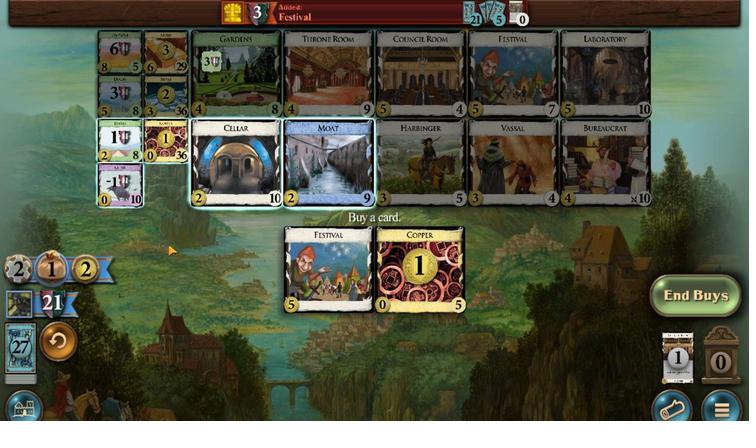 
Action: Mouse pressed left at (299, 206)
Screenshot: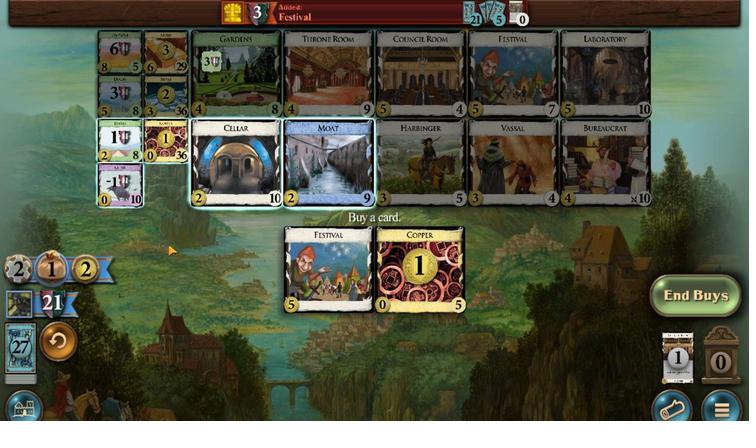 
Action: Mouse moved to (301, 290)
Screenshot: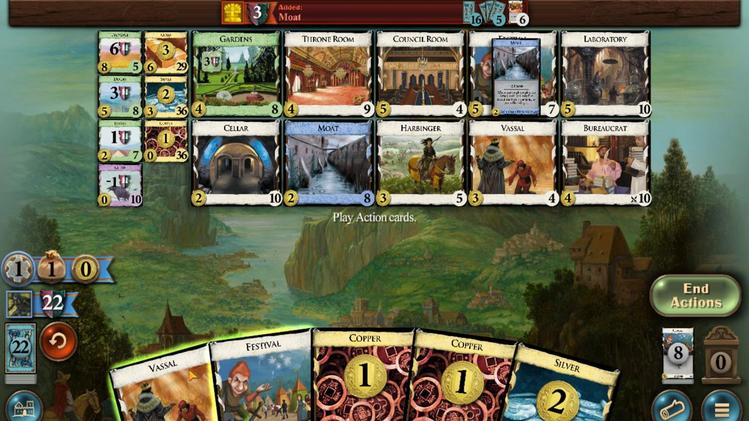 
Action: Mouse pressed left at (301, 290)
Screenshot: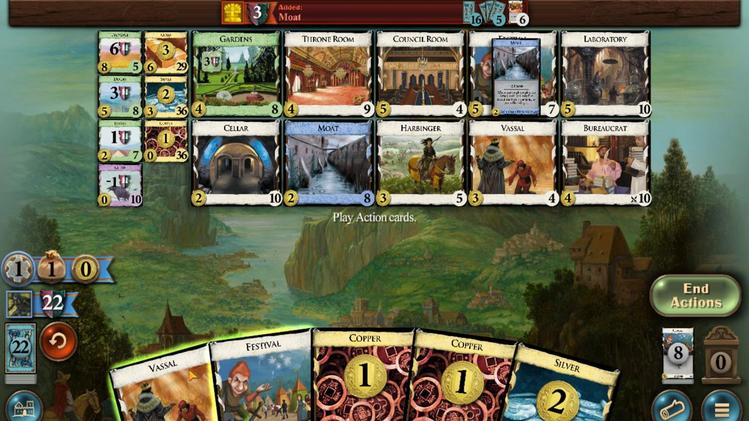 
Action: Mouse moved to (307, 196)
Screenshot: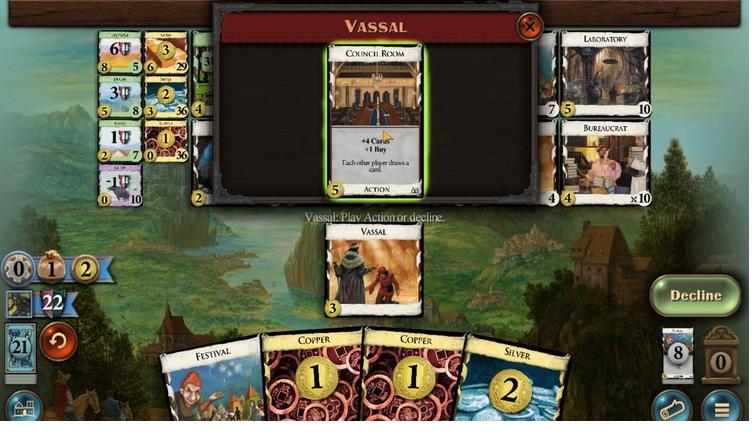 
Action: Mouse pressed left at (307, 196)
Screenshot: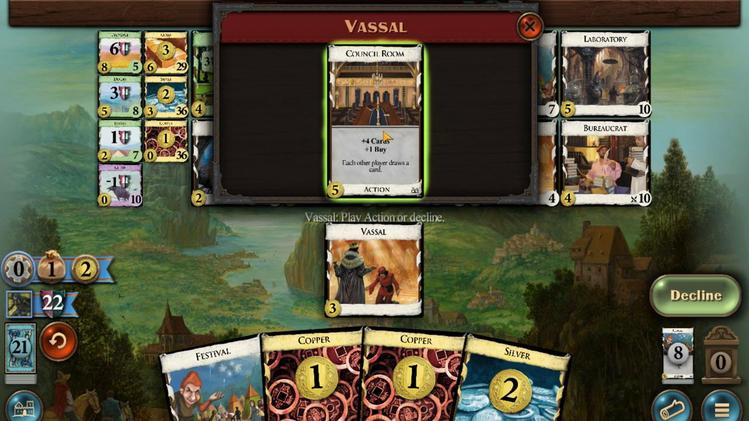 
Action: Mouse moved to (309, 297)
Screenshot: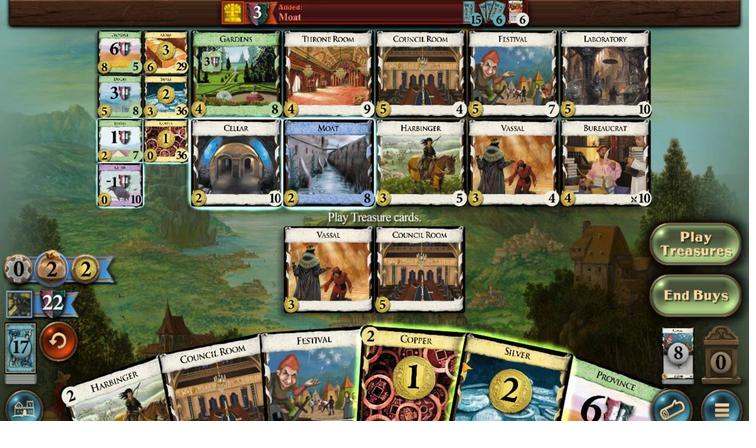 
Action: Mouse pressed left at (309, 297)
Screenshot: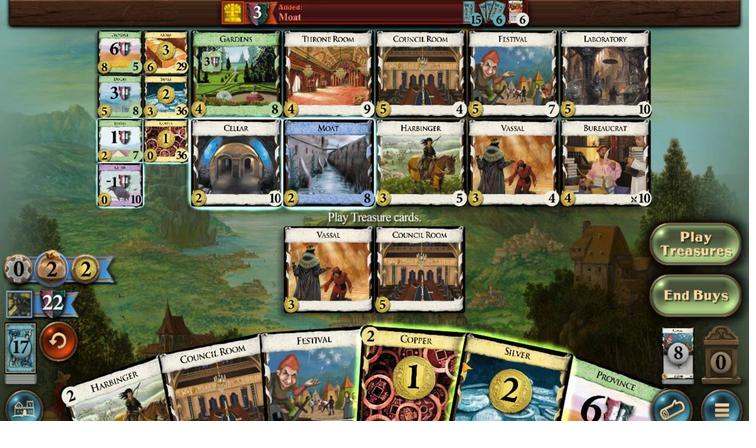
Action: Mouse moved to (308, 290)
Screenshot: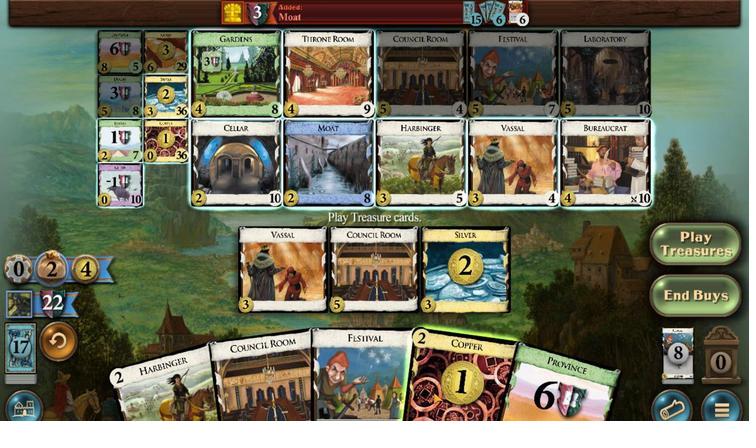 
Action: Mouse pressed left at (308, 290)
Screenshot: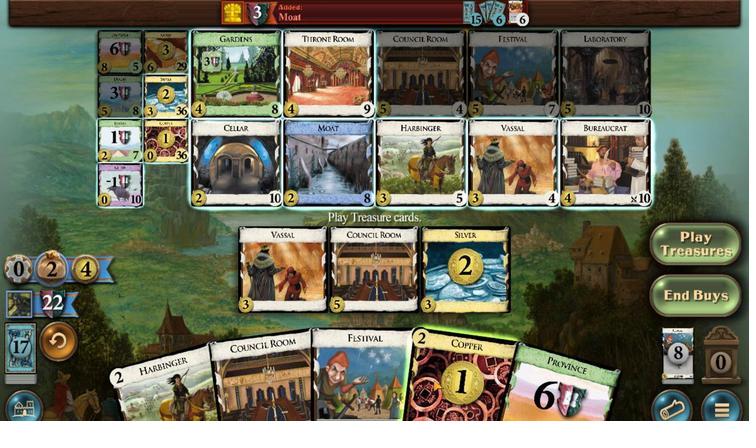 
Action: Mouse moved to (308, 287)
Screenshot: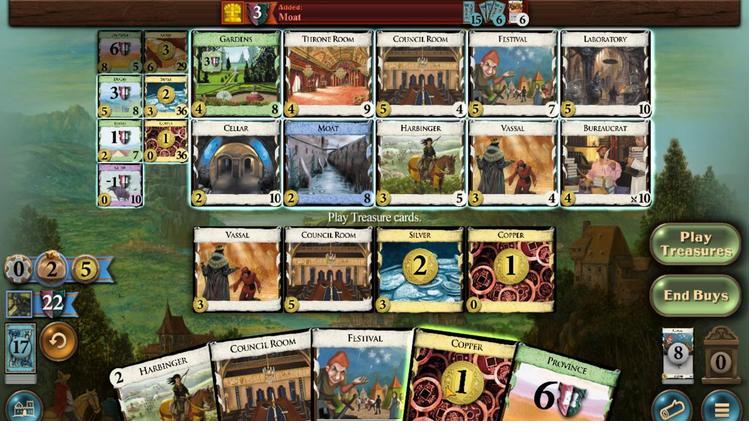 
Action: Mouse pressed left at (308, 287)
Screenshot: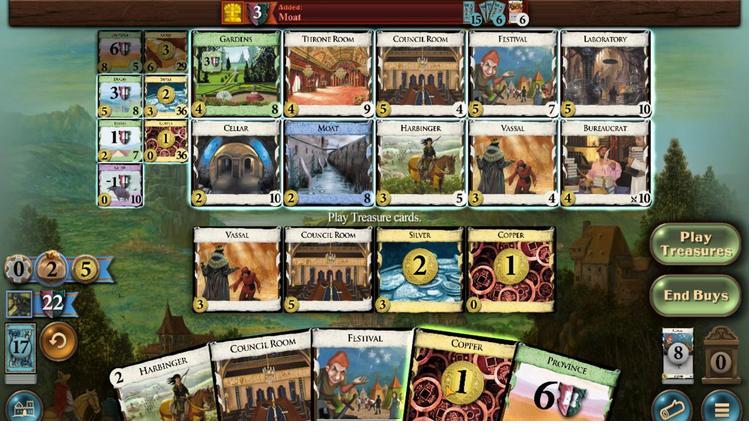 
Action: Mouse moved to (300, 251)
Screenshot: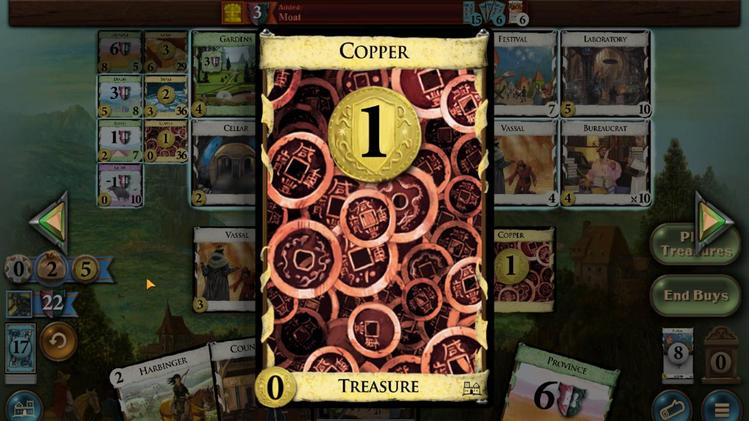 
Action: Mouse pressed left at (300, 251)
Screenshot: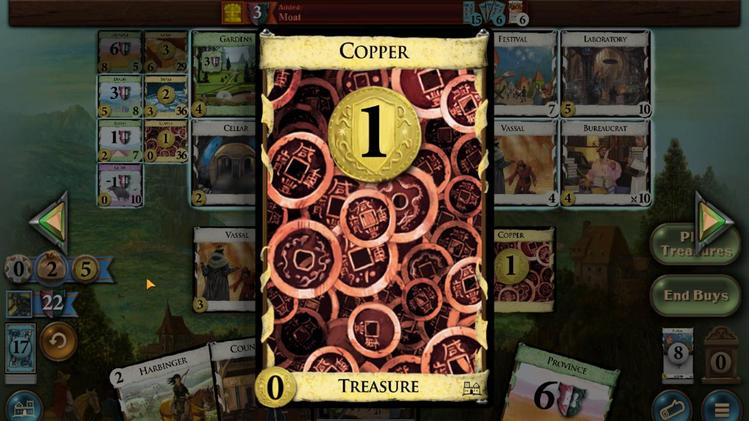 
Action: Mouse moved to (303, 178)
Screenshot: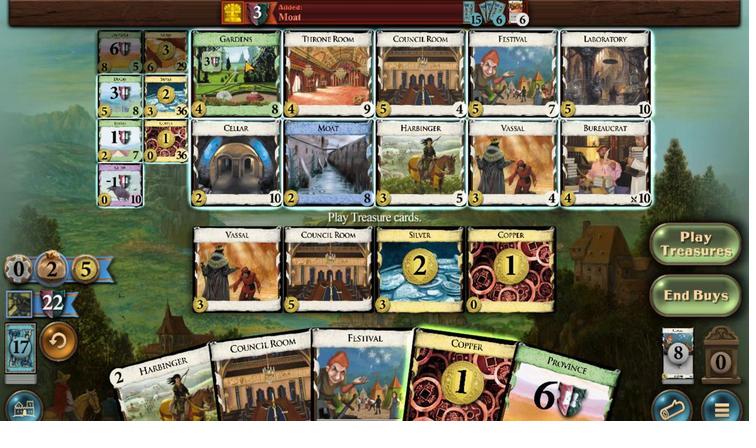 
Action: Mouse pressed left at (303, 178)
Screenshot: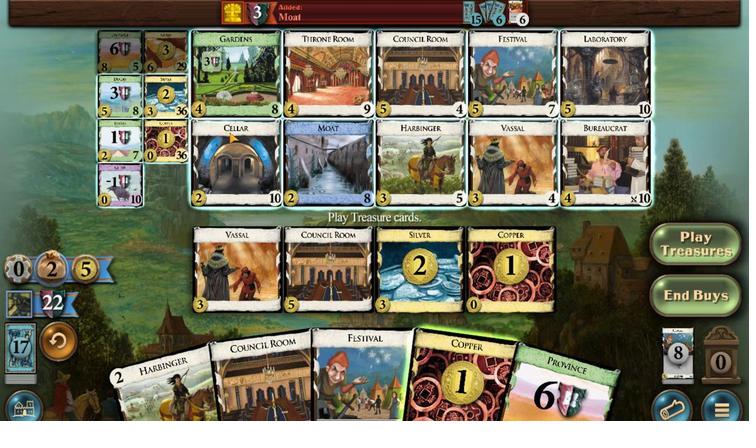 
Action: Mouse moved to (300, 206)
Screenshot: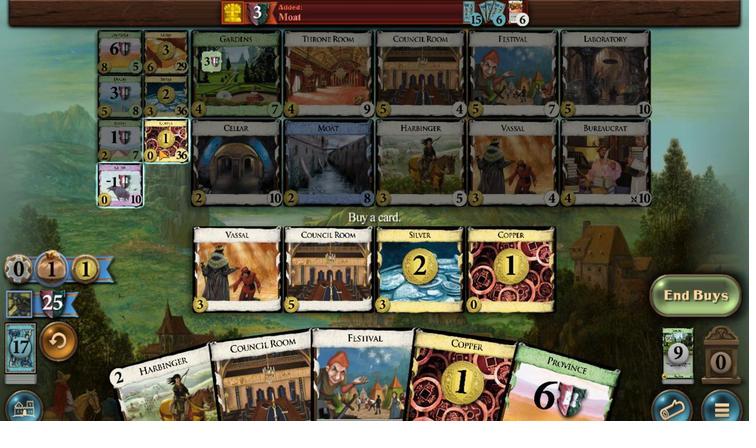 
Action: Mouse pressed left at (300, 206)
Screenshot: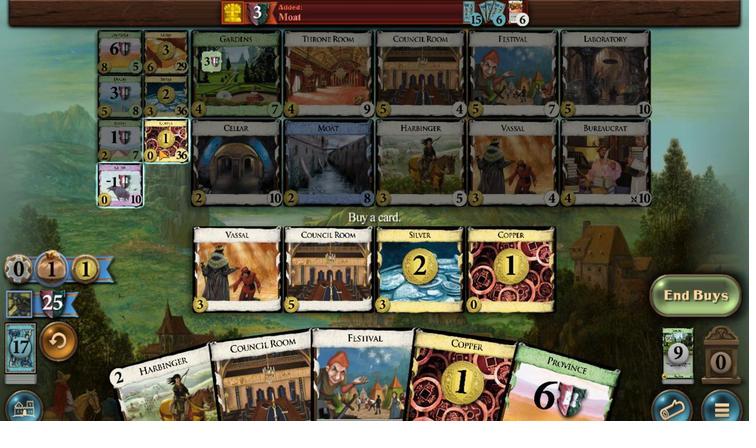 
Action: Mouse moved to (301, 291)
Screenshot: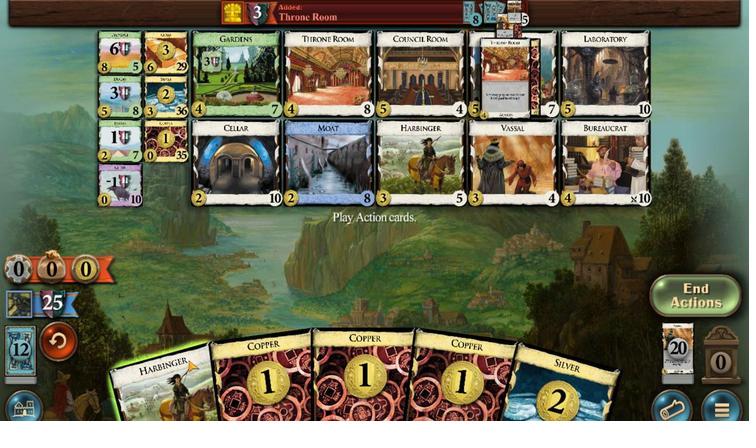 
Action: Mouse pressed left at (301, 291)
Screenshot: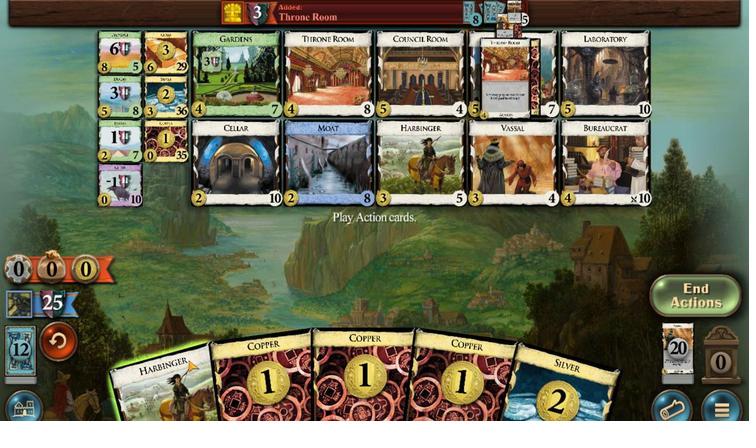 
Action: Mouse moved to (314, 193)
Screenshot: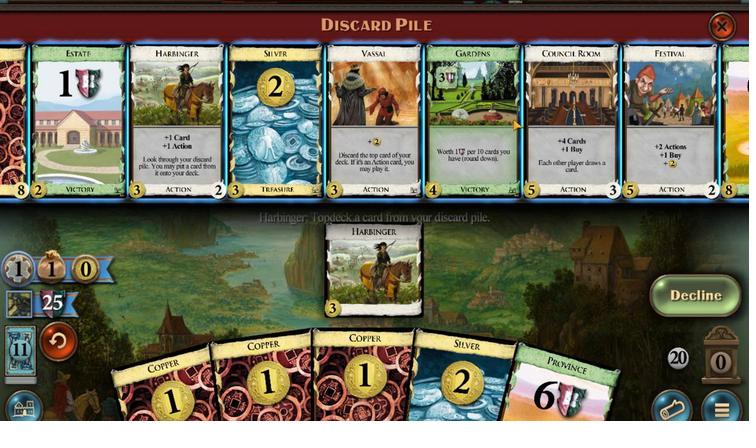 
Action: Mouse pressed left at (314, 193)
Screenshot: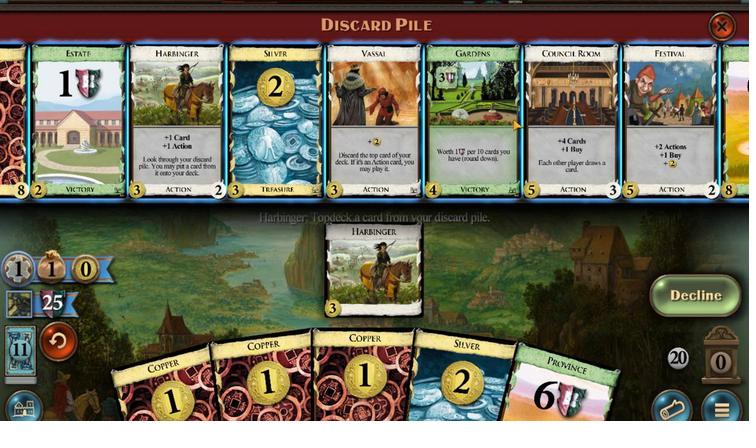 
Action: Mouse moved to (310, 179)
Screenshot: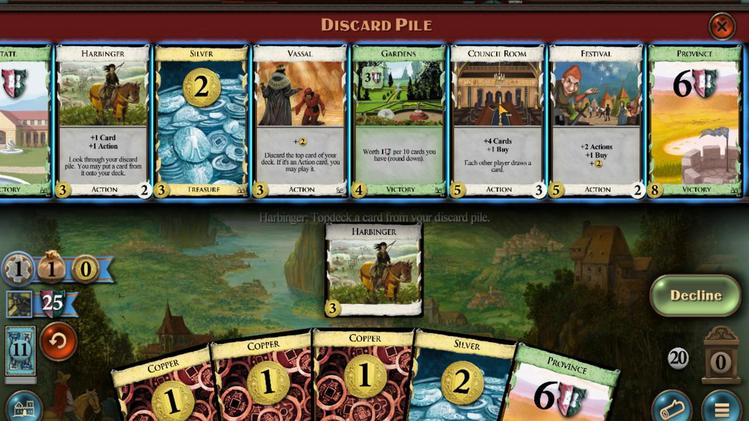 
Action: Mouse pressed left at (310, 179)
Screenshot: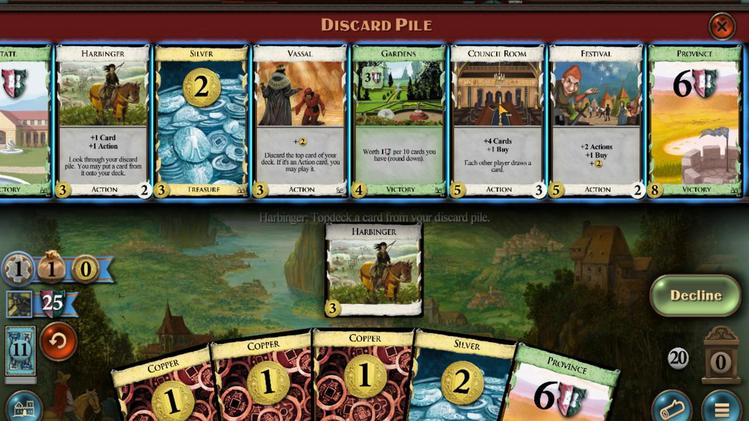 
Action: Mouse moved to (308, 290)
Screenshot: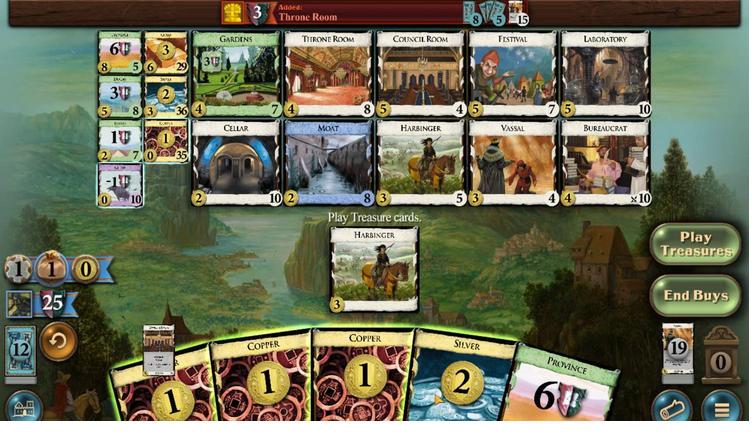
Action: Mouse pressed left at (308, 290)
Screenshot: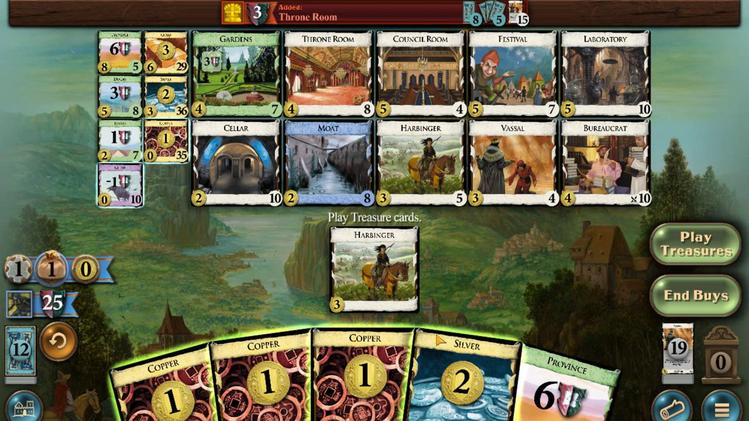 
Action: Mouse moved to (307, 287)
Screenshot: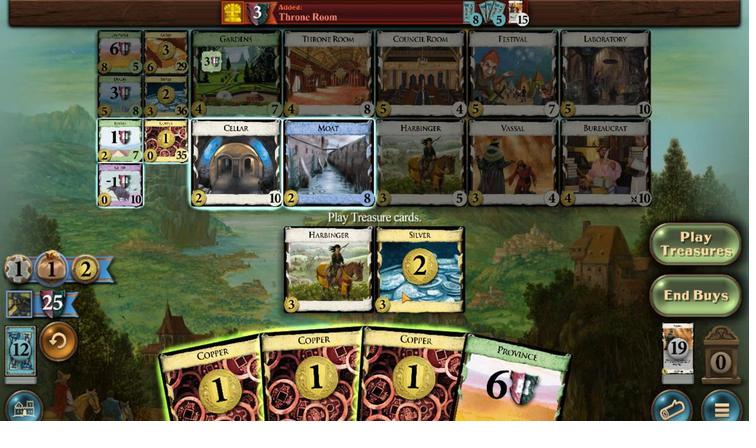 
Action: Mouse pressed left at (307, 287)
Screenshot: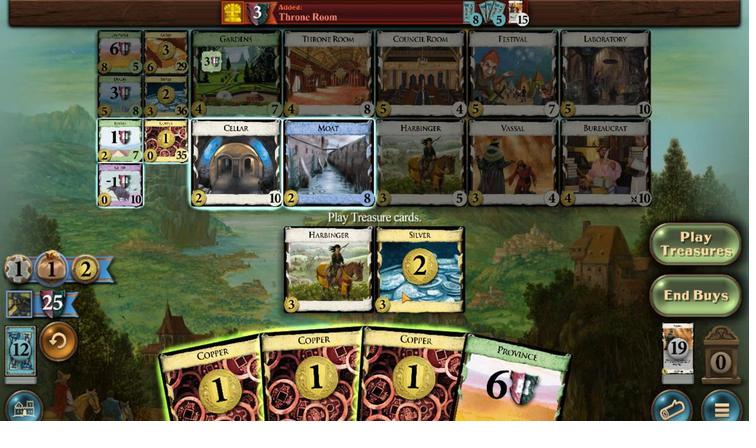 
Action: Mouse moved to (306, 287)
Screenshot: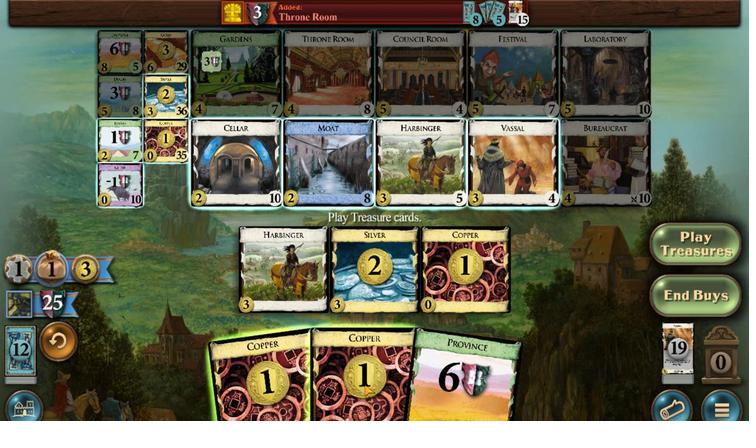 
Action: Mouse pressed left at (306, 287)
Screenshot: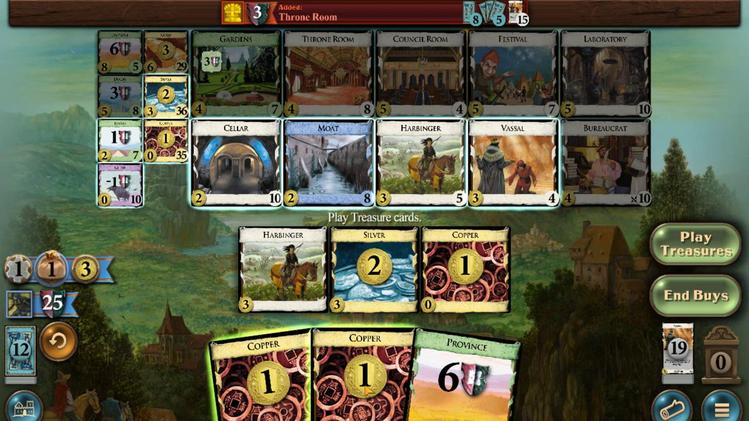 
Action: Mouse moved to (301, 260)
Screenshot: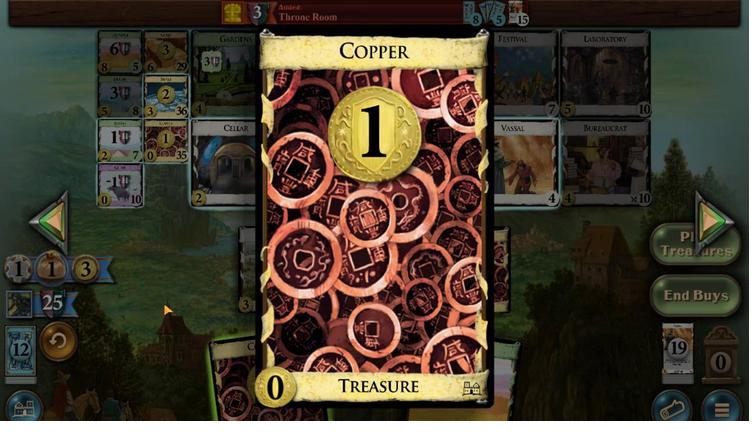 
Action: Mouse pressed left at (301, 260)
Screenshot: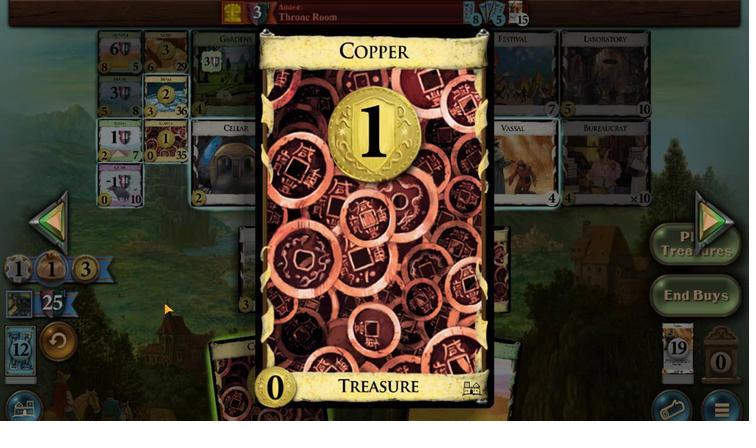 
Action: Mouse moved to (305, 295)
Screenshot: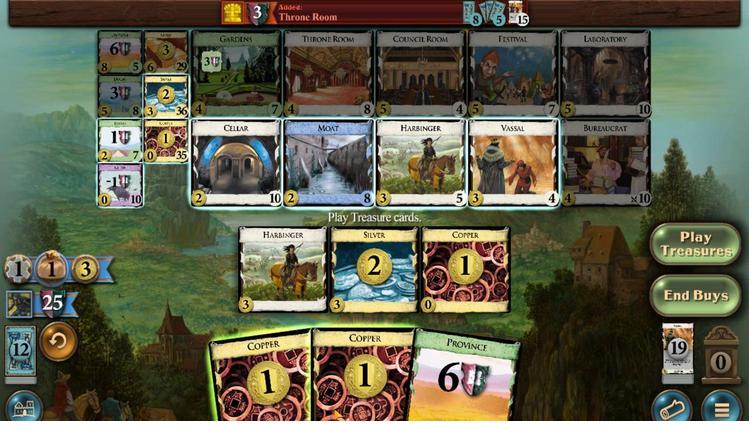 
Action: Mouse pressed left at (305, 295)
Screenshot: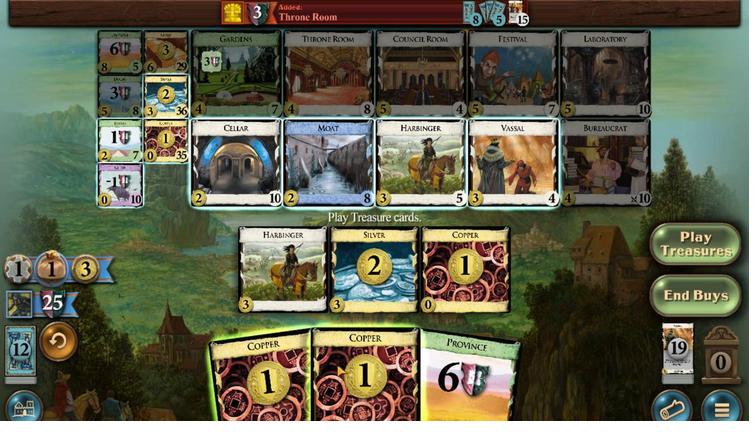 
Action: Mouse moved to (304, 297)
Screenshot: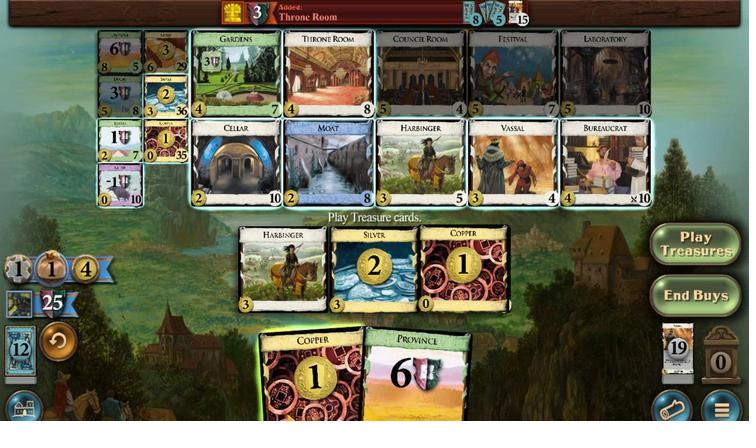 
Action: Mouse pressed left at (304, 297)
Screenshot: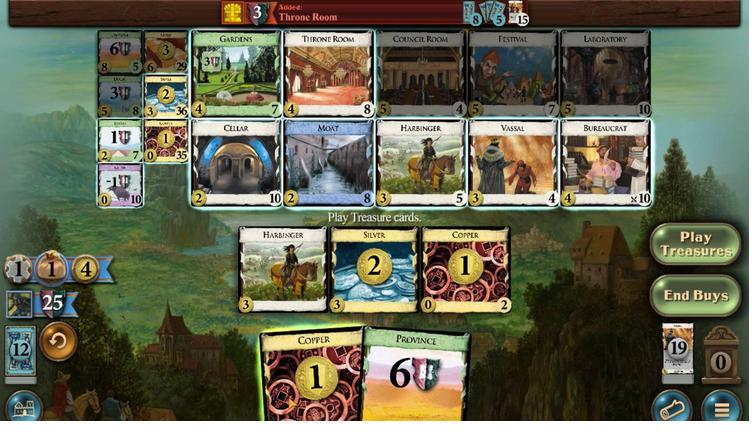 
Action: Mouse moved to (302, 181)
Screenshot: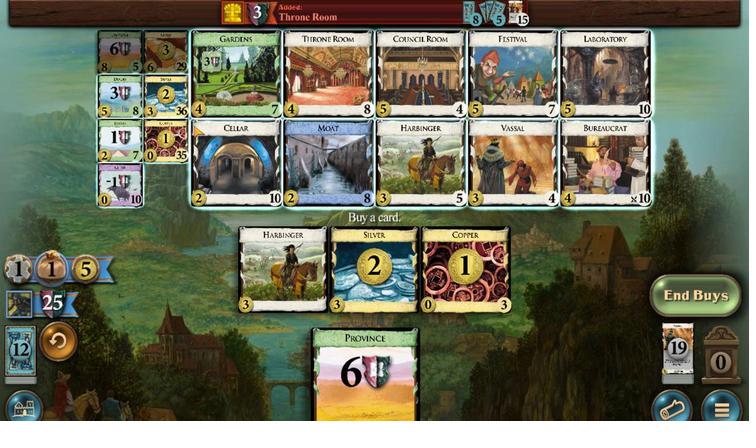 
Action: Mouse pressed left at (302, 181)
Screenshot: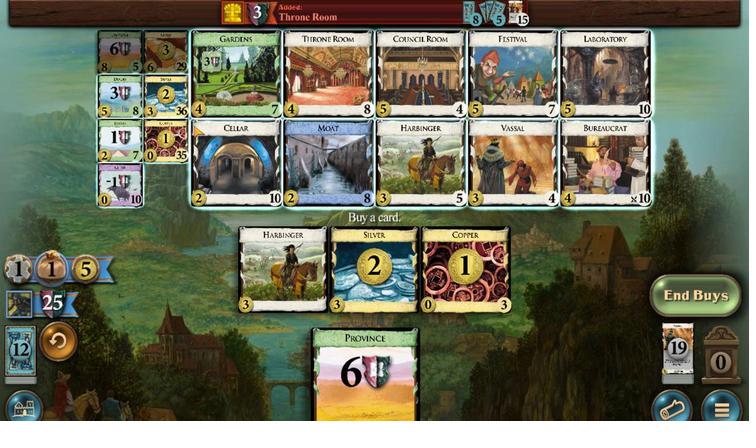 
Action: Mouse moved to (299, 291)
Screenshot: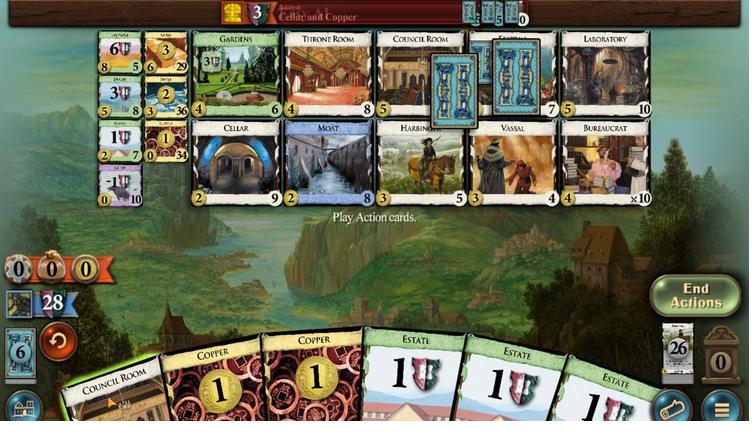 
Action: Mouse pressed left at (299, 291)
Screenshot: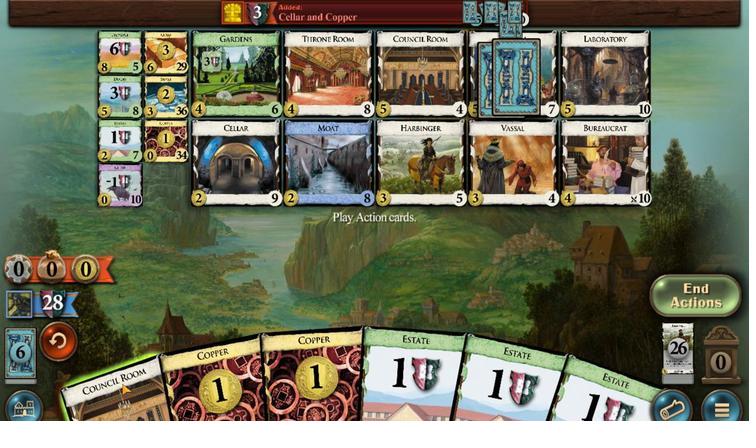 
Action: Mouse moved to (304, 292)
Screenshot: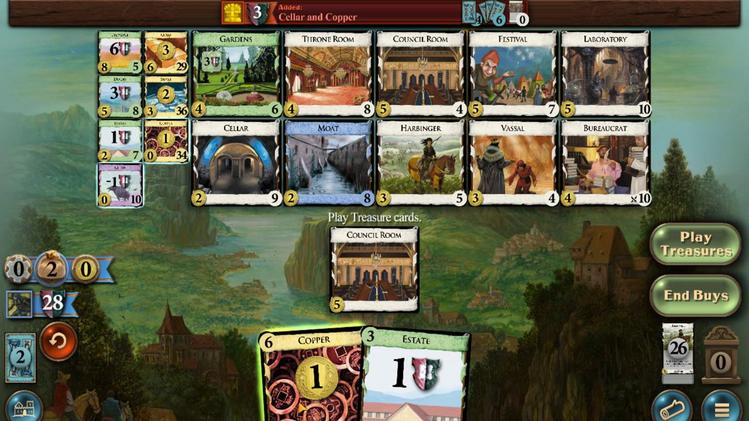
Action: Mouse pressed left at (304, 292)
Screenshot: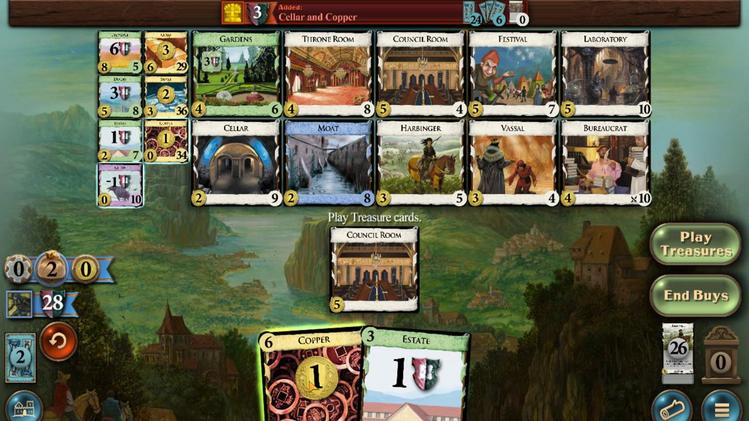 
Action: Mouse moved to (305, 298)
Screenshot: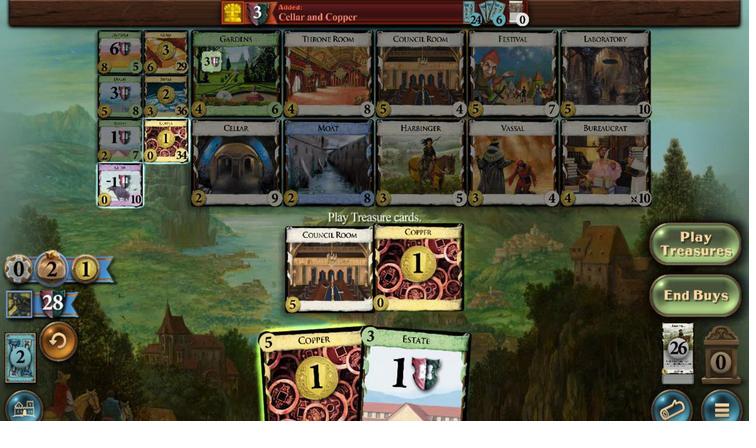 
Action: Mouse pressed left at (305, 298)
Screenshot: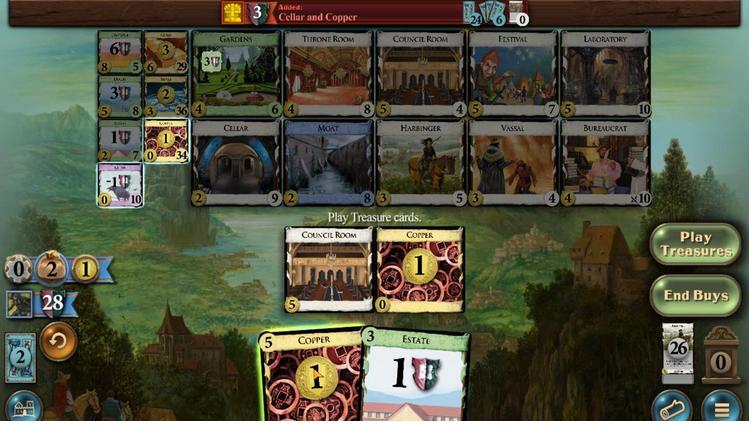 
Action: Mouse moved to (304, 300)
Screenshot: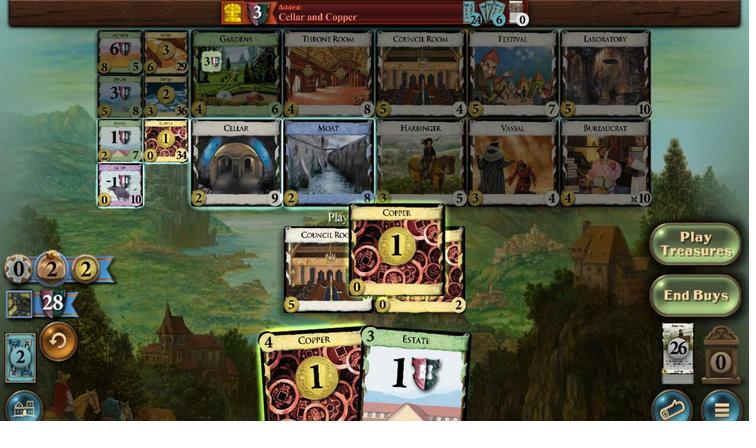 
Action: Mouse pressed left at (304, 300)
